 Task: Find connections with filter location Bhasāwar with filter topic #Whatinspiresmewith filter profile language French with filter current company Intellect Design Arena Ltd with filter school INDIAN ACADEMY GROUP OF INSTITUTIONS with filter industry Musicians with filter service category Healthcare Consulting with filter keywords title Marketing Director
Action: Mouse moved to (583, 80)
Screenshot: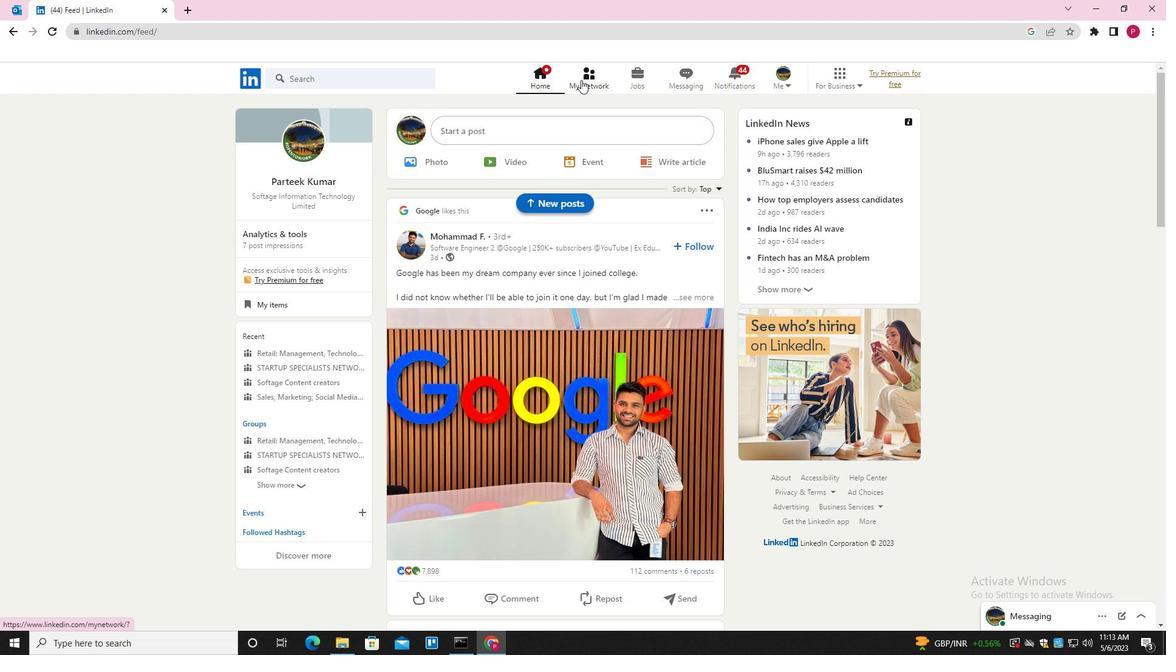 
Action: Mouse pressed left at (583, 80)
Screenshot: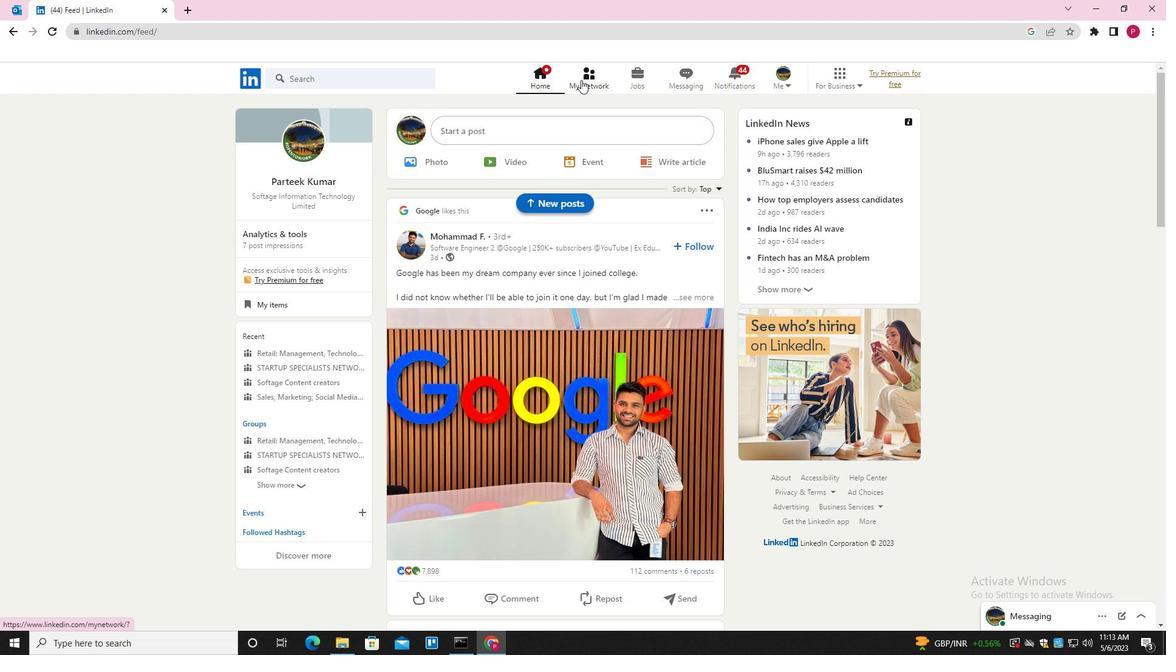 
Action: Mouse moved to (358, 147)
Screenshot: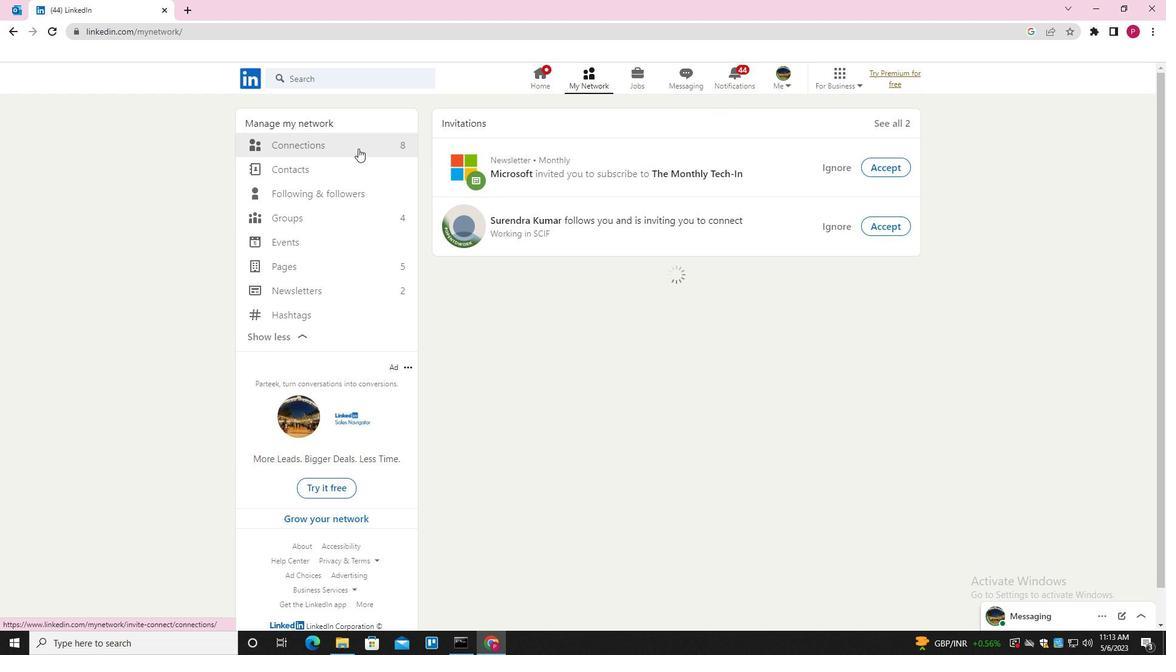 
Action: Mouse pressed left at (358, 147)
Screenshot: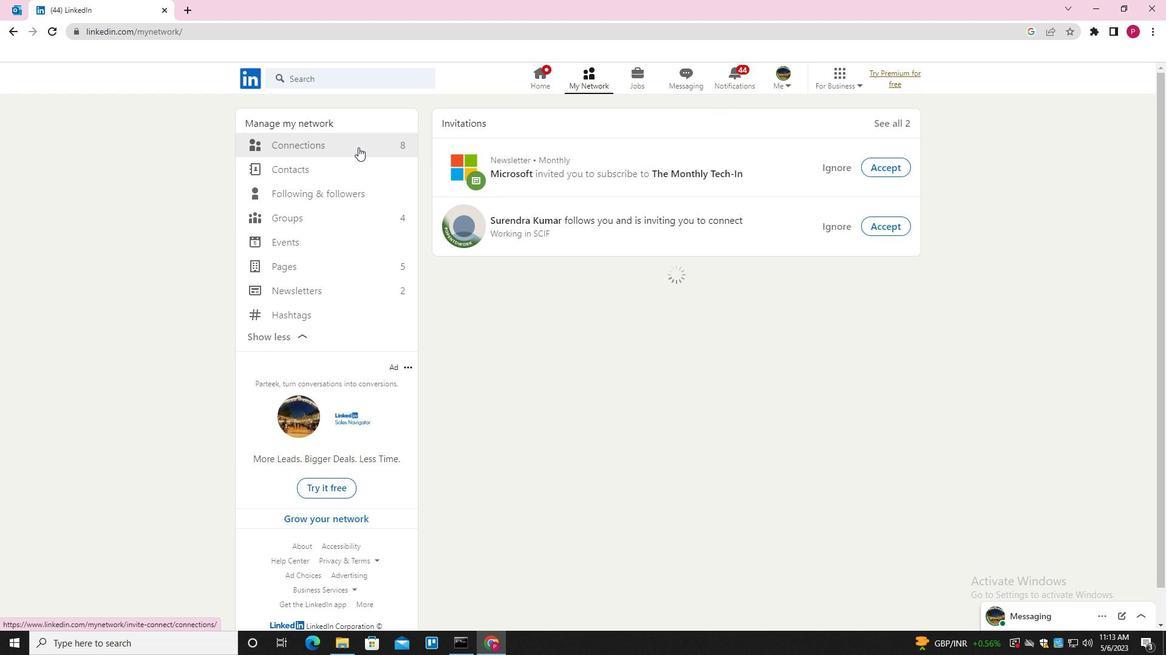 
Action: Mouse moved to (674, 147)
Screenshot: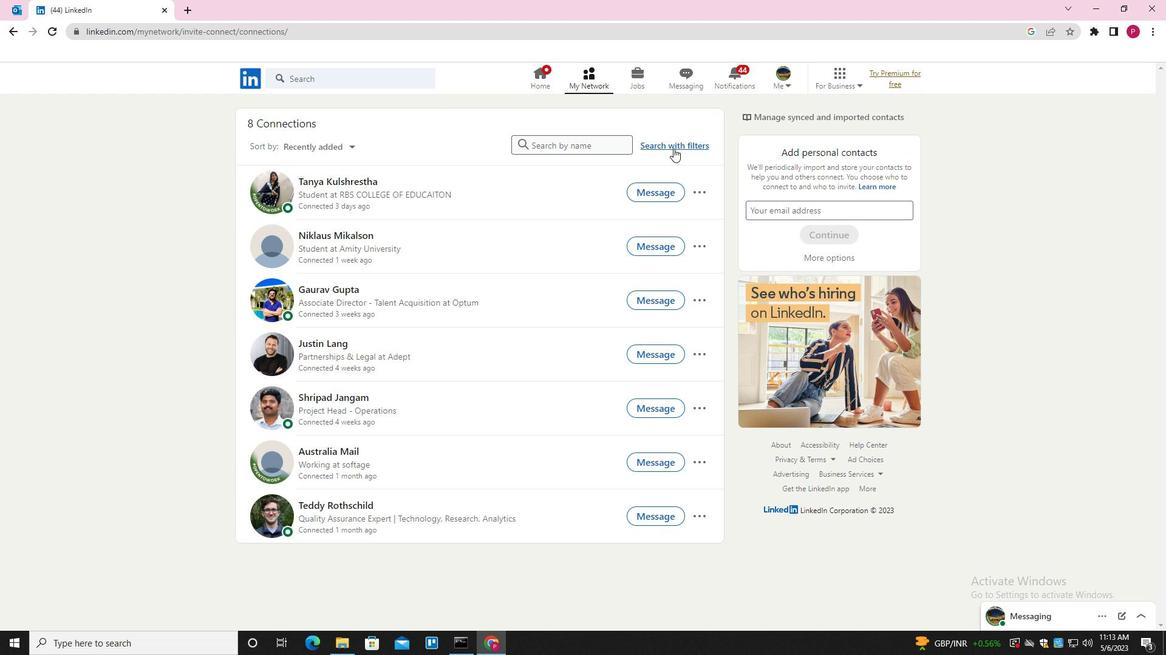 
Action: Mouse pressed left at (674, 147)
Screenshot: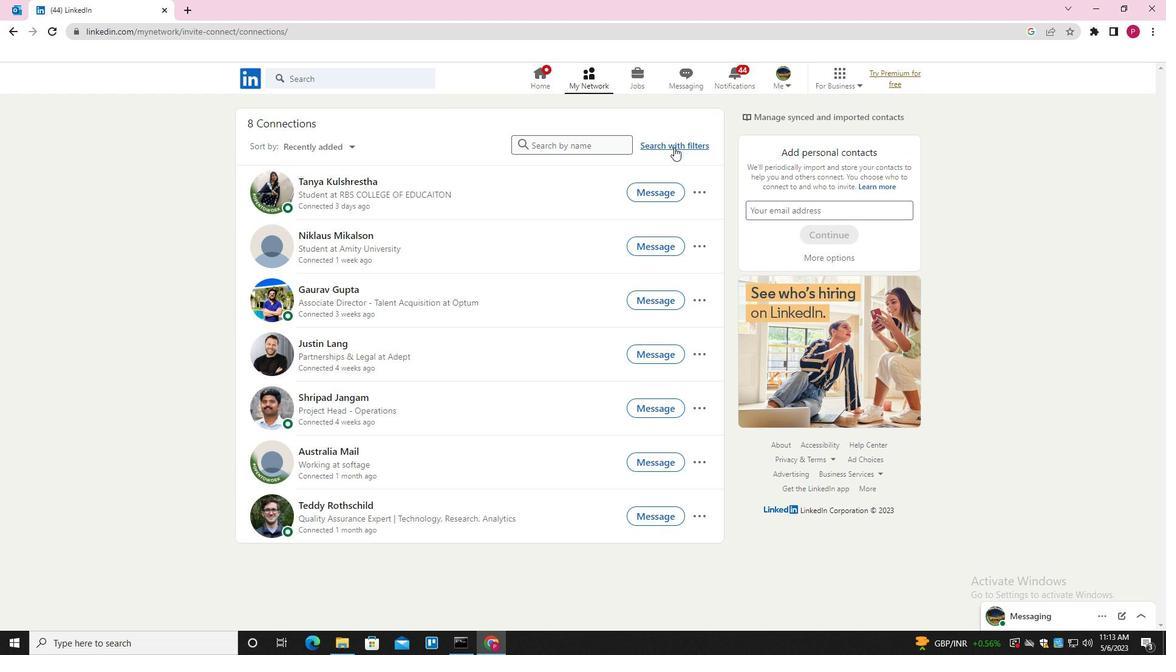 
Action: Mouse moved to (615, 110)
Screenshot: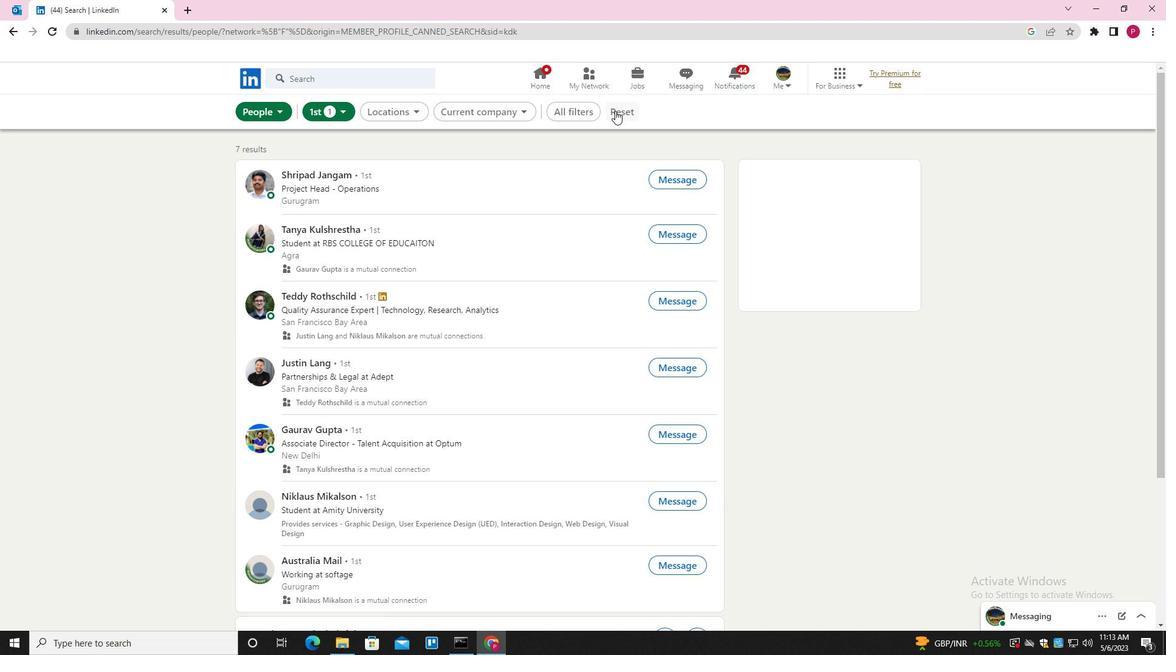 
Action: Mouse pressed left at (615, 110)
Screenshot: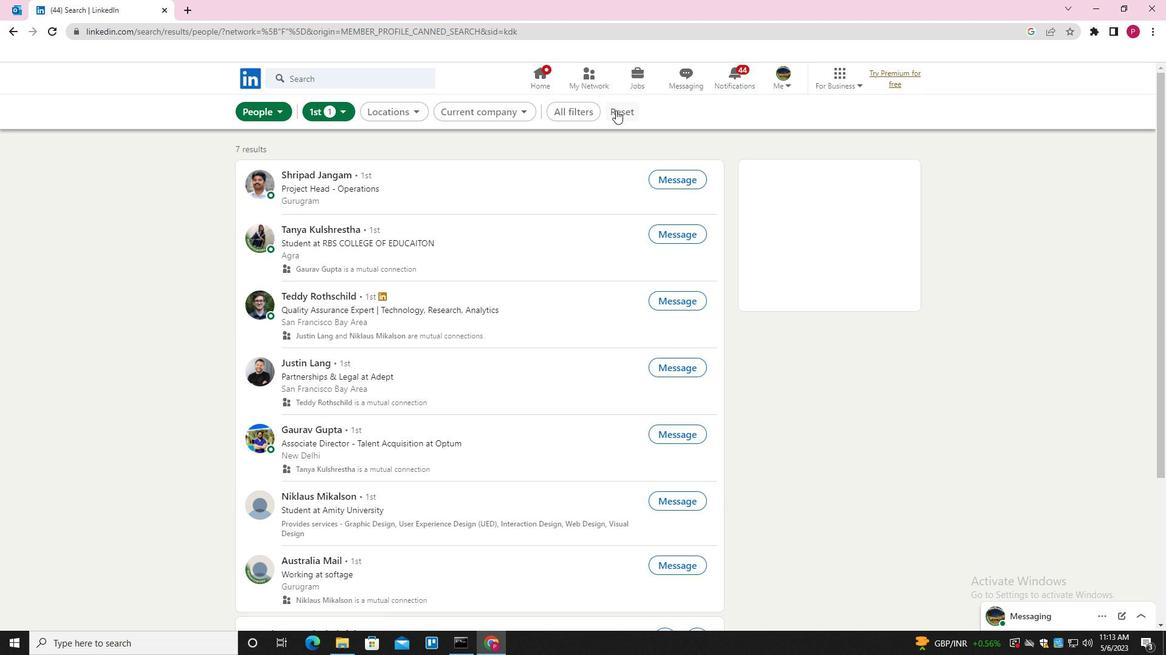 
Action: Mouse moved to (600, 110)
Screenshot: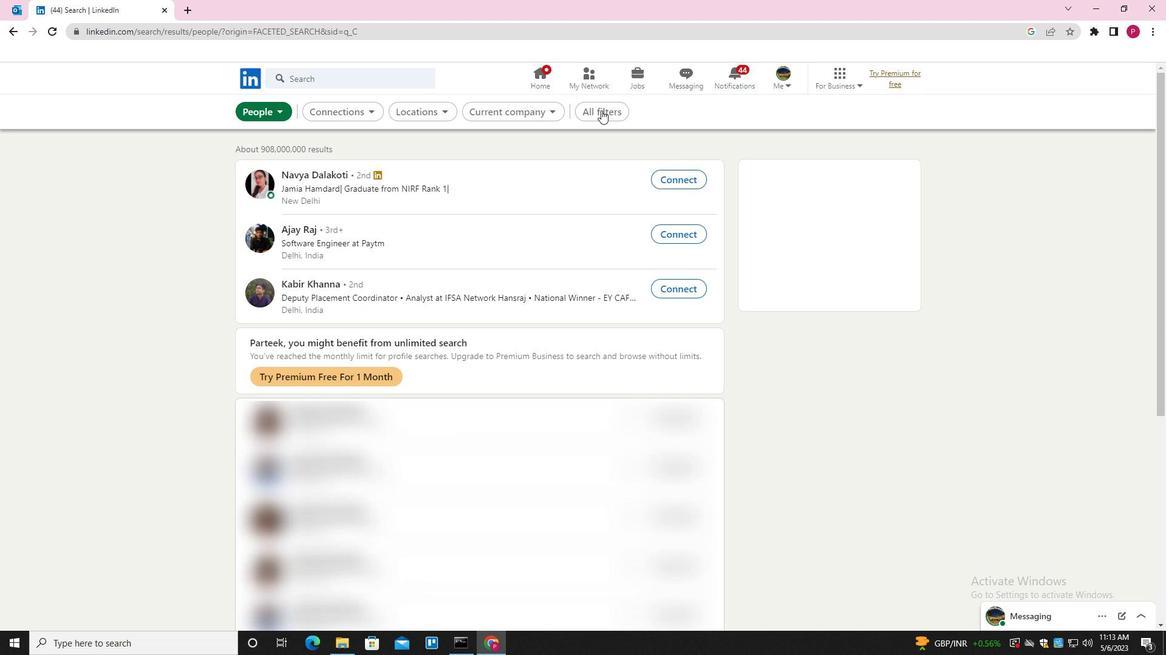 
Action: Mouse pressed left at (600, 110)
Screenshot: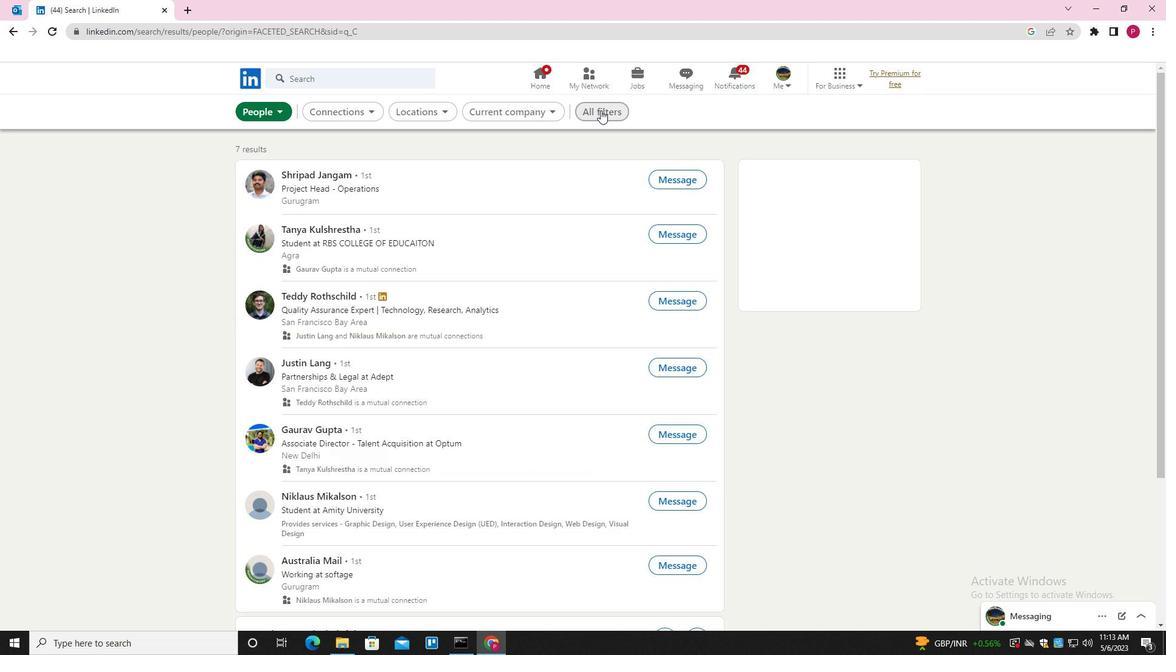 
Action: Mouse moved to (957, 347)
Screenshot: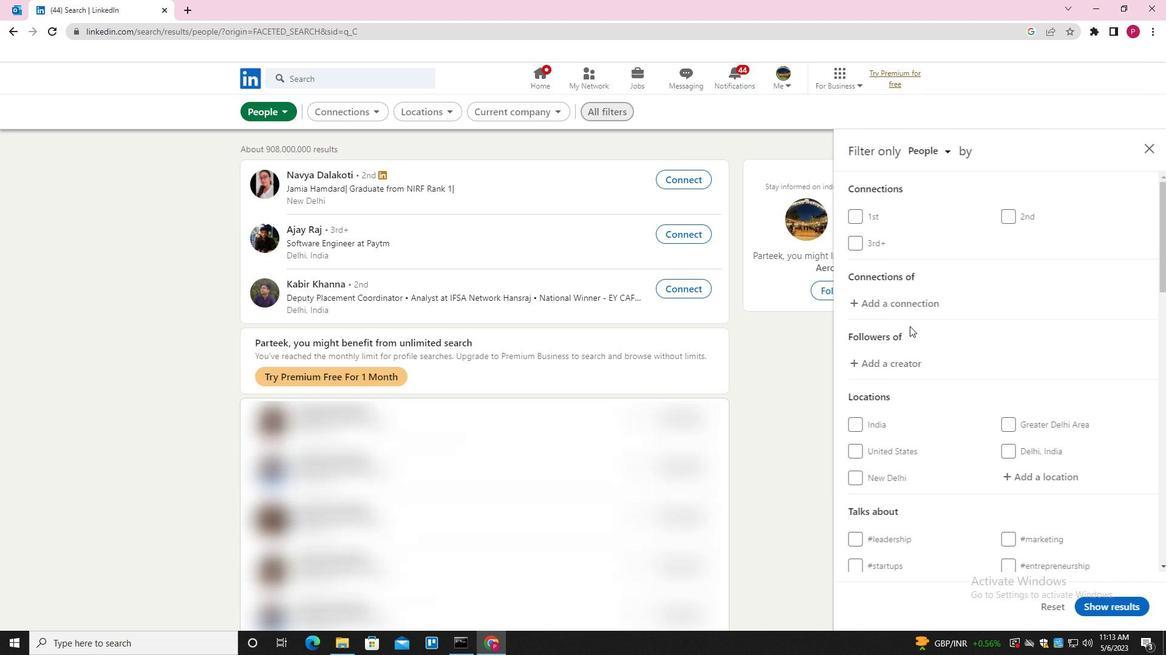 
Action: Mouse scrolled (957, 346) with delta (0, 0)
Screenshot: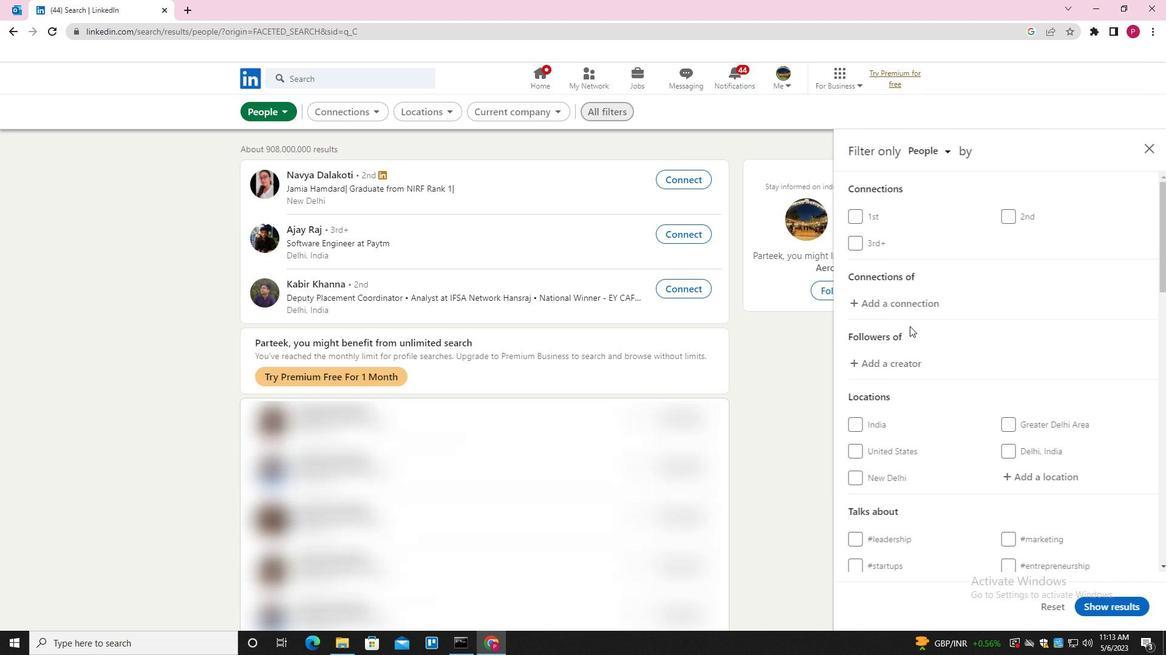 
Action: Mouse moved to (983, 355)
Screenshot: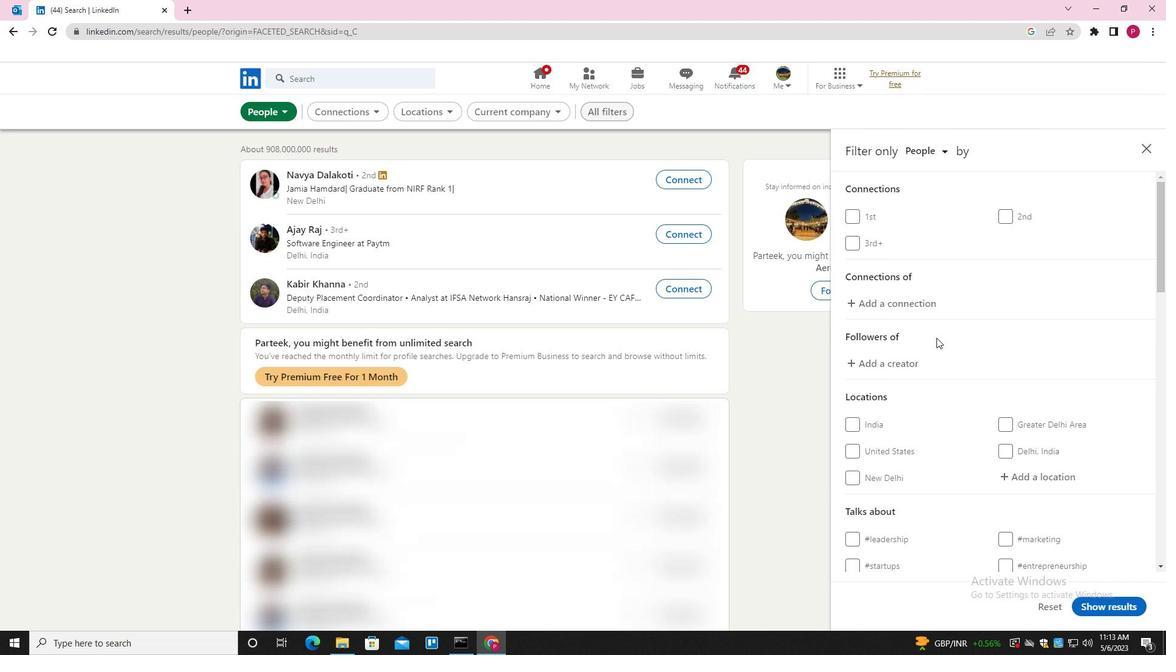
Action: Mouse scrolled (983, 354) with delta (0, 0)
Screenshot: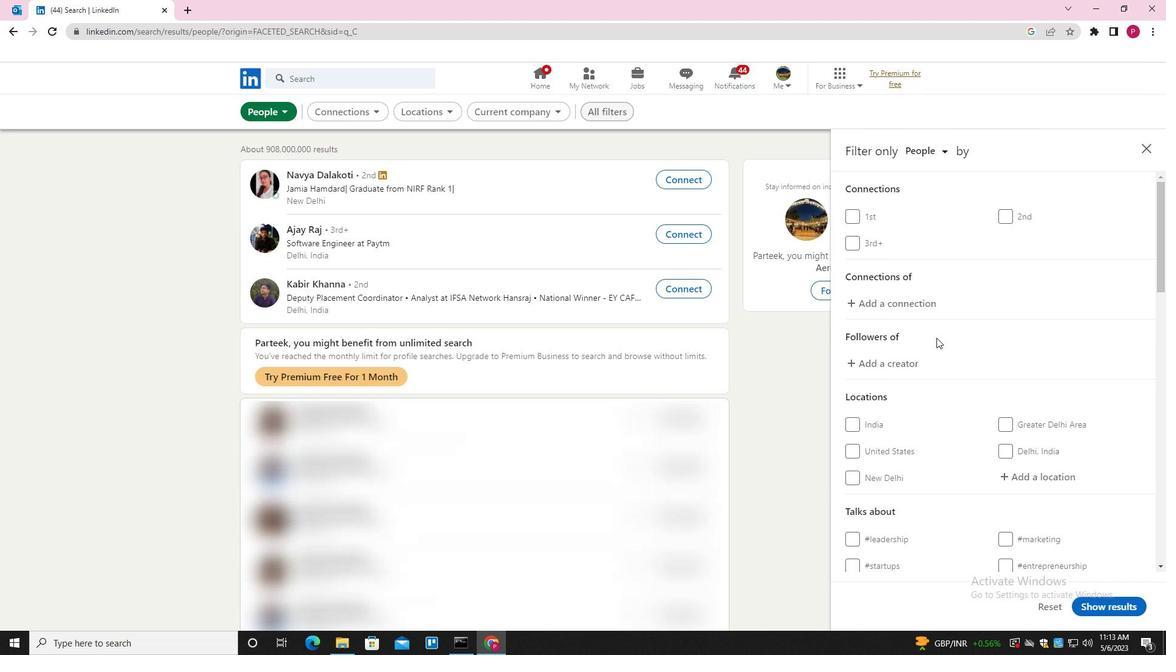 
Action: Mouse moved to (1037, 356)
Screenshot: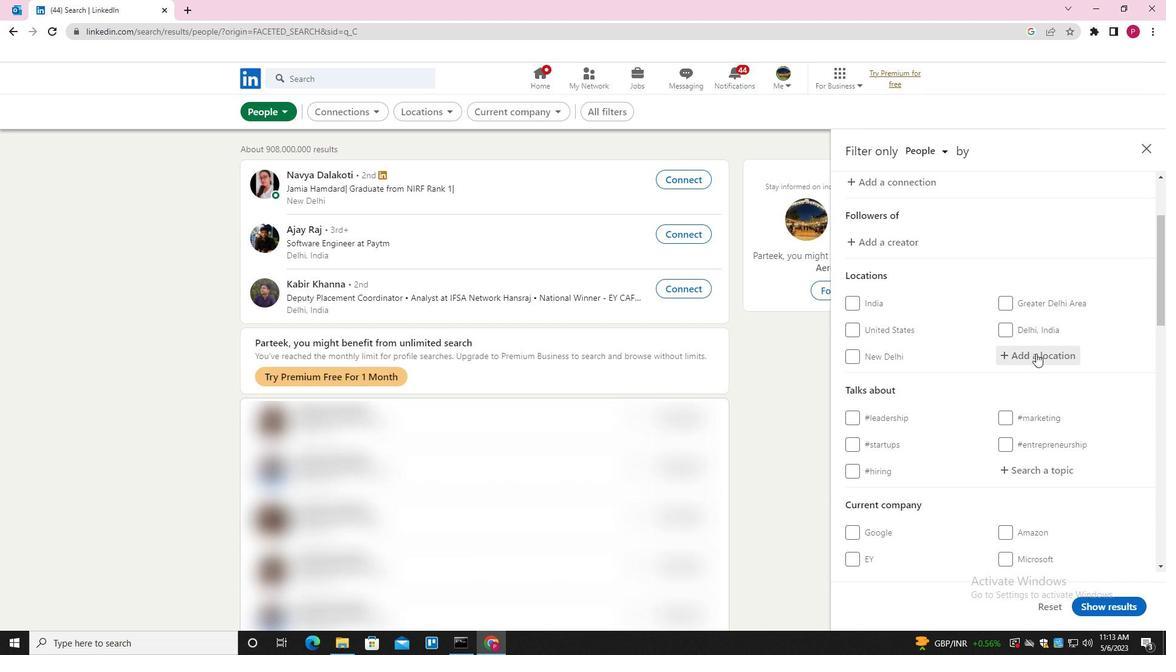 
Action: Mouse pressed left at (1037, 356)
Screenshot: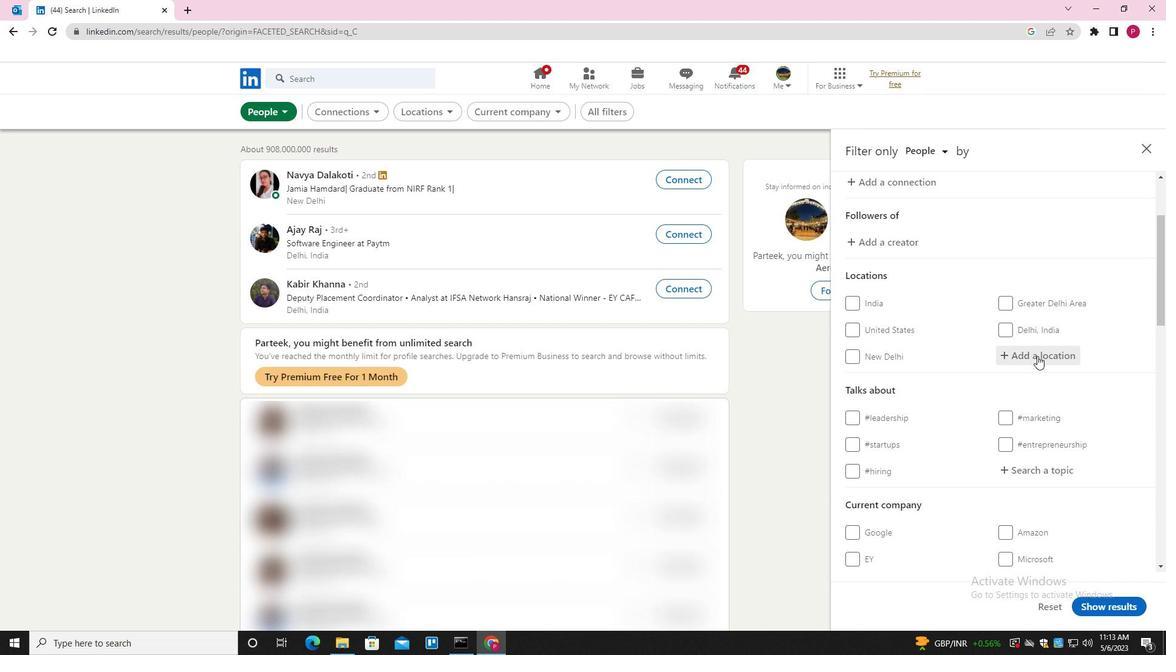
Action: Key pressed <Key.shift><Key.shift><Key.shift><Key.shift><Key.shift><Key.shift>BHASAWAR<Key.down><Key.enter>
Screenshot: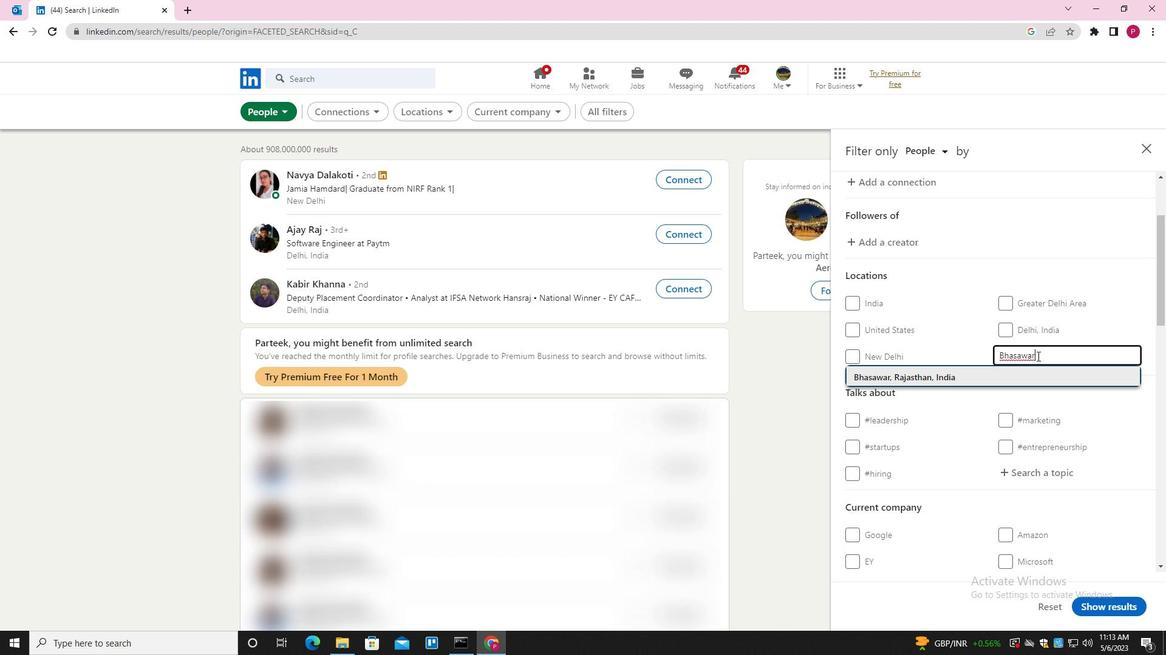 
Action: Mouse moved to (1018, 377)
Screenshot: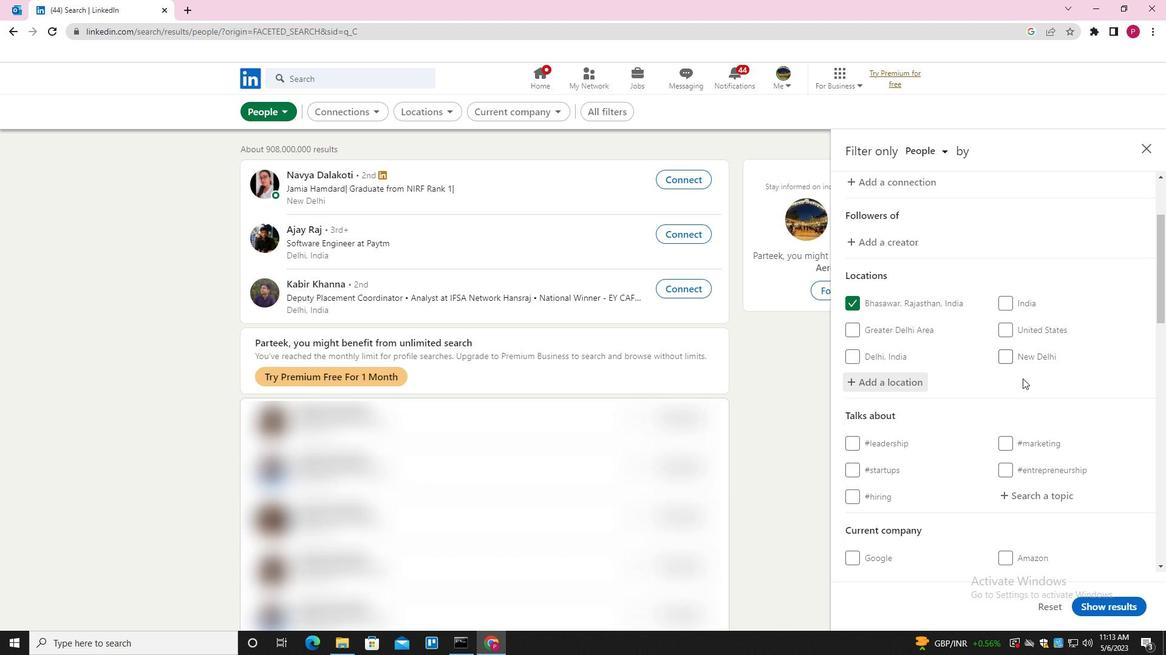 
Action: Mouse scrolled (1018, 377) with delta (0, 0)
Screenshot: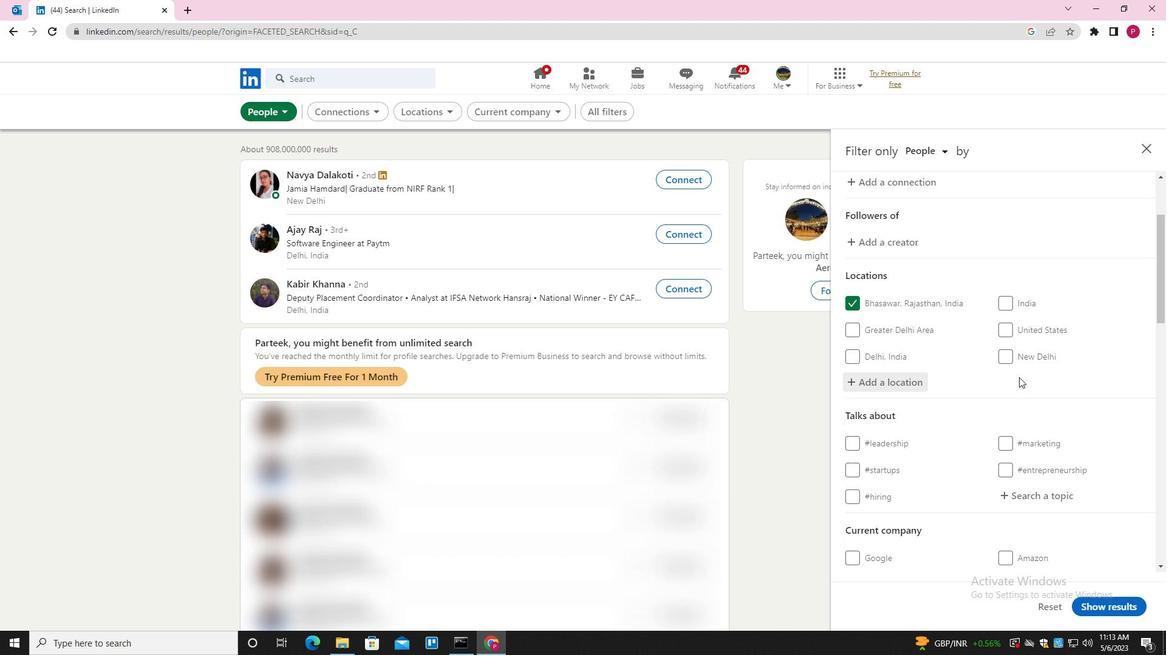 
Action: Mouse scrolled (1018, 377) with delta (0, 0)
Screenshot: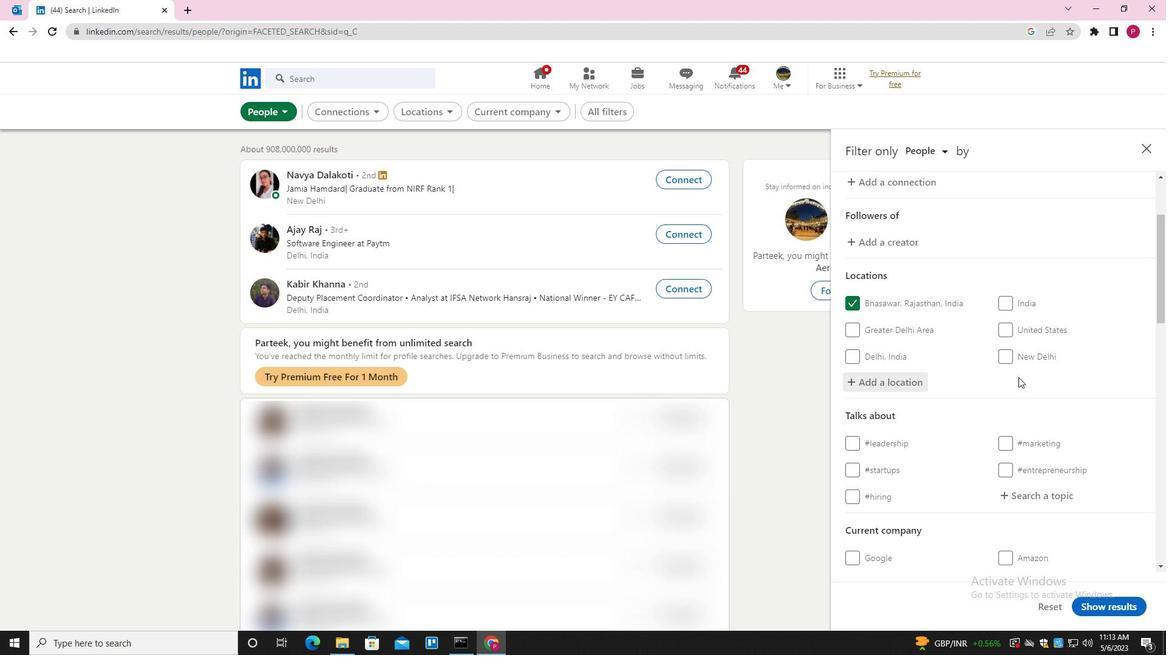 
Action: Mouse scrolled (1018, 377) with delta (0, 0)
Screenshot: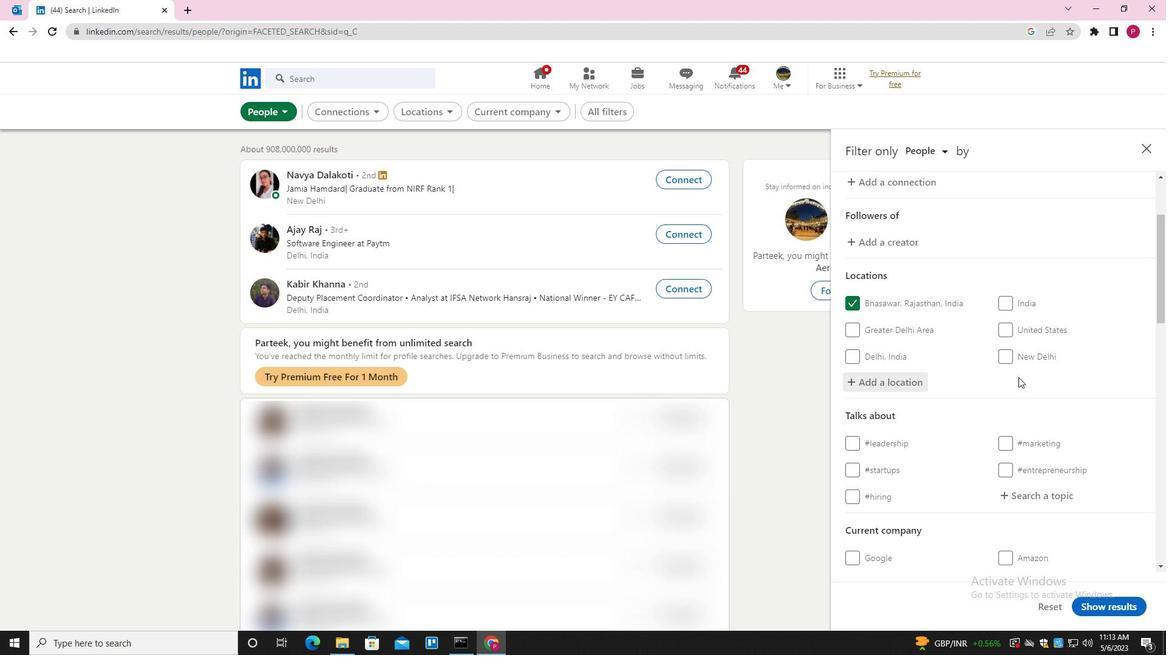 
Action: Mouse moved to (1007, 370)
Screenshot: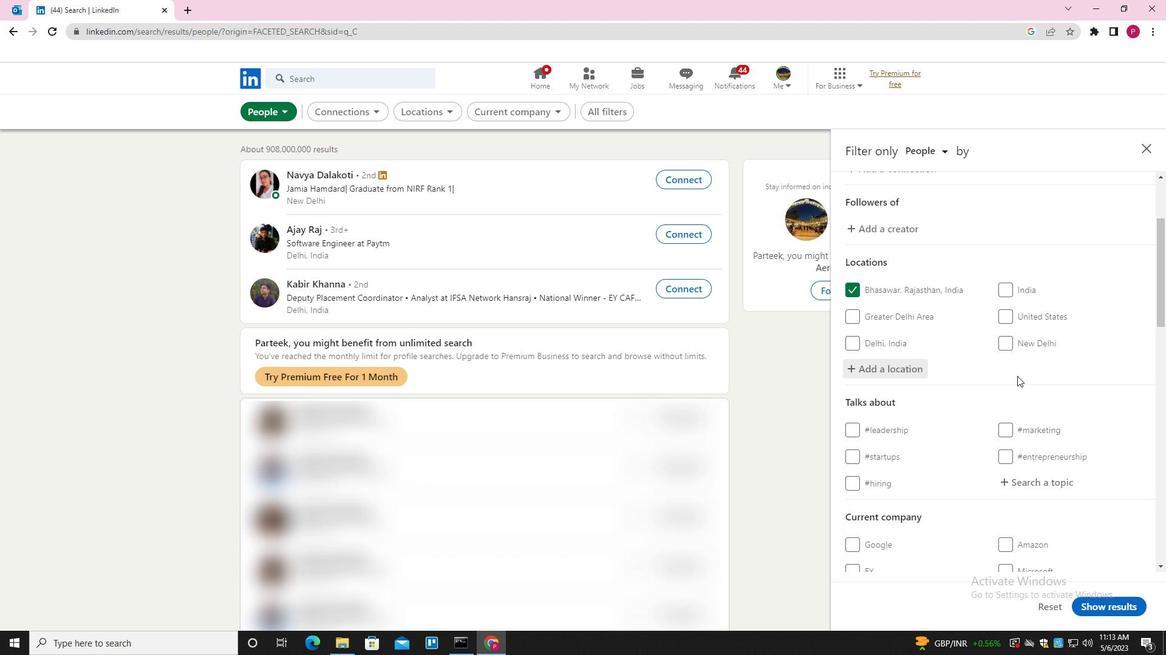 
Action: Mouse scrolled (1007, 369) with delta (0, 0)
Screenshot: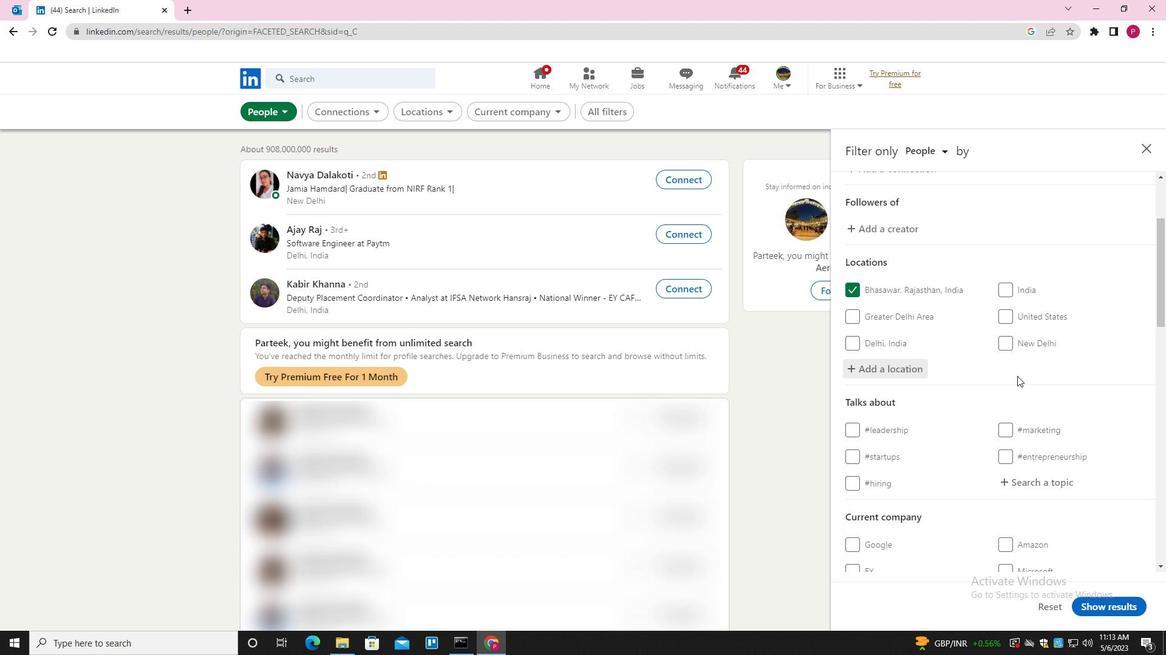 
Action: Mouse moved to (1043, 258)
Screenshot: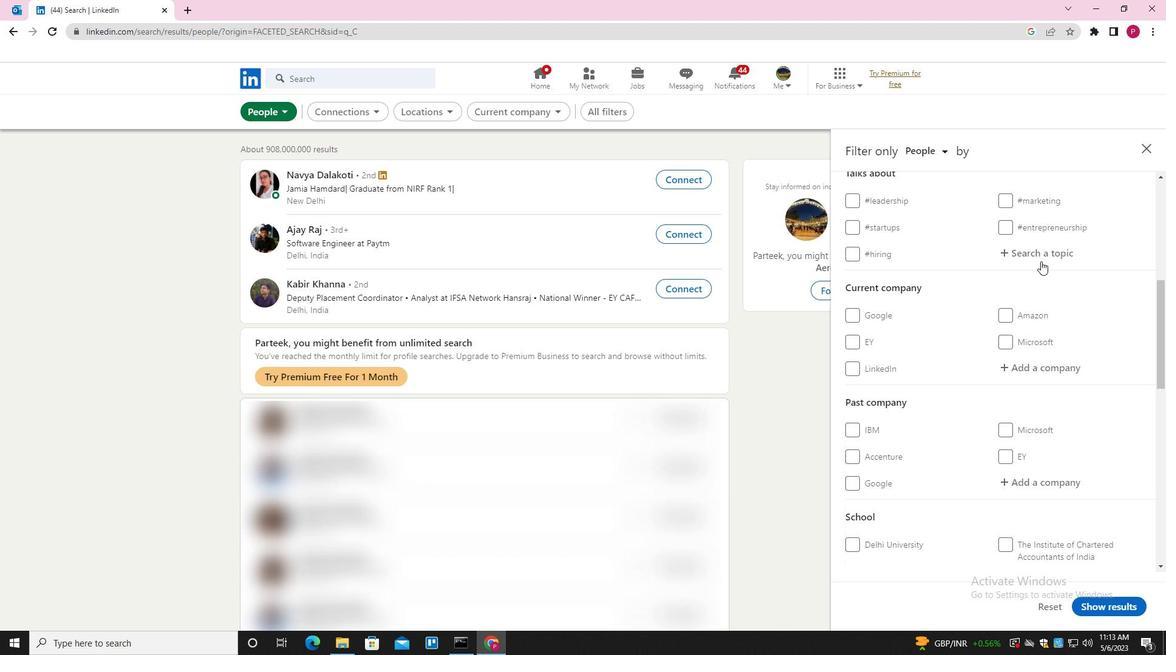
Action: Mouse pressed left at (1043, 258)
Screenshot: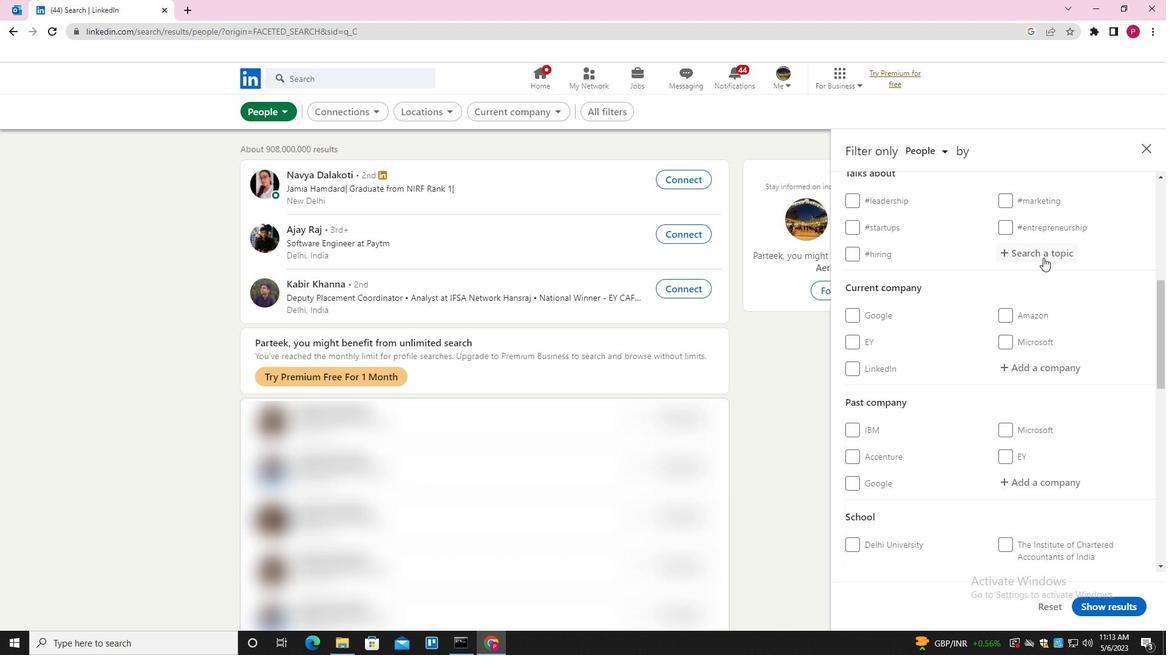 
Action: Key pressed WHATINSPIRESME<Key.down><Key.enter>
Screenshot: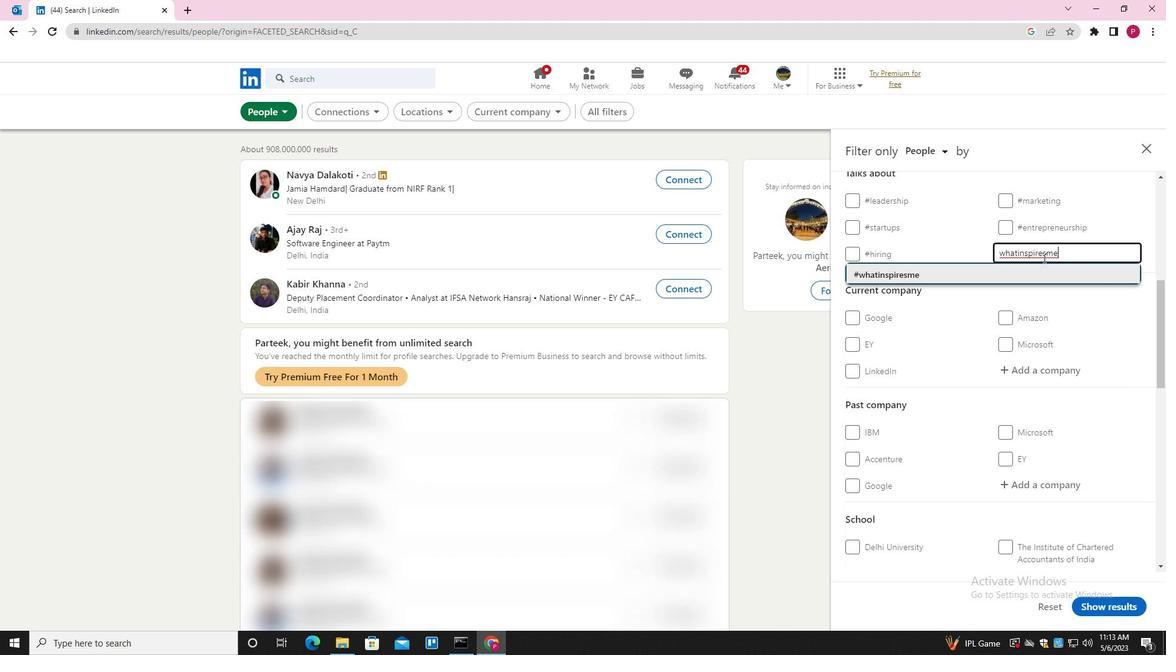 
Action: Mouse moved to (970, 278)
Screenshot: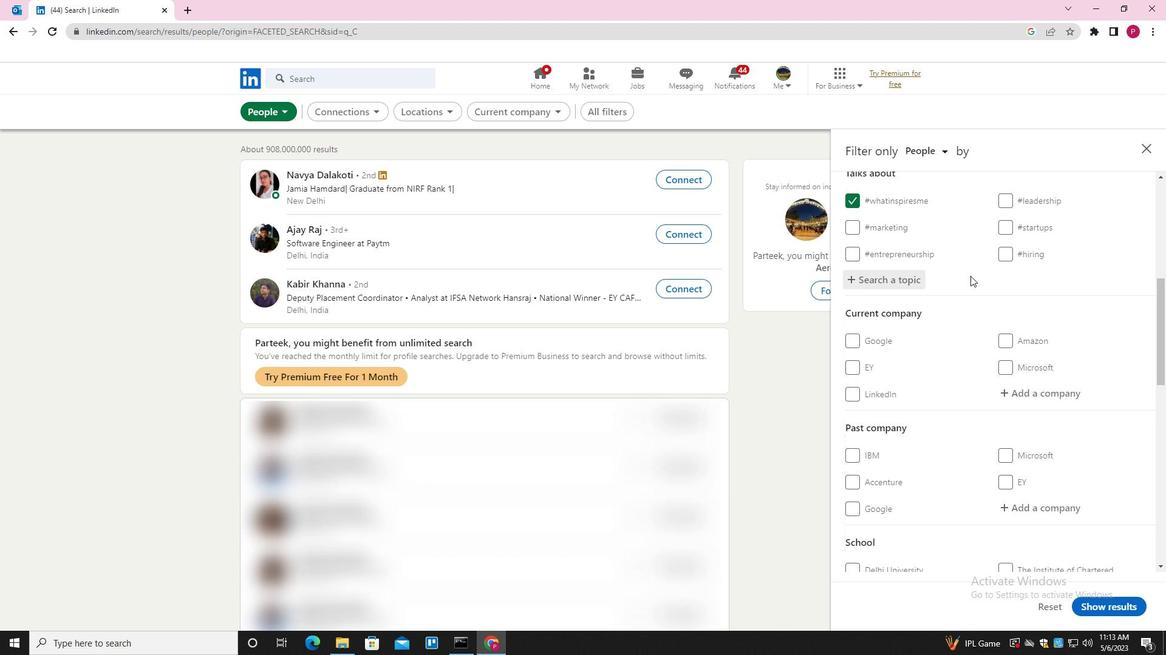 
Action: Mouse scrolled (970, 277) with delta (0, 0)
Screenshot: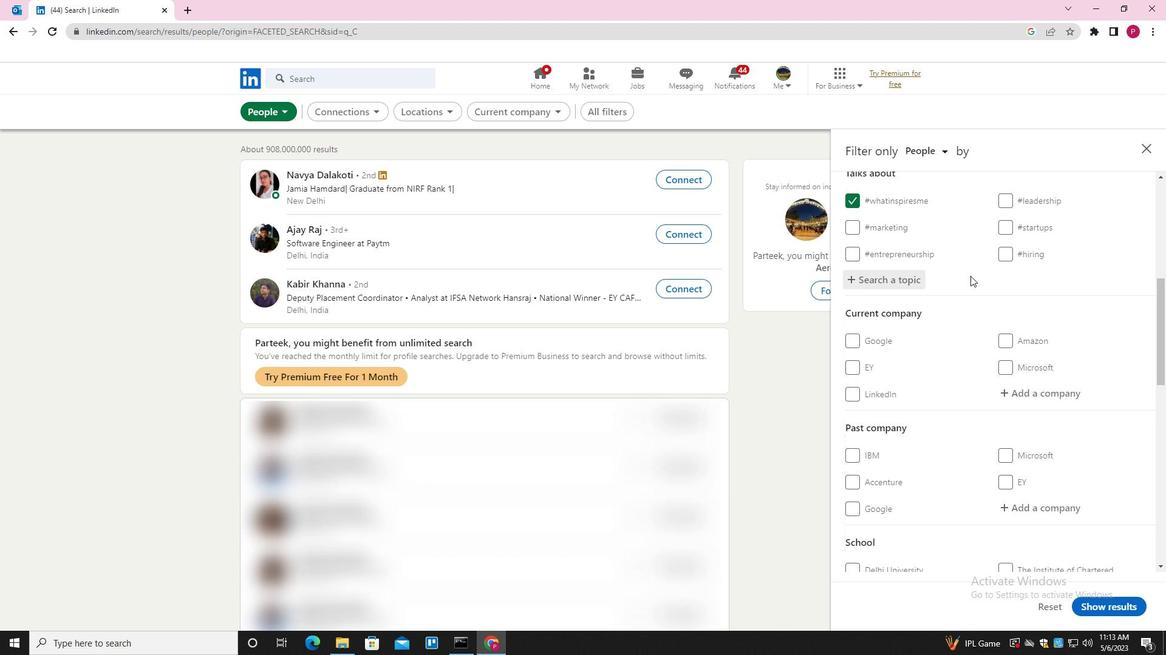 
Action: Mouse moved to (970, 278)
Screenshot: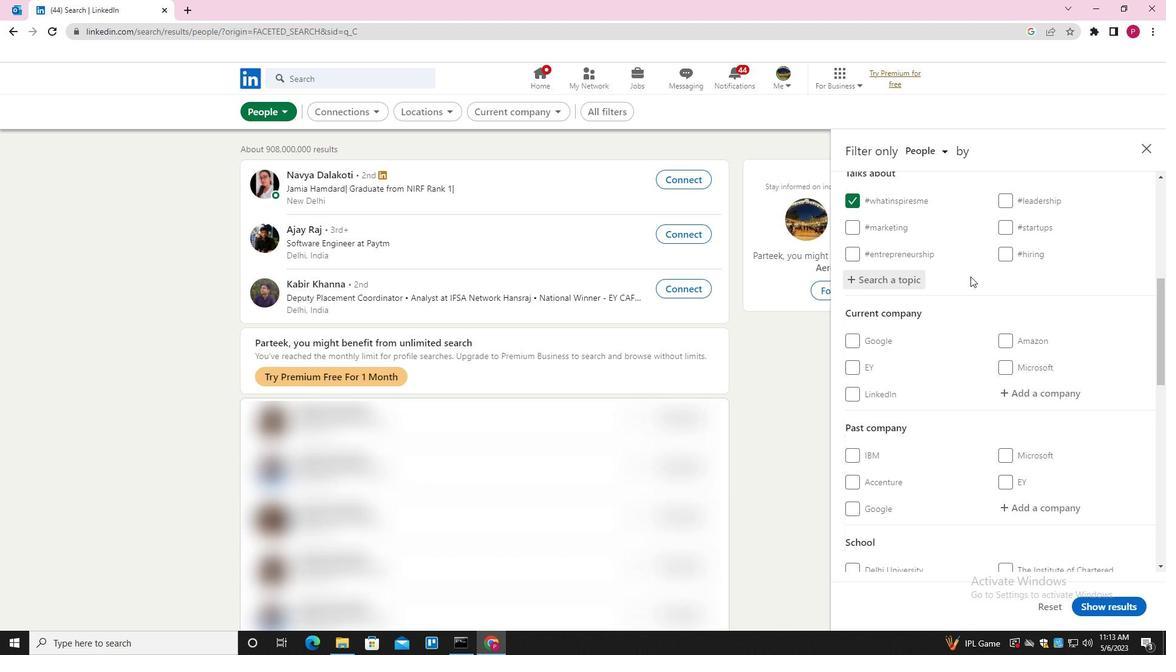 
Action: Mouse scrolled (970, 278) with delta (0, 0)
Screenshot: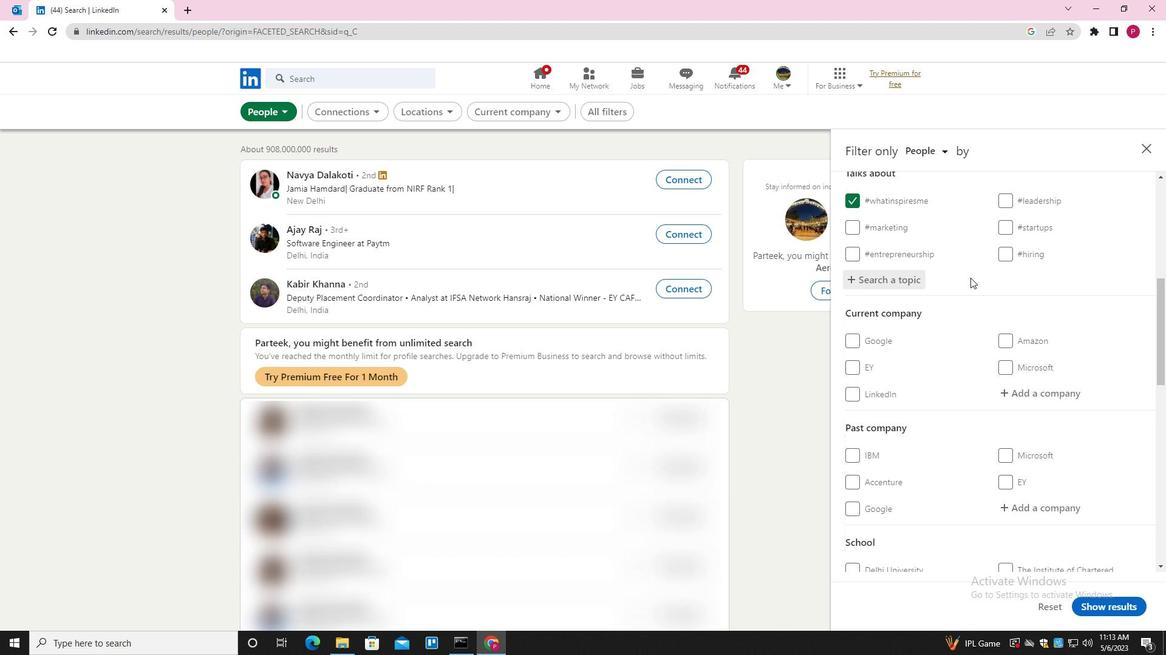 
Action: Mouse scrolled (970, 278) with delta (0, 0)
Screenshot: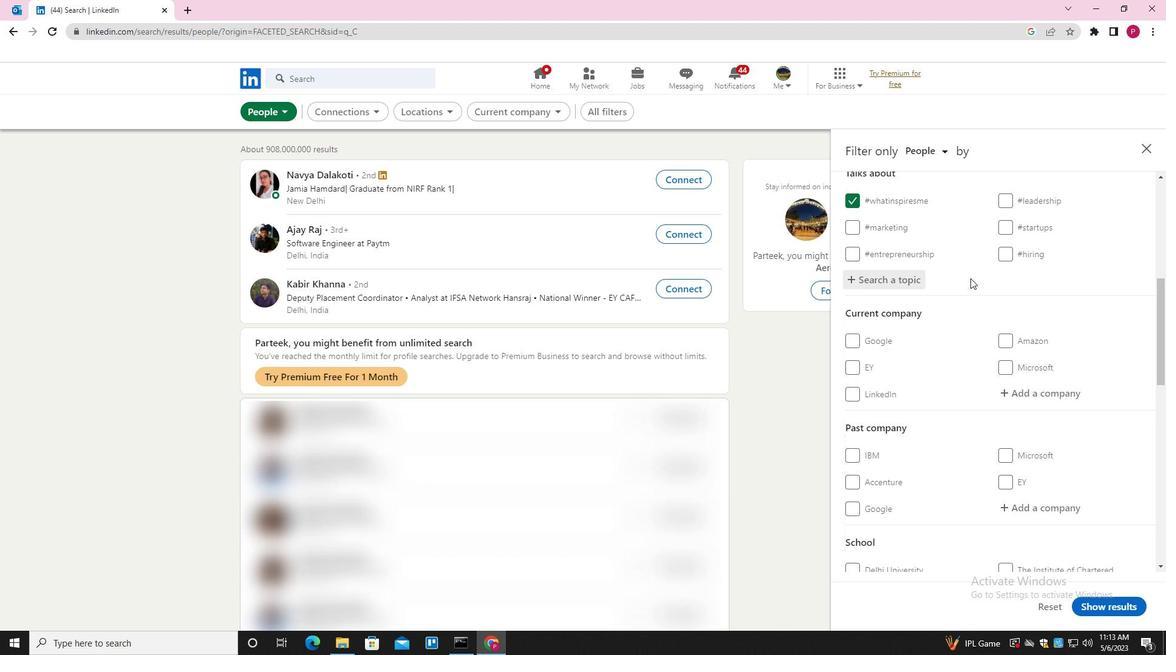 
Action: Mouse moved to (992, 322)
Screenshot: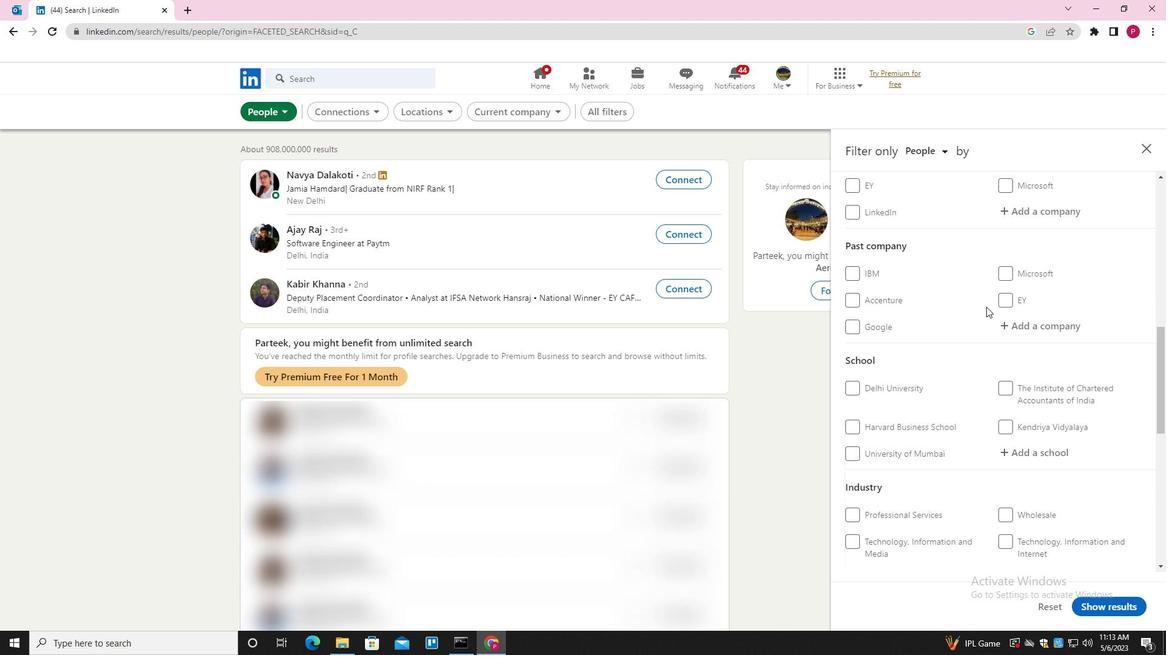 
Action: Mouse scrolled (992, 321) with delta (0, 0)
Screenshot: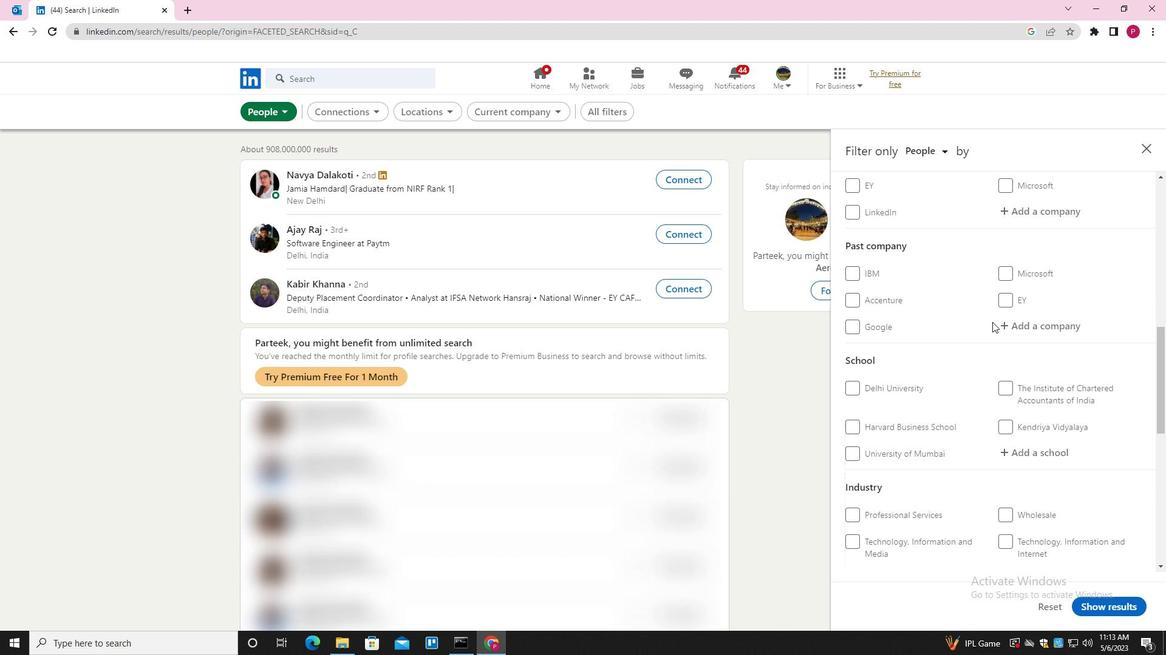 
Action: Mouse scrolled (992, 321) with delta (0, 0)
Screenshot: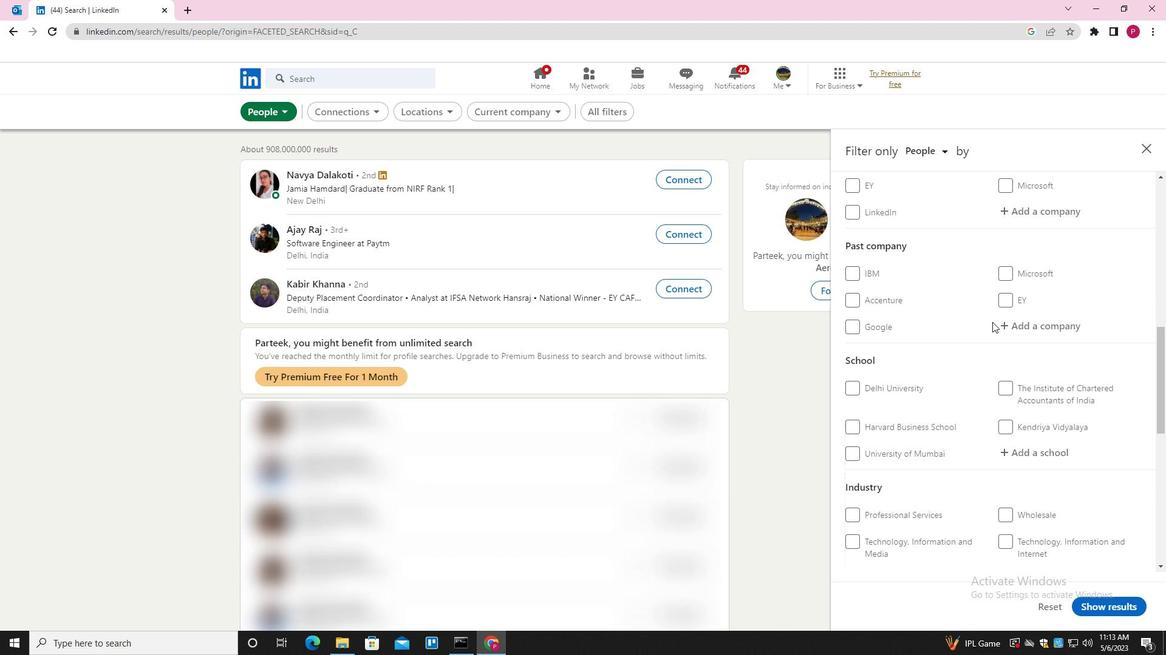 
Action: Mouse scrolled (992, 321) with delta (0, 0)
Screenshot: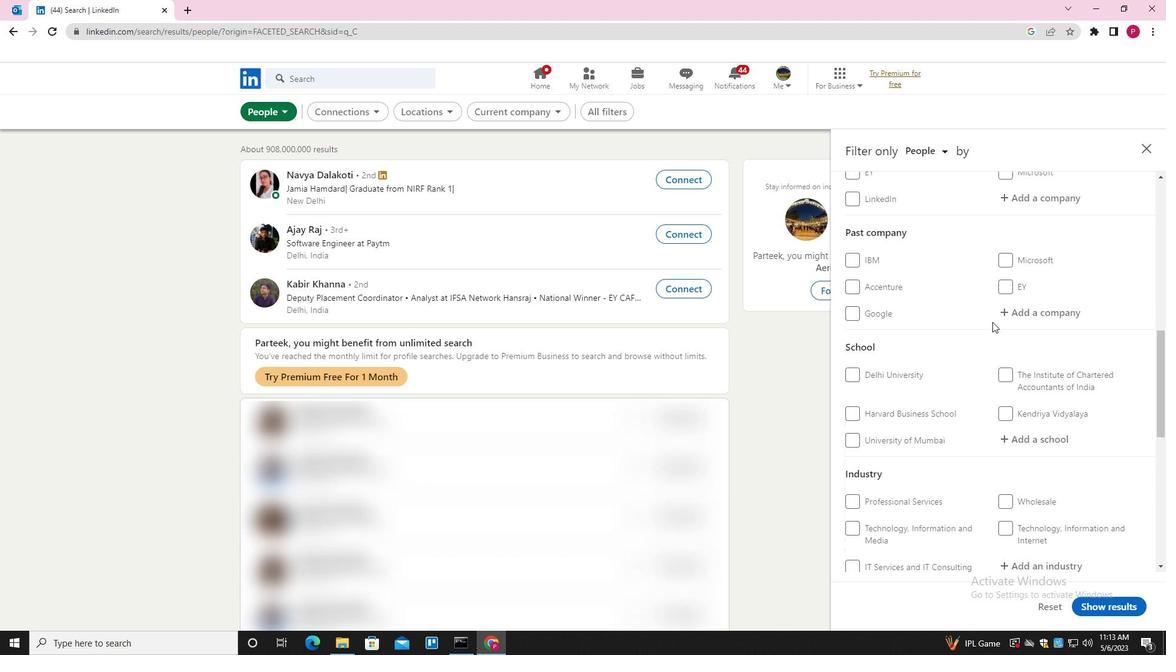 
Action: Mouse scrolled (992, 321) with delta (0, 0)
Screenshot: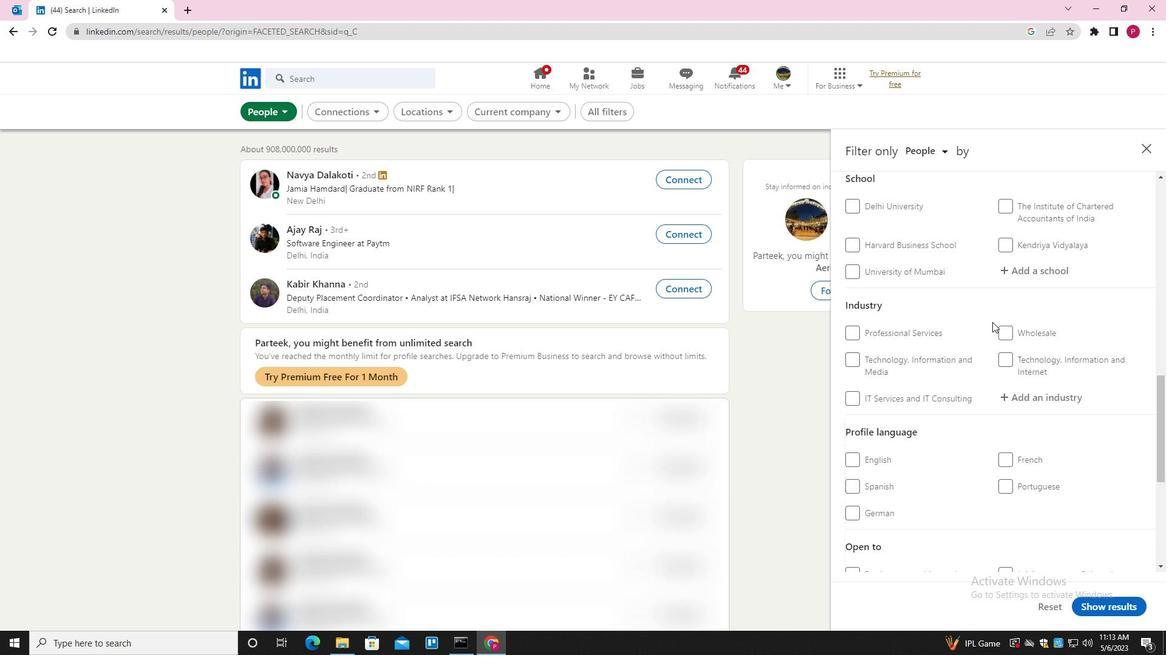 
Action: Mouse scrolled (992, 321) with delta (0, 0)
Screenshot: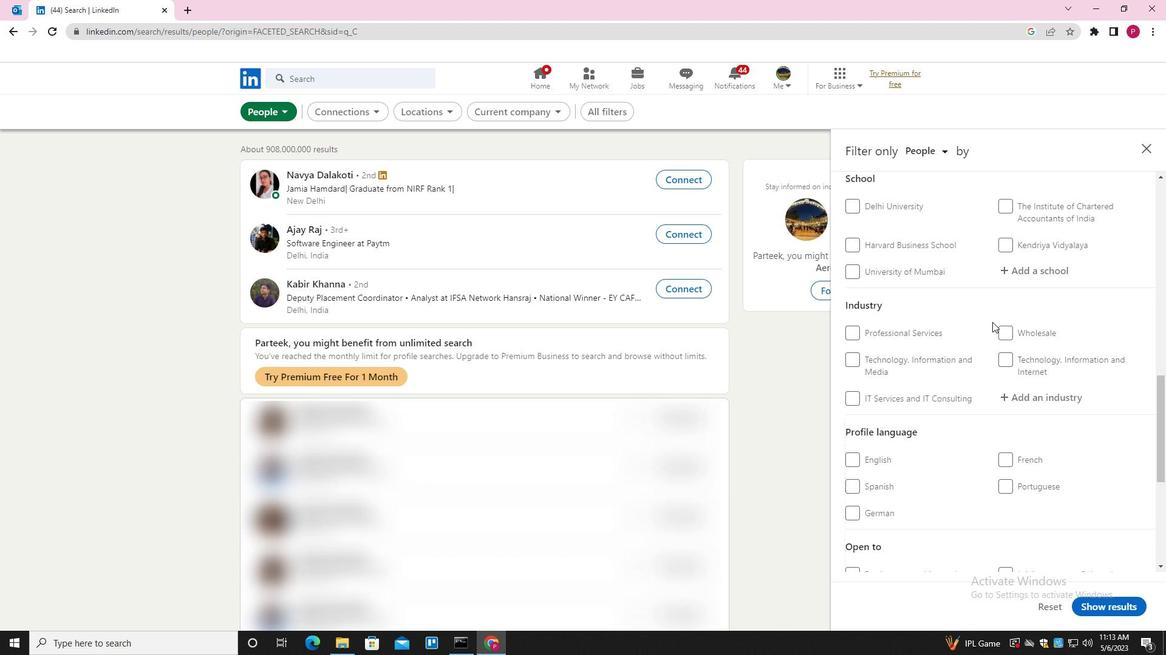 
Action: Mouse moved to (1011, 345)
Screenshot: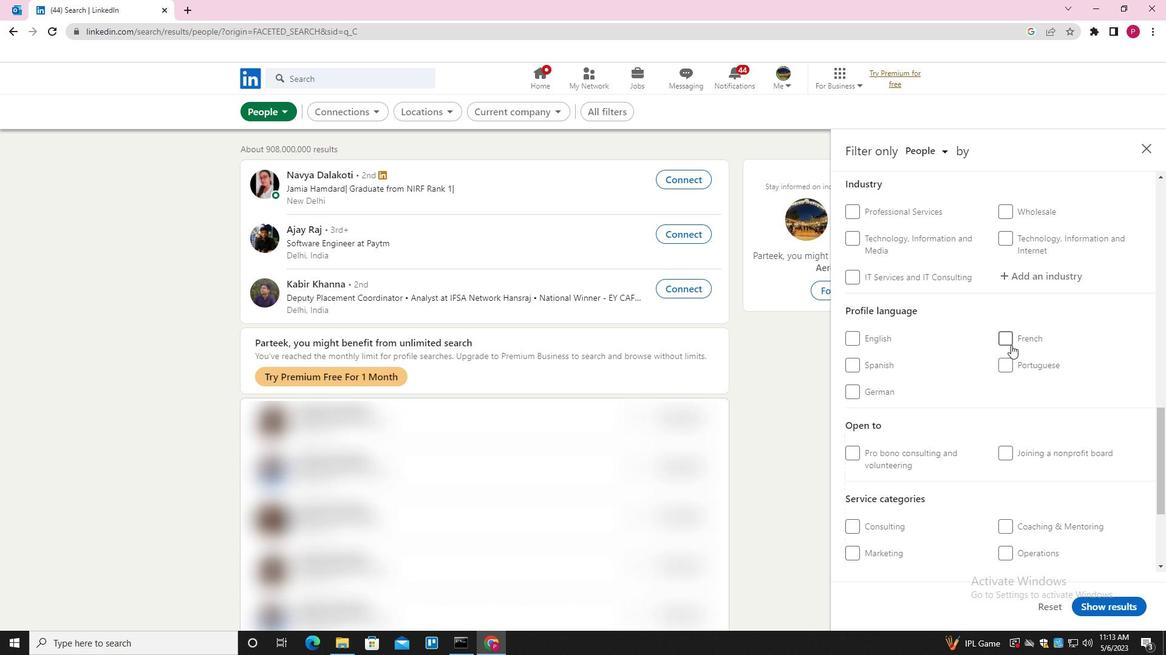 
Action: Mouse pressed left at (1011, 345)
Screenshot: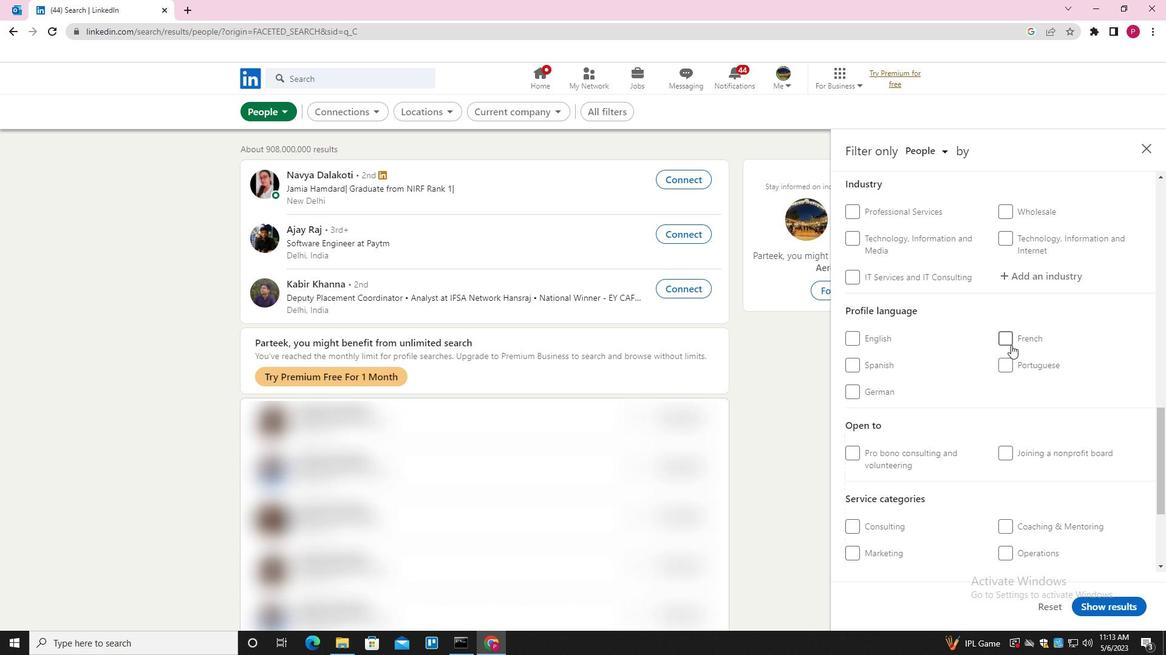 
Action: Mouse moved to (948, 382)
Screenshot: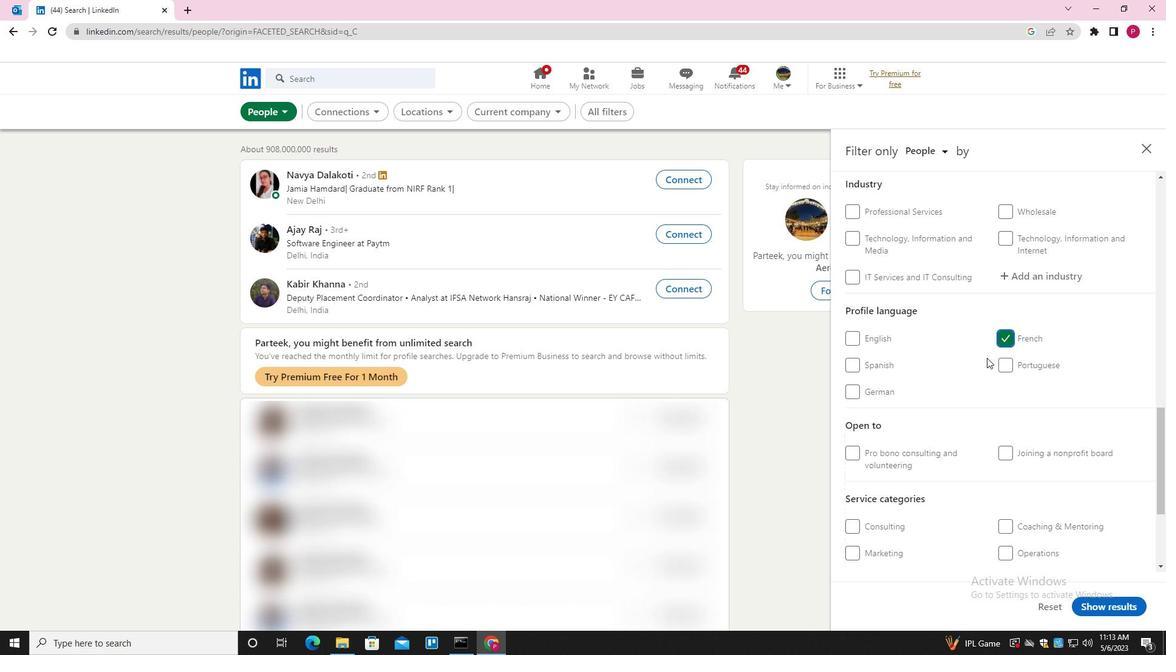 
Action: Mouse scrolled (948, 383) with delta (0, 0)
Screenshot: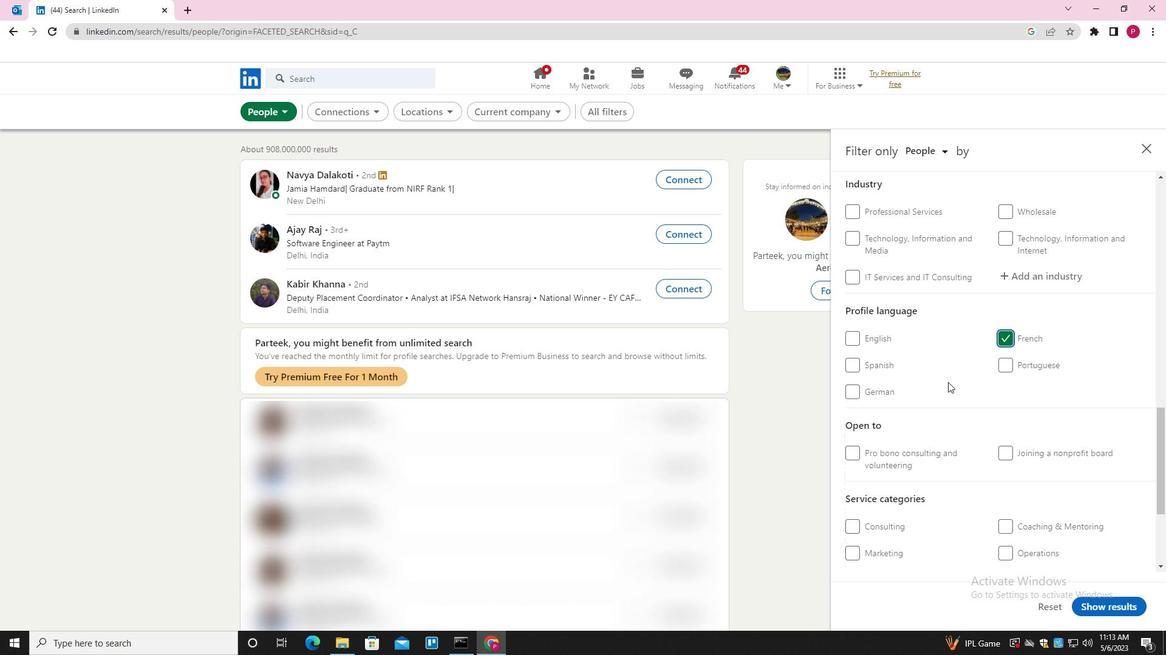 
Action: Mouse scrolled (948, 383) with delta (0, 0)
Screenshot: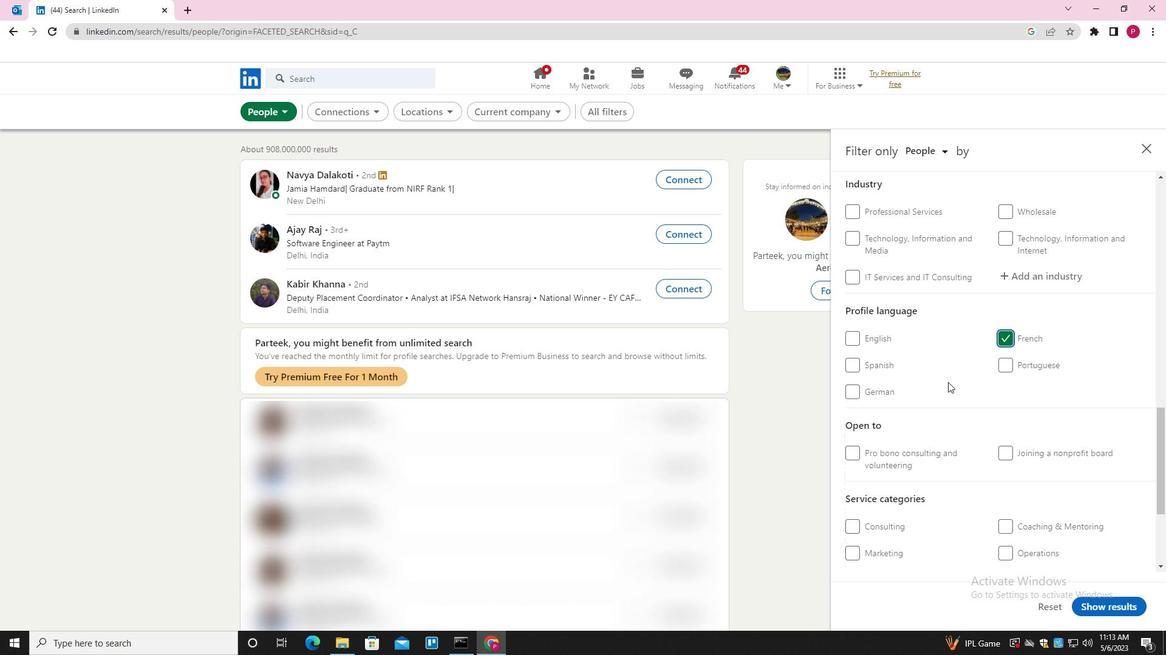 
Action: Mouse scrolled (948, 383) with delta (0, 0)
Screenshot: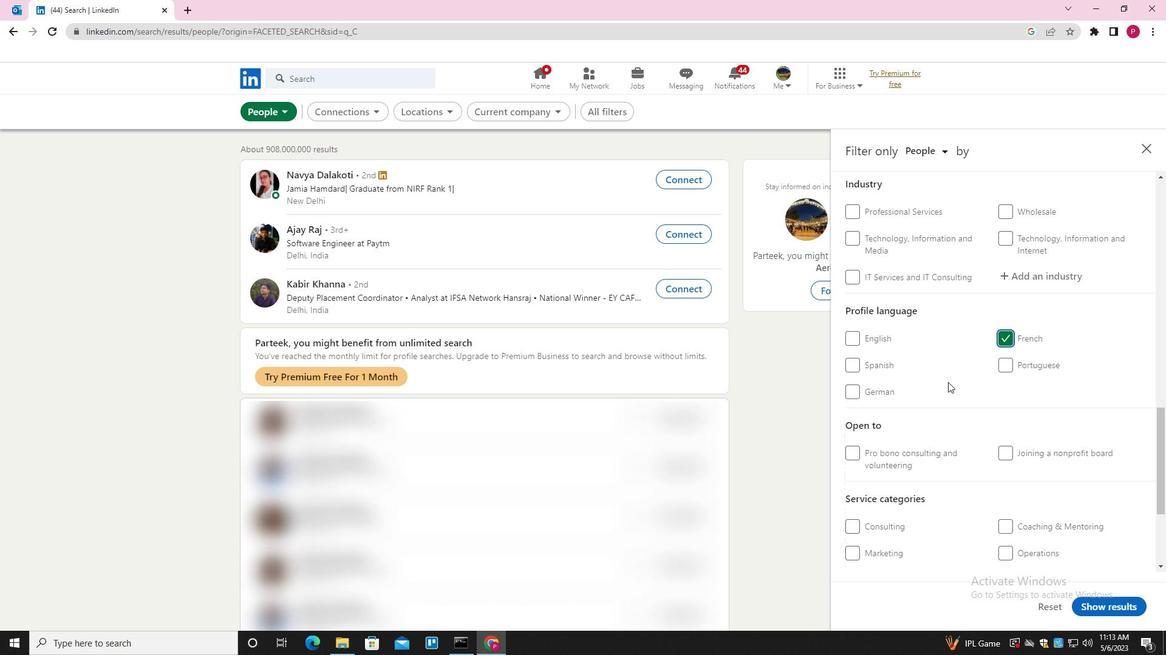 
Action: Mouse scrolled (948, 383) with delta (0, 0)
Screenshot: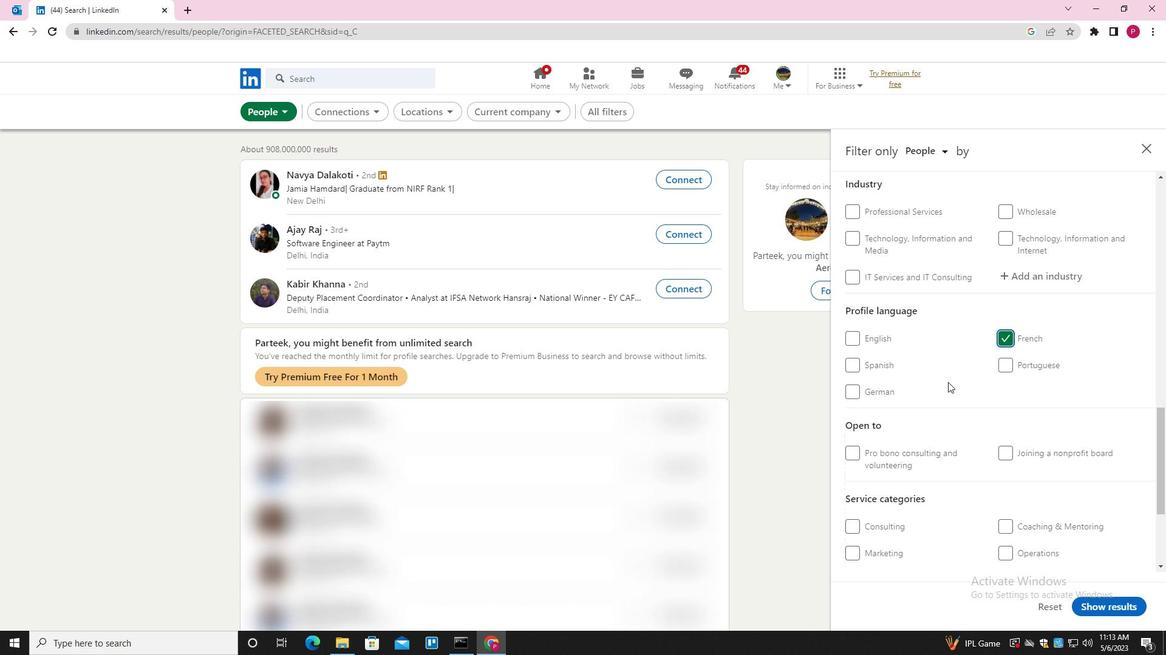 
Action: Mouse scrolled (948, 383) with delta (0, 0)
Screenshot: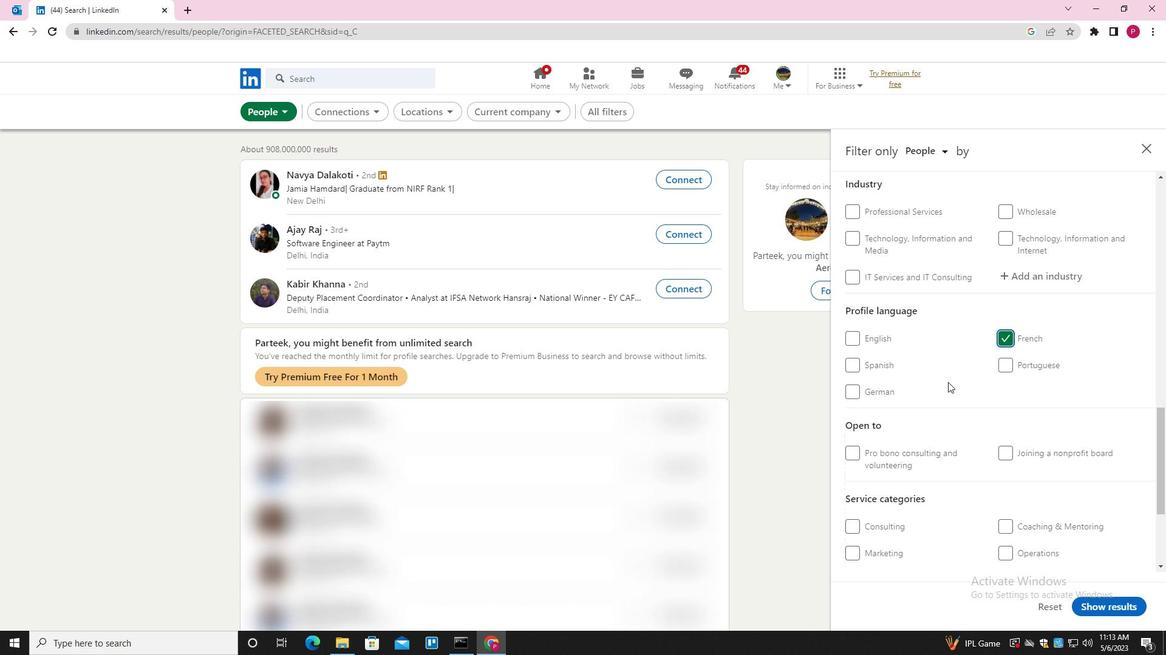 
Action: Mouse scrolled (948, 383) with delta (0, 0)
Screenshot: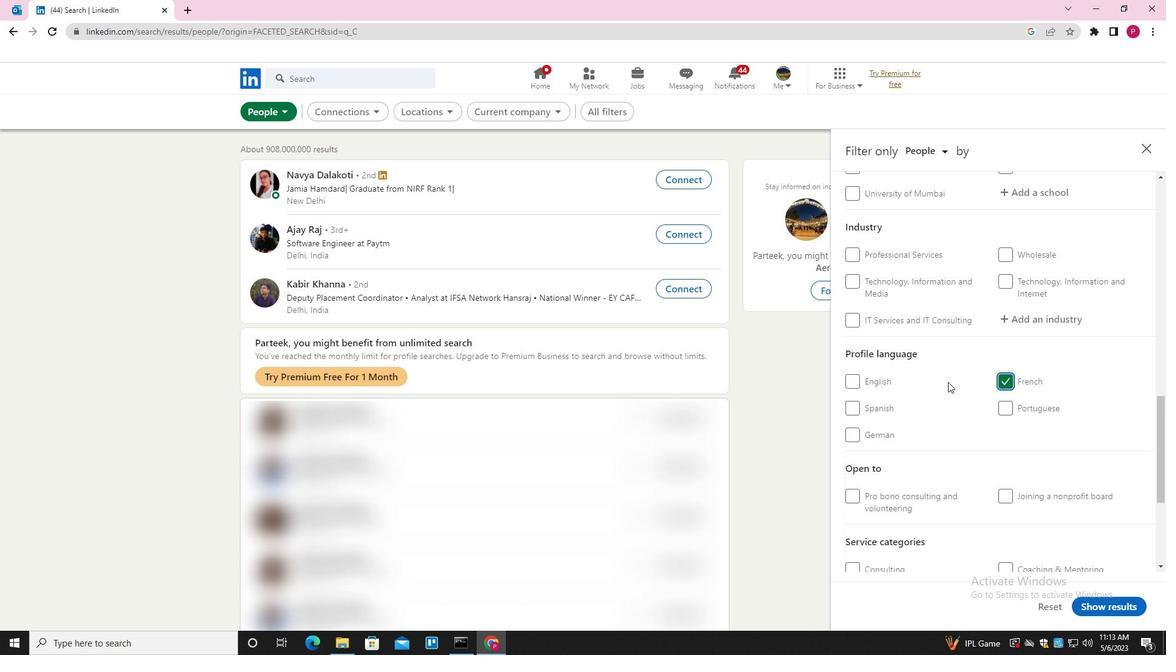 
Action: Mouse moved to (1044, 263)
Screenshot: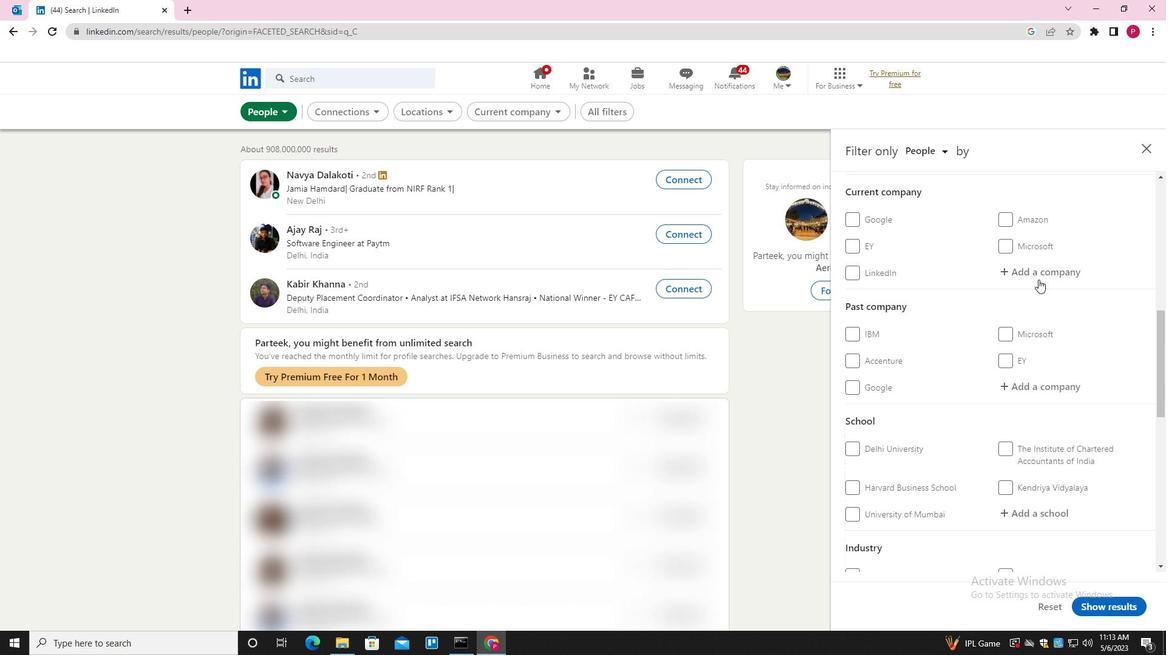 
Action: Mouse pressed left at (1044, 263)
Screenshot: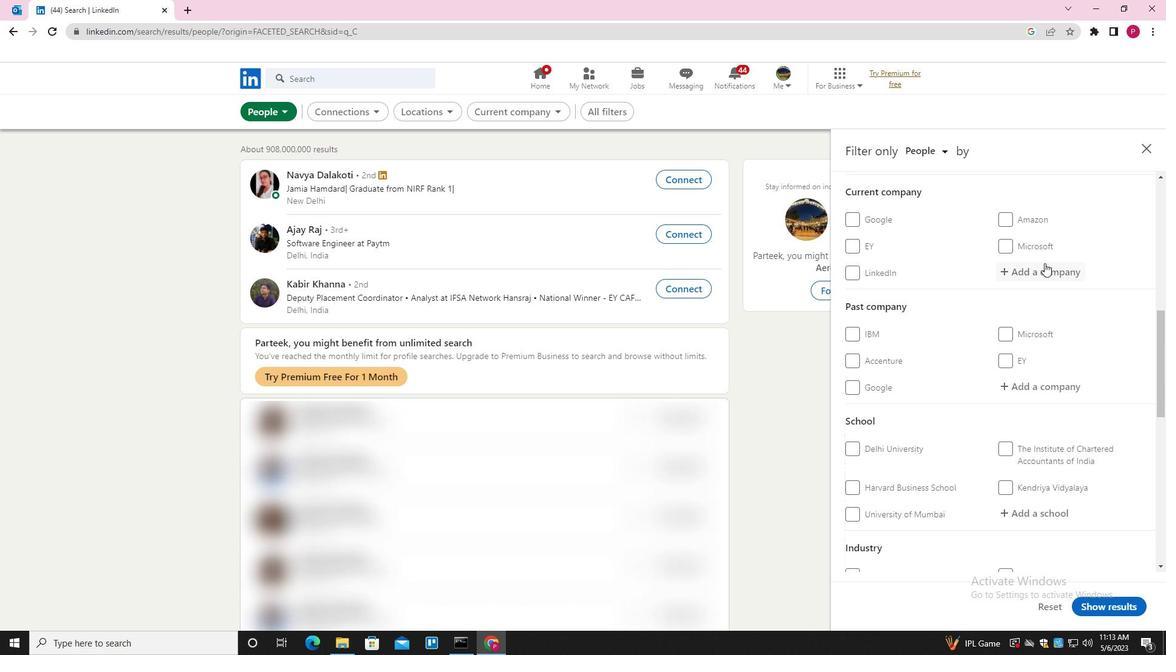 
Action: Key pressed <Key.shift><Key.shift><Key.shift><Key.shift><Key.shift><Key.shift><Key.shift><Key.shift><Key.shift><Key.shift><Key.shift><Key.shift><Key.shift><Key.shift><Key.shift><Key.shift><Key.shift><Key.shift><Key.shift><Key.shift><Key.shift><Key.shift><Key.shift><Key.shift><Key.shift><Key.shift><Key.shift><Key.shift><Key.shift><Key.shift><Key.shift><Key.shift><Key.shift><Key.shift><Key.shift><Key.shift><Key.shift><Key.shift><Key.shift><Key.shift><Key.shift><Key.shift><Key.shift><Key.shift><Key.shift><Key.shift><Key.shift><Key.shift><Key.shift><Key.shift><Key.shift><Key.shift><Key.shift><Key.shift><Key.shift><Key.shift><Key.shift><Key.shift><Key.shift><Key.shift><Key.shift><Key.shift><Key.shift><Key.shift><Key.shift><Key.shift><Key.shift><Key.shift><Key.shift><Key.shift><Key.shift><Key.shift><Key.shift>INTELLECT<Key.down><Key.down><Key.enter>
Screenshot: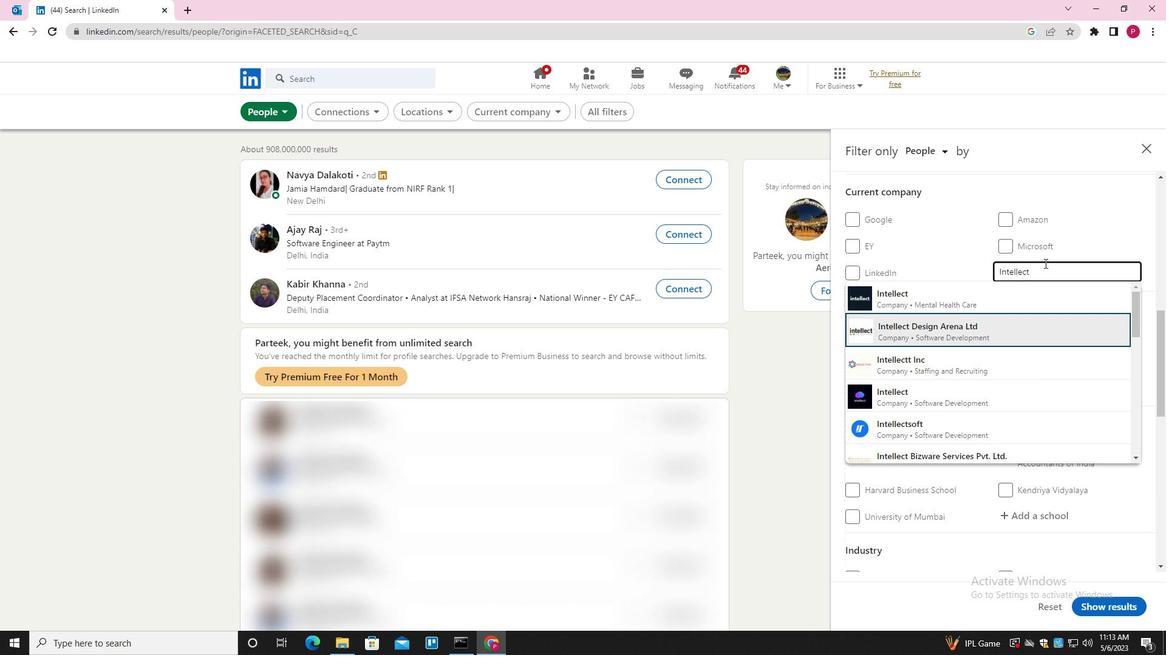 
Action: Mouse moved to (1027, 272)
Screenshot: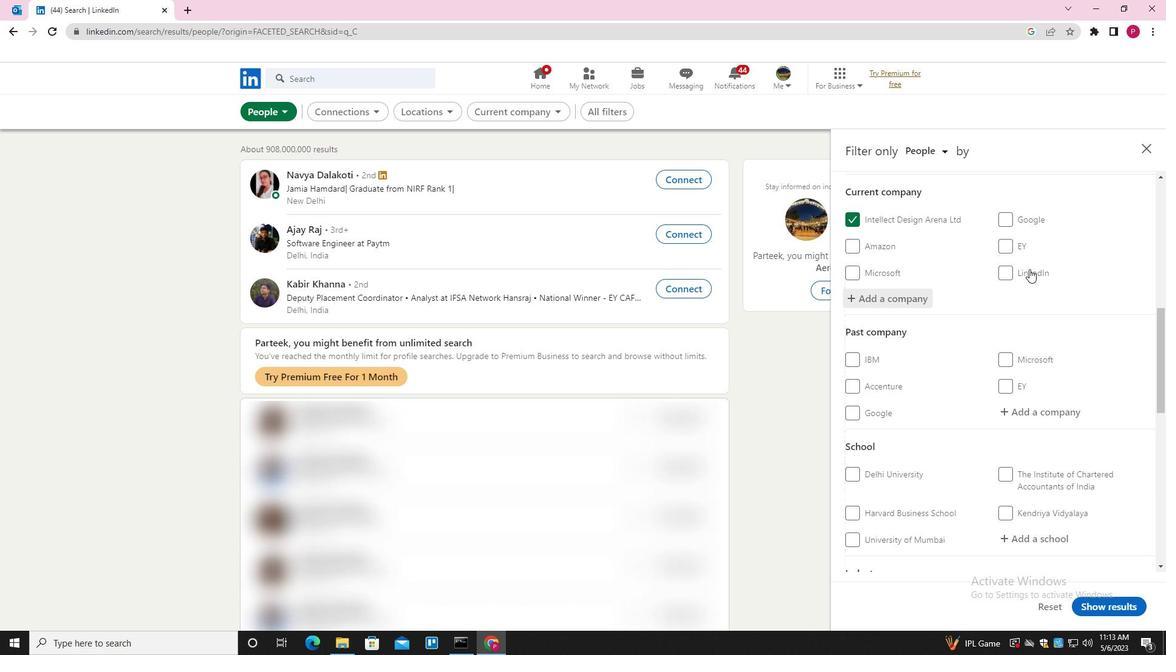 
Action: Mouse scrolled (1027, 271) with delta (0, 0)
Screenshot: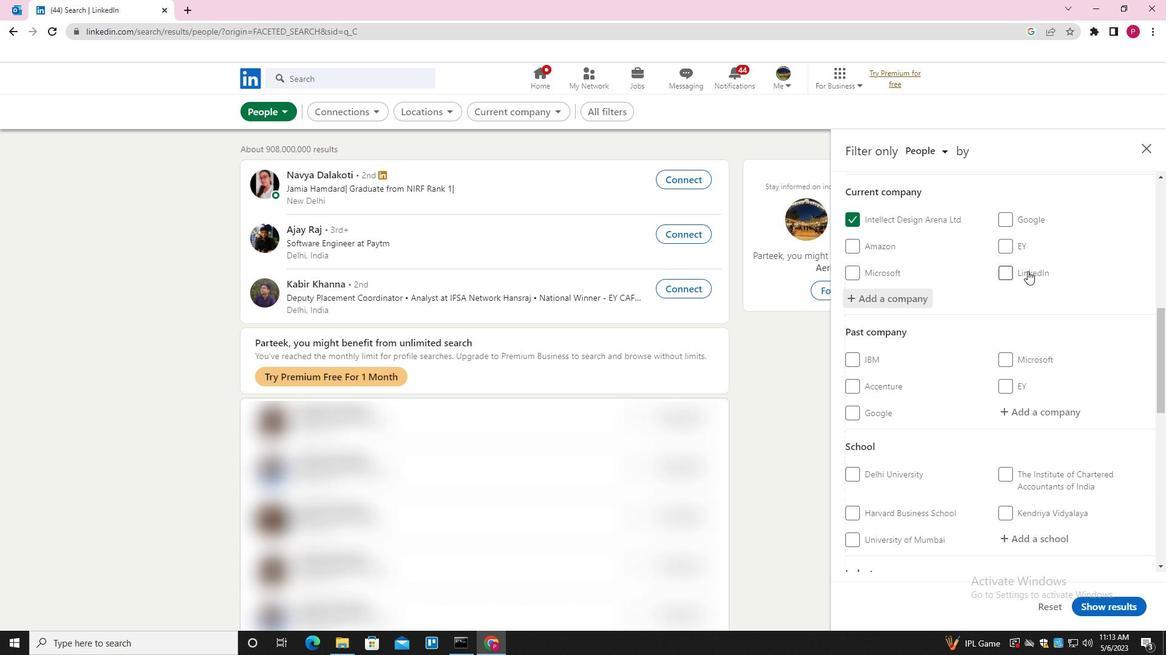 
Action: Mouse scrolled (1027, 271) with delta (0, 0)
Screenshot: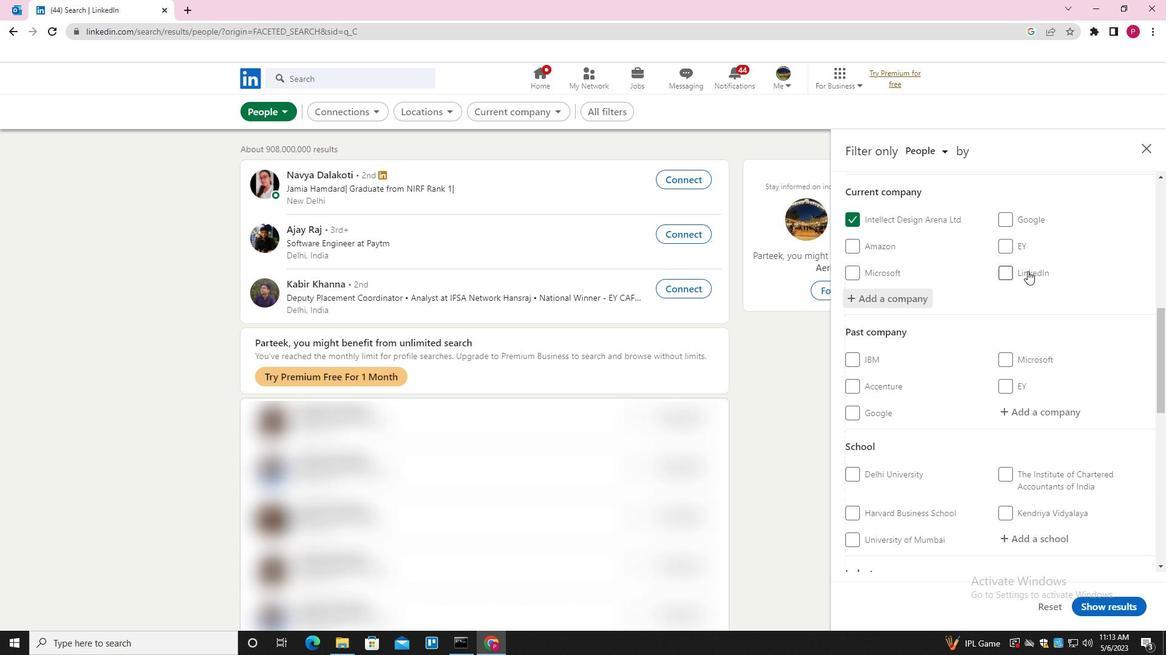 
Action: Mouse scrolled (1027, 271) with delta (0, 0)
Screenshot: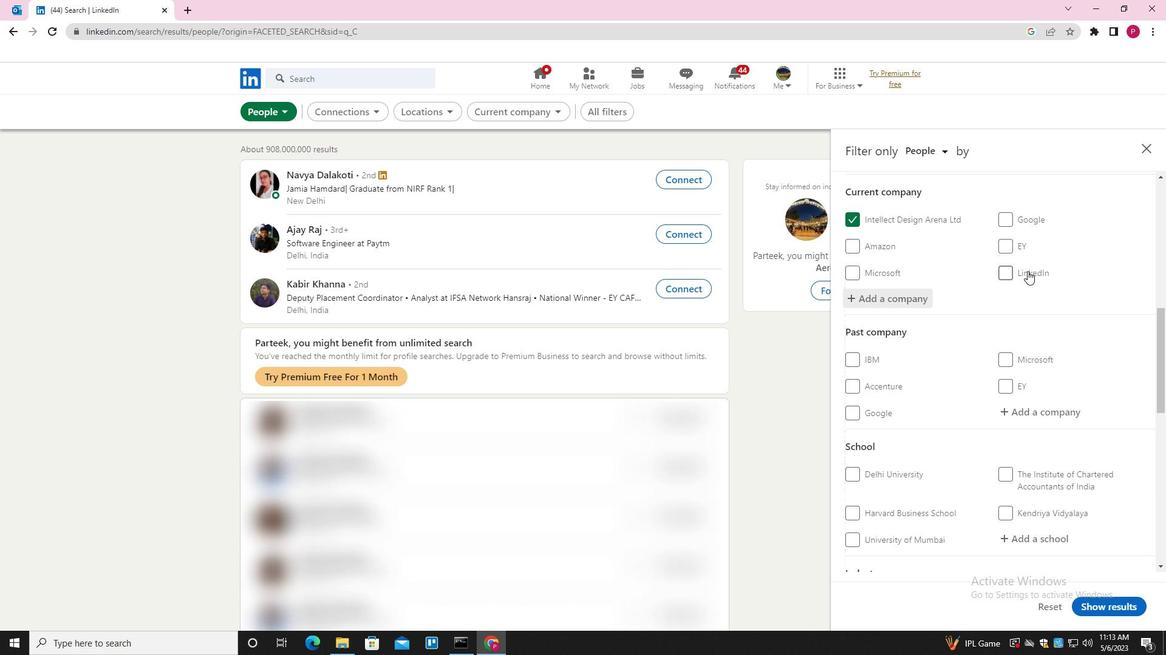 
Action: Mouse scrolled (1027, 271) with delta (0, 0)
Screenshot: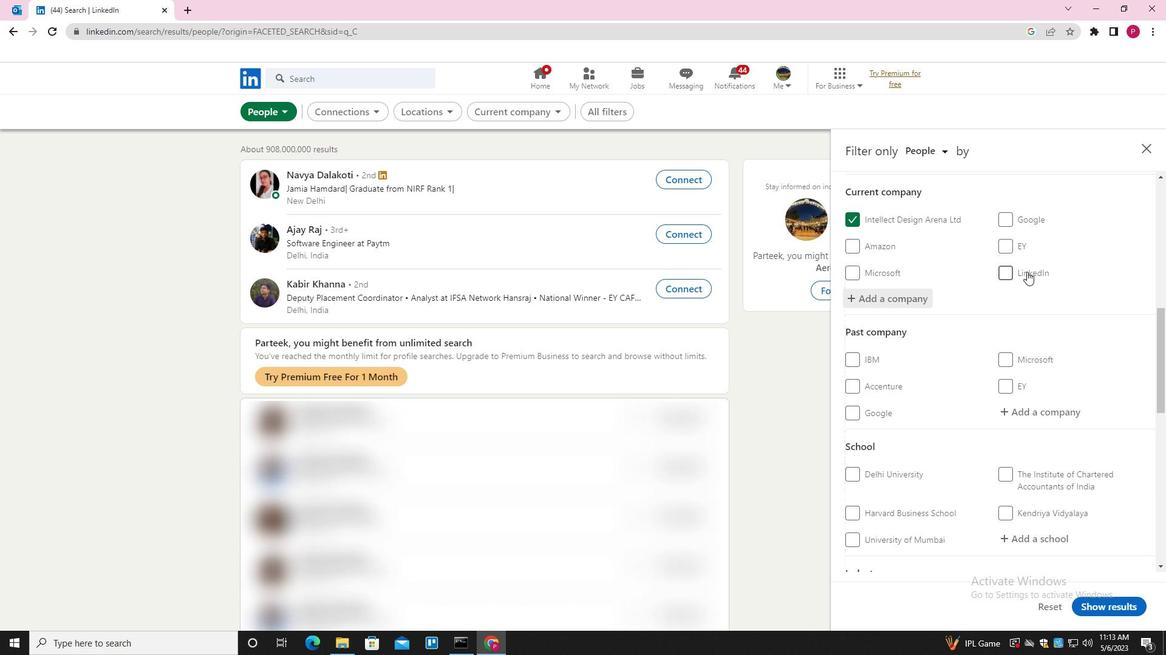 
Action: Mouse scrolled (1027, 271) with delta (0, 0)
Screenshot: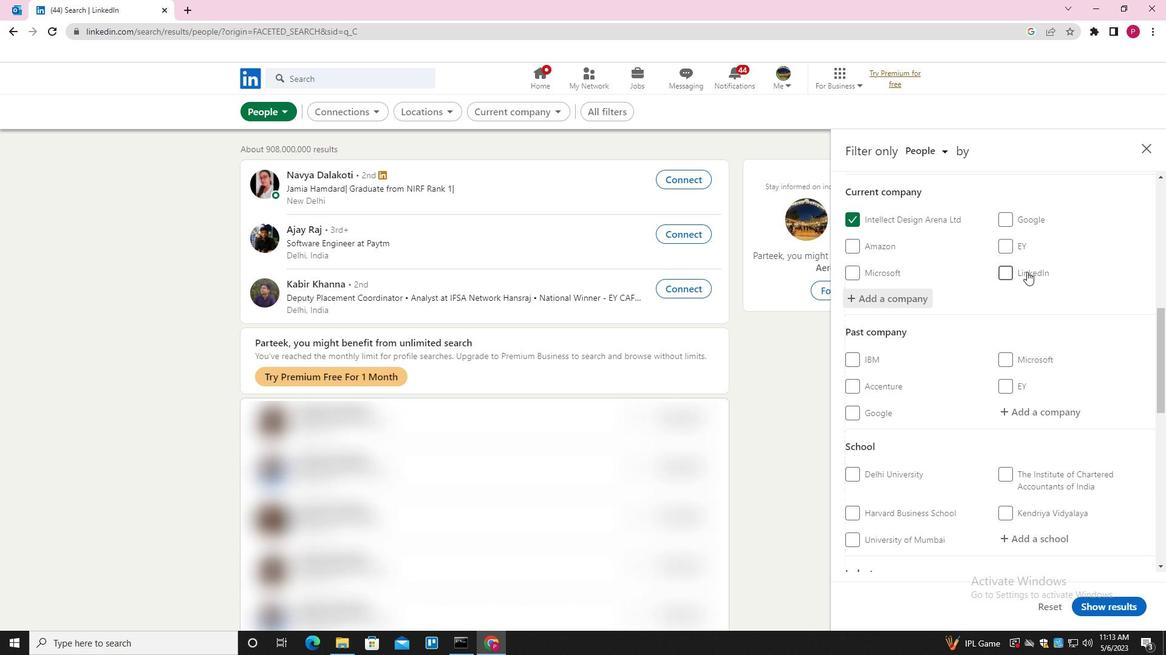 
Action: Mouse moved to (1044, 235)
Screenshot: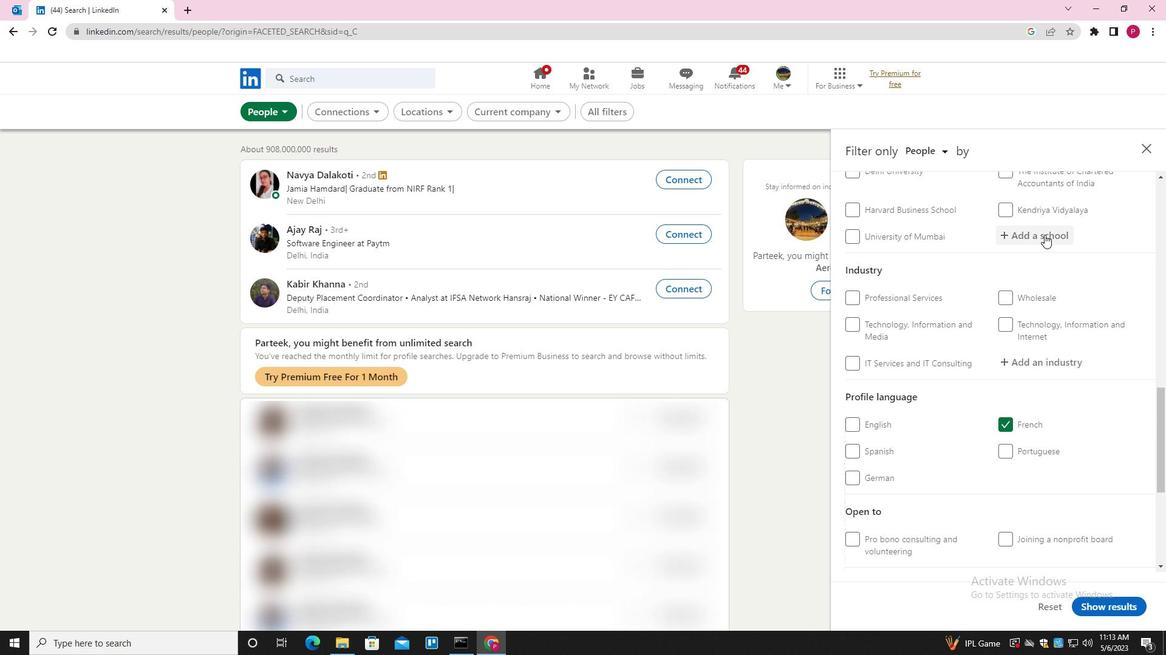 
Action: Mouse pressed left at (1044, 235)
Screenshot: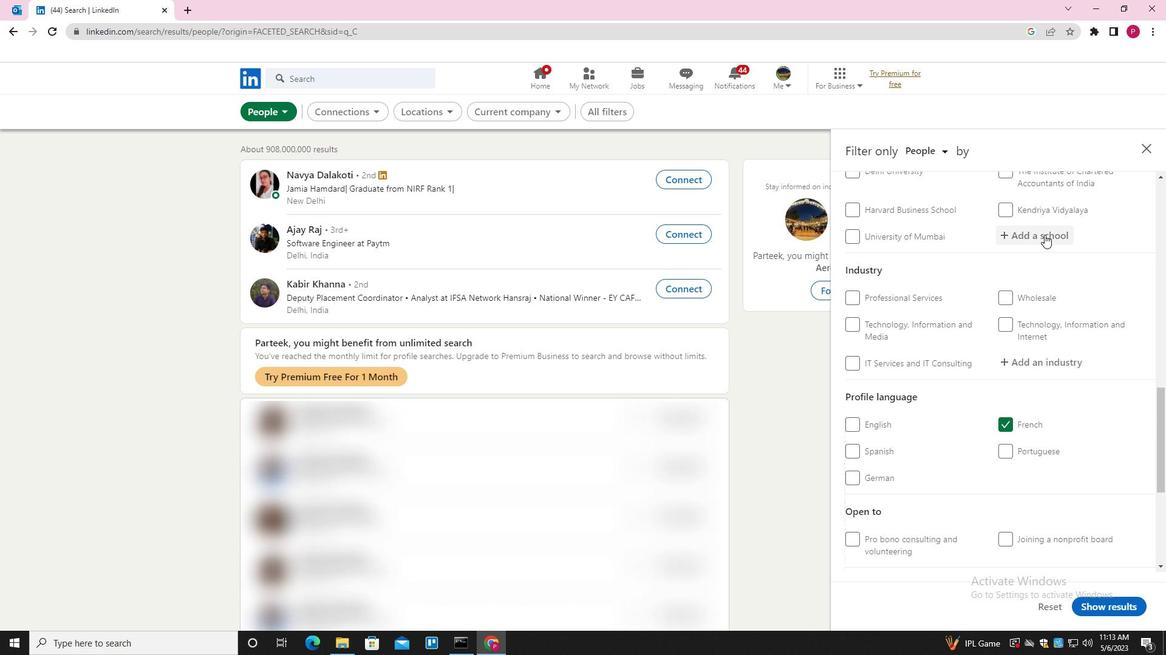 
Action: Key pressed <Key.shift><Key.shift><Key.shift><Key.shift><Key.shift><Key.shift><Key.shift><Key.shift><Key.shift><Key.shift><Key.shift><Key.shift><Key.shift><Key.shift><Key.shift><Key.shift><Key.shift><Key.shift><Key.shift><Key.shift><Key.shift><Key.shift><Key.shift><Key.shift><Key.shift><Key.shift><Key.shift><Key.shift><Key.shift><Key.shift><Key.shift><Key.shift><Key.shift><Key.shift><Key.shift><Key.shift><Key.shift><Key.shift><Key.shift><Key.shift><Key.shift><Key.shift><Key.shift><Key.shift><Key.shift><Key.shift><Key.shift>INDIAN<Key.space>ACADEMY<Key.space>GROUP<Key.space><Key.down><Key.enter>
Screenshot: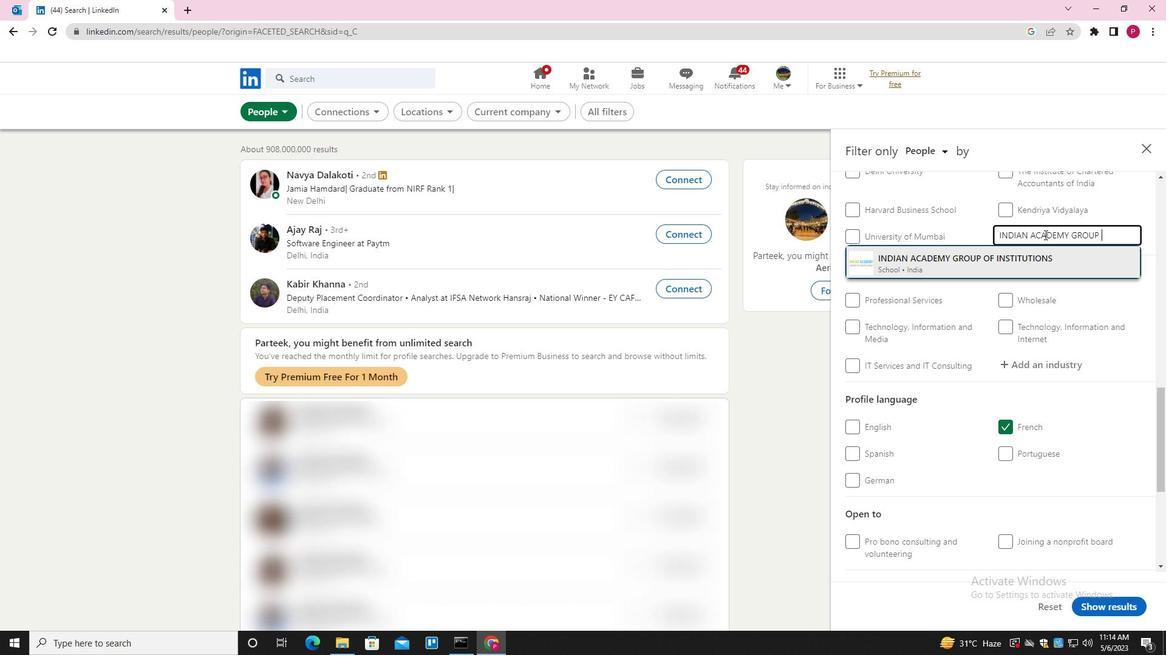 
Action: Mouse moved to (1031, 248)
Screenshot: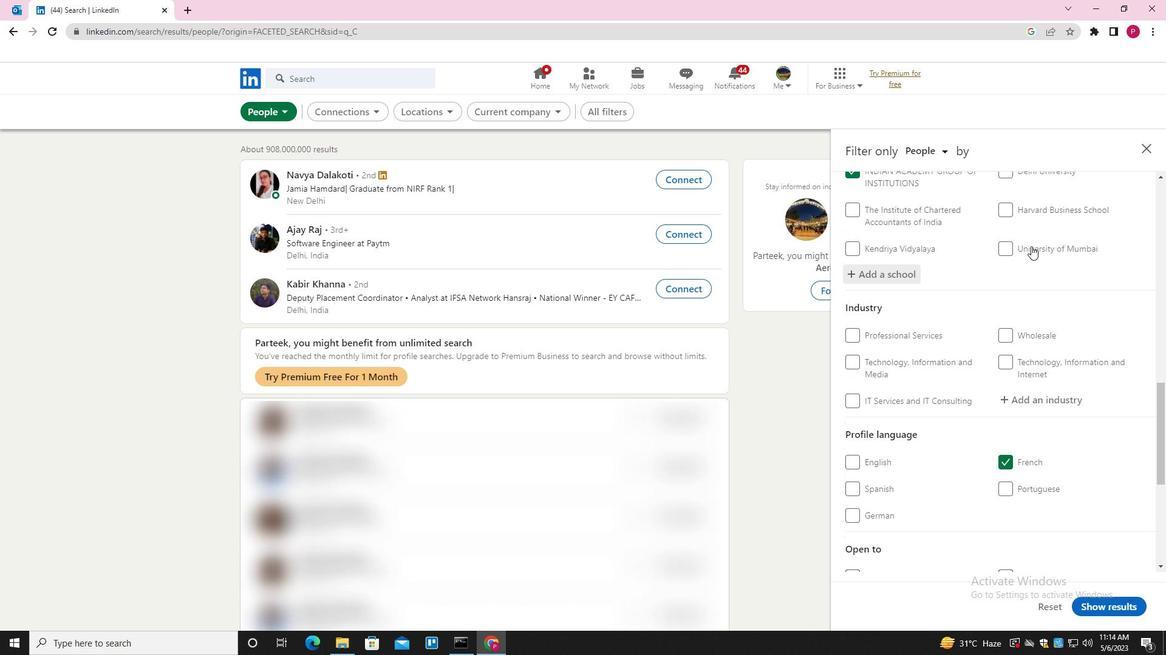 
Action: Mouse scrolled (1031, 247) with delta (0, 0)
Screenshot: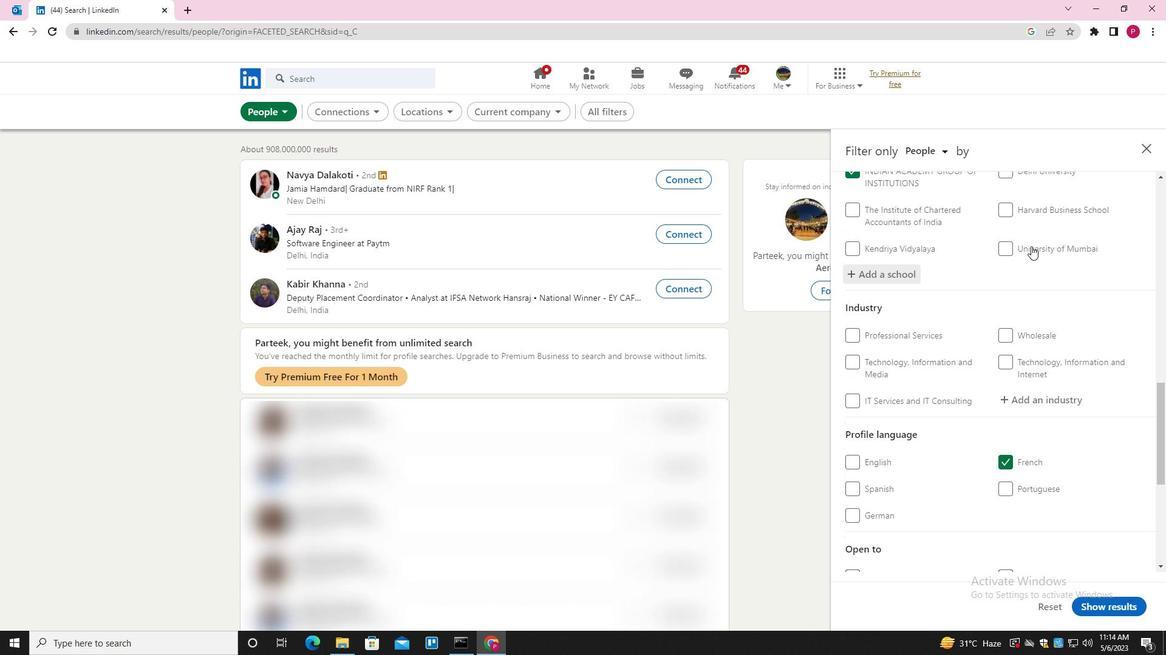 
Action: Mouse moved to (1031, 250)
Screenshot: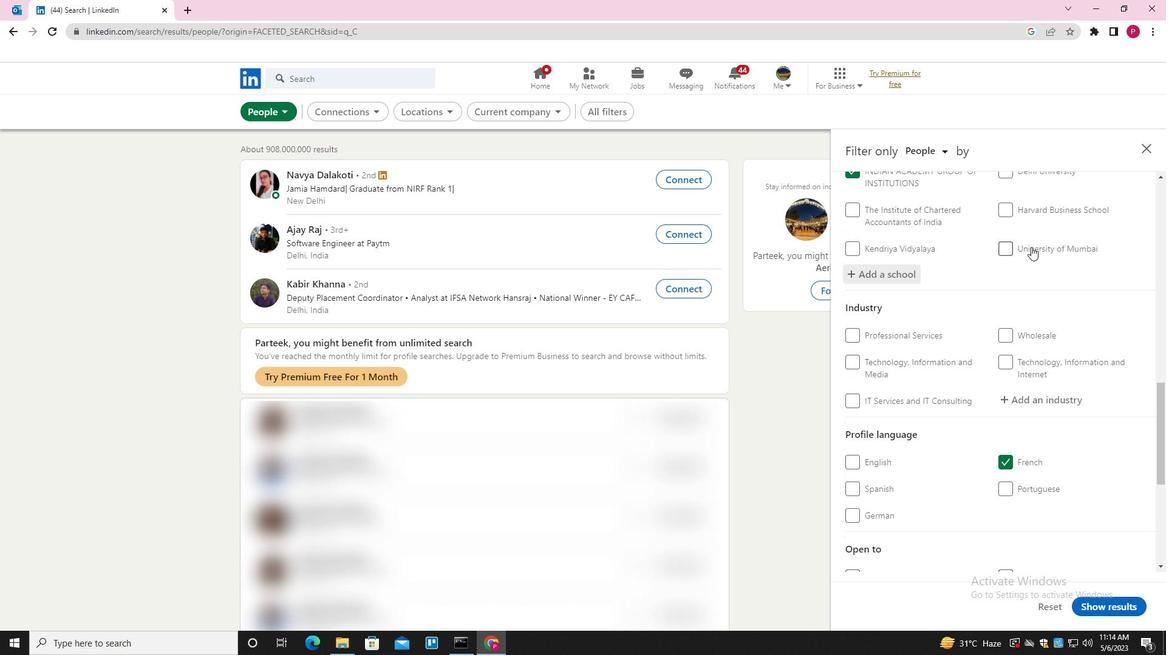 
Action: Mouse scrolled (1031, 249) with delta (0, 0)
Screenshot: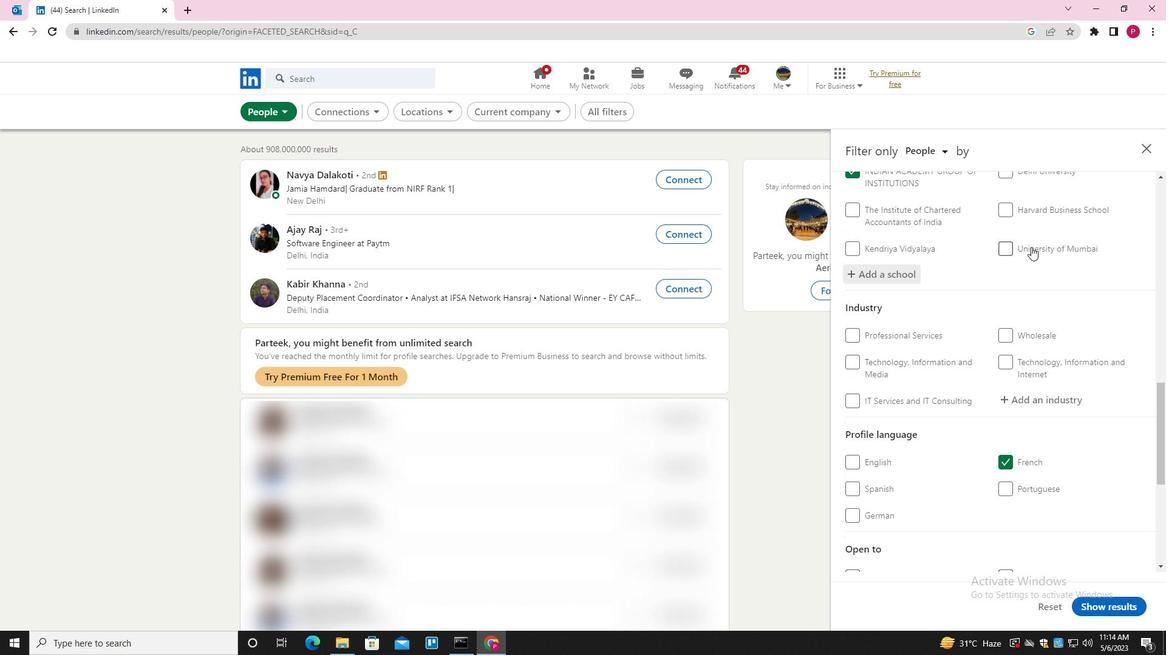 
Action: Mouse moved to (1031, 255)
Screenshot: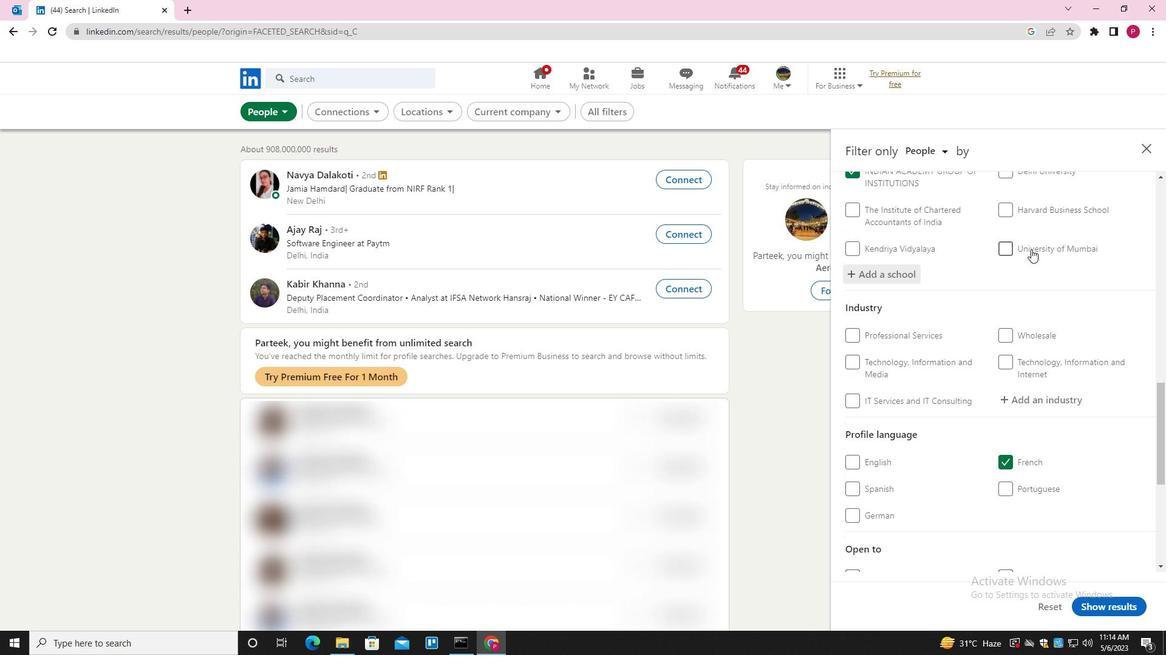 
Action: Mouse scrolled (1031, 254) with delta (0, 0)
Screenshot: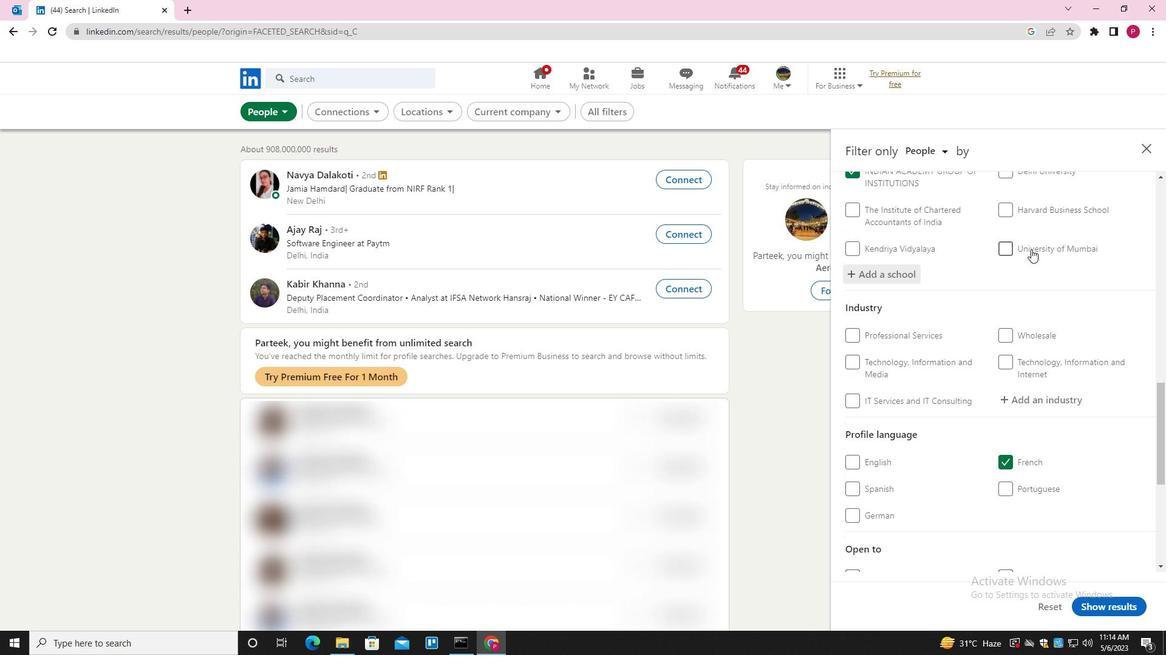 
Action: Mouse moved to (1051, 215)
Screenshot: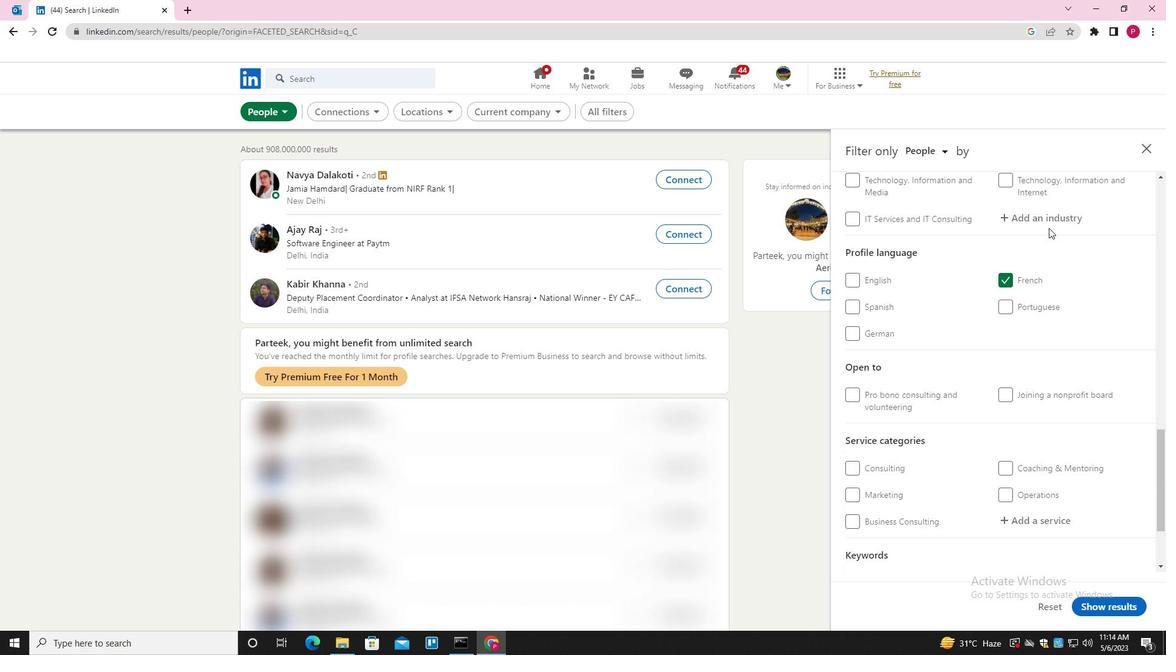 
Action: Mouse pressed left at (1051, 215)
Screenshot: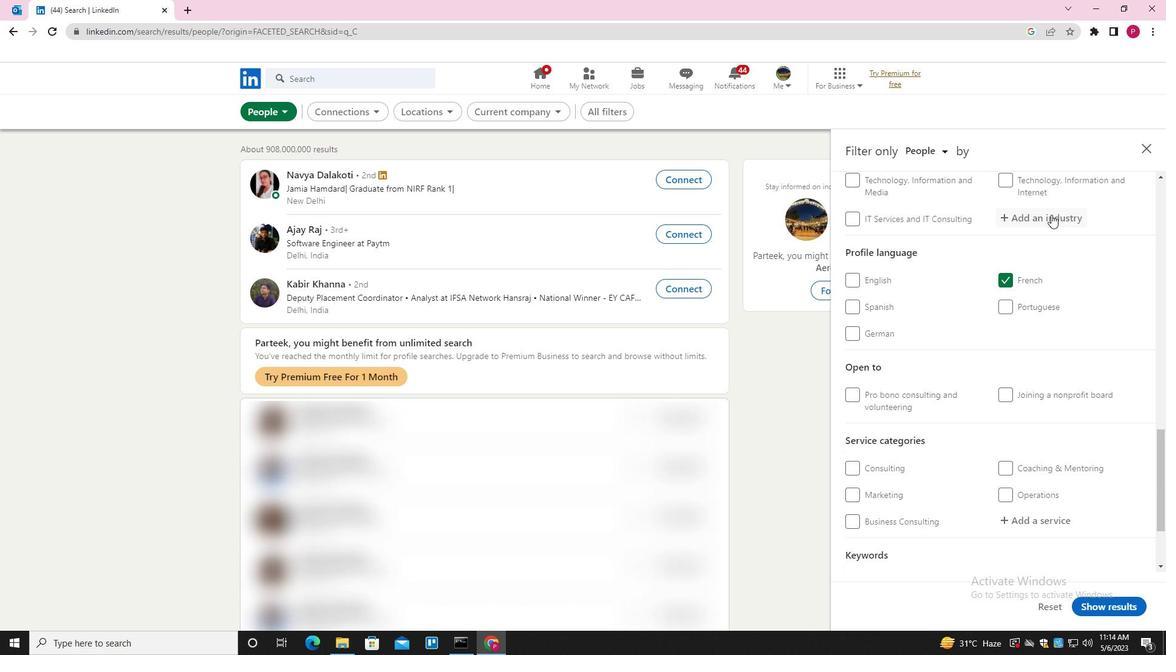 
Action: Key pressed <Key.shift><Key.shift><Key.shift><Key.shift><Key.shift><Key.shift><Key.shift><Key.shift><Key.shift><Key.shift><Key.shift><Key.shift><Key.shift>MUSICIAN<Key.down><Key.enter>
Screenshot: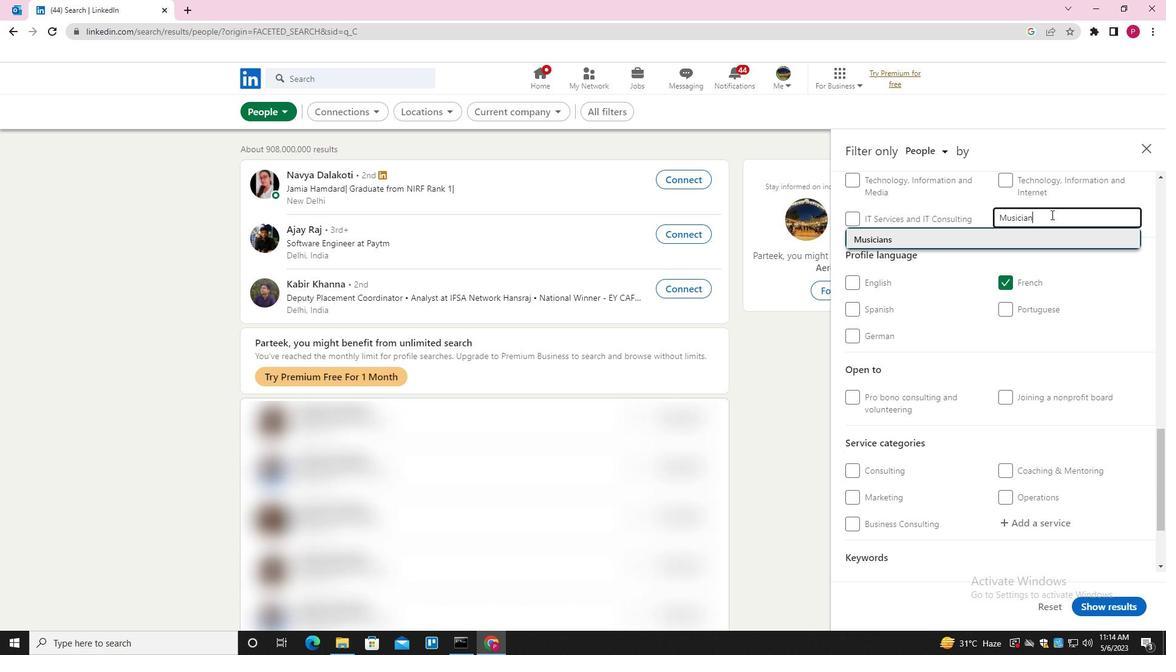 
Action: Mouse moved to (1054, 260)
Screenshot: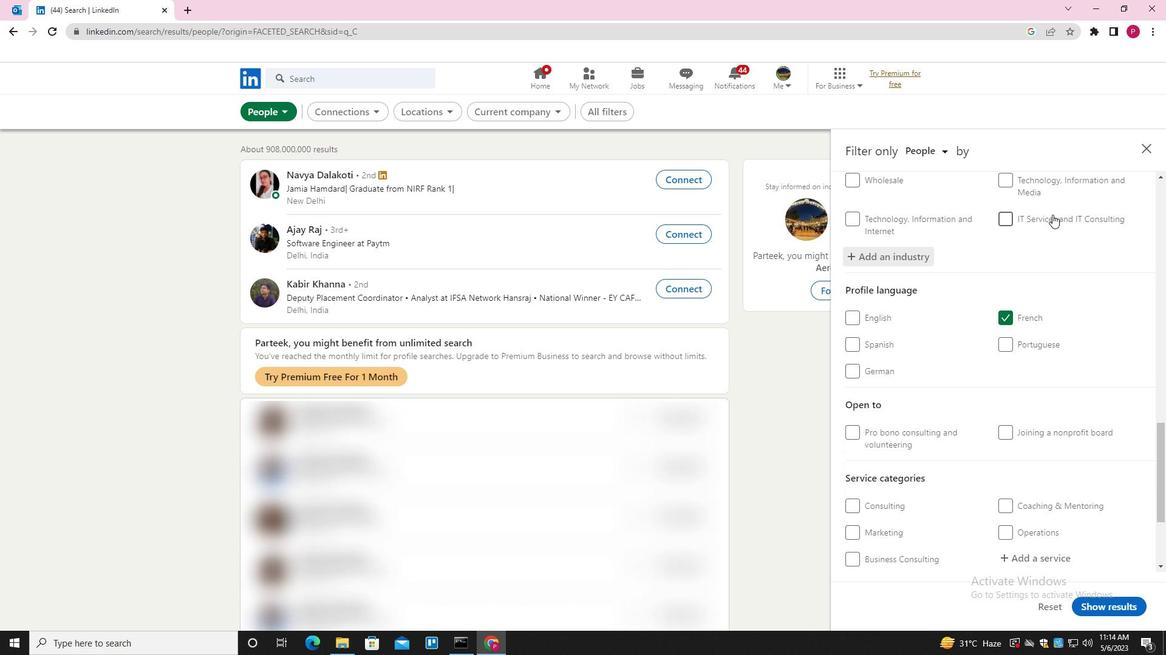
Action: Mouse scrolled (1054, 259) with delta (0, 0)
Screenshot: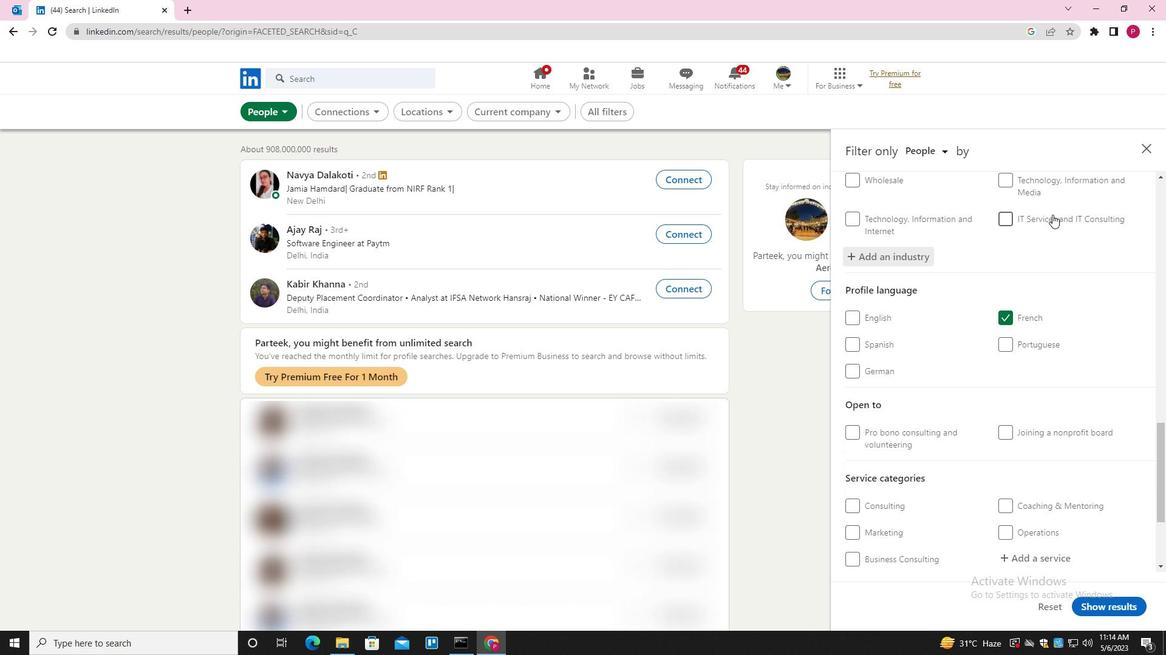 
Action: Mouse moved to (1055, 265)
Screenshot: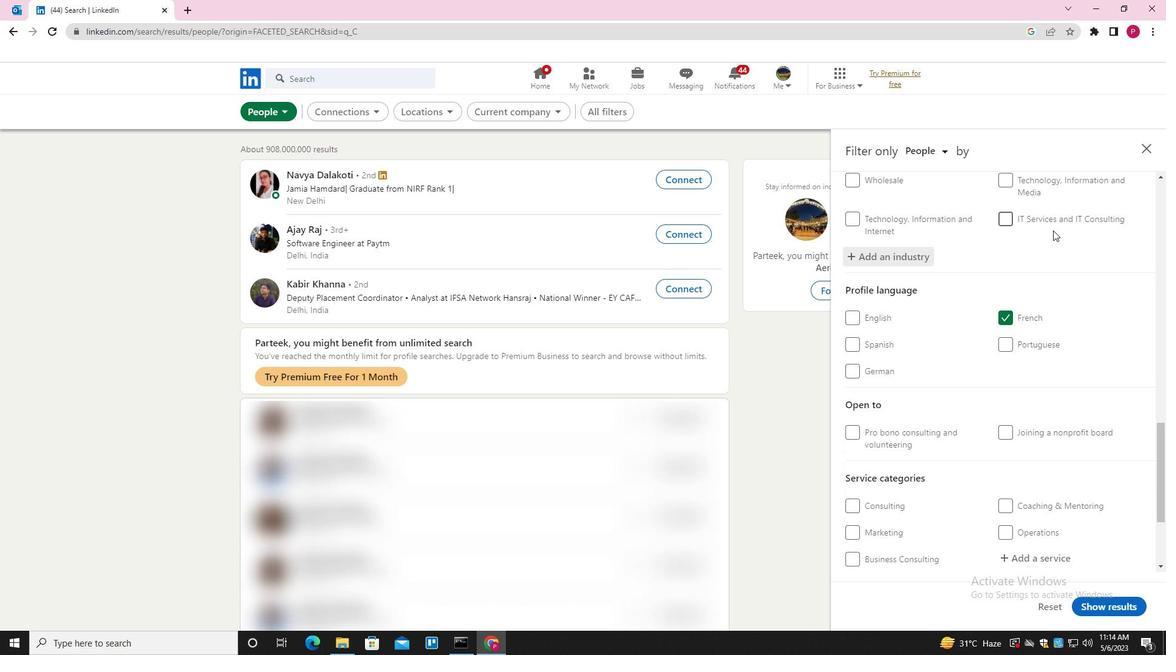 
Action: Mouse scrolled (1055, 264) with delta (0, 0)
Screenshot: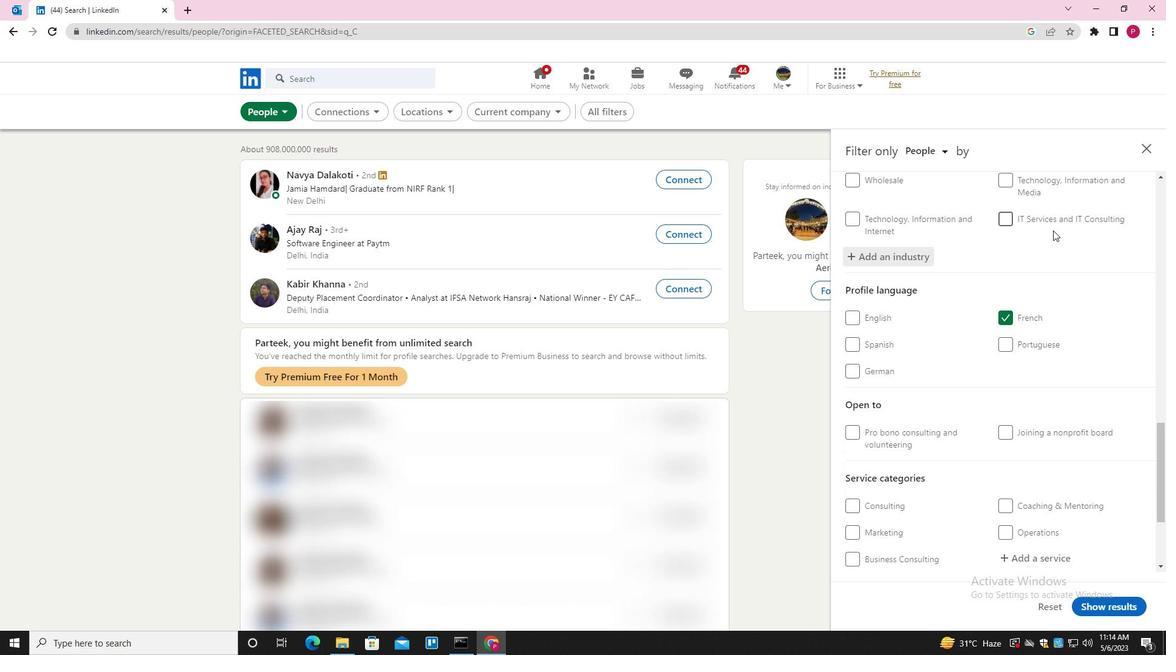 
Action: Mouse moved to (1055, 267)
Screenshot: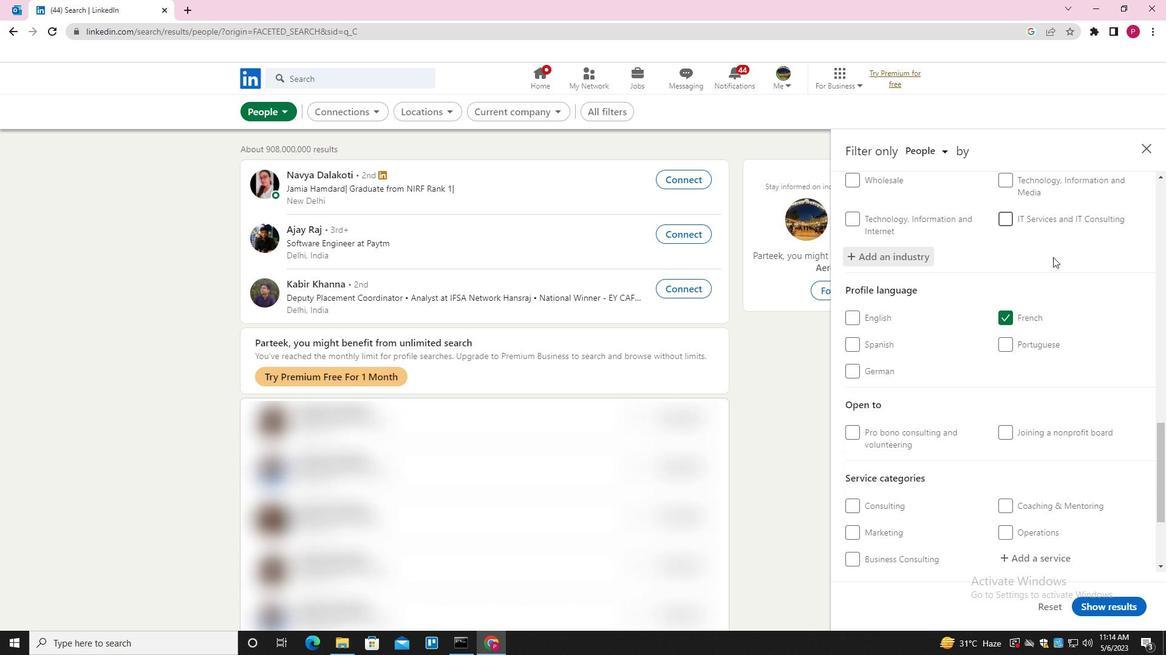 
Action: Mouse scrolled (1055, 266) with delta (0, 0)
Screenshot: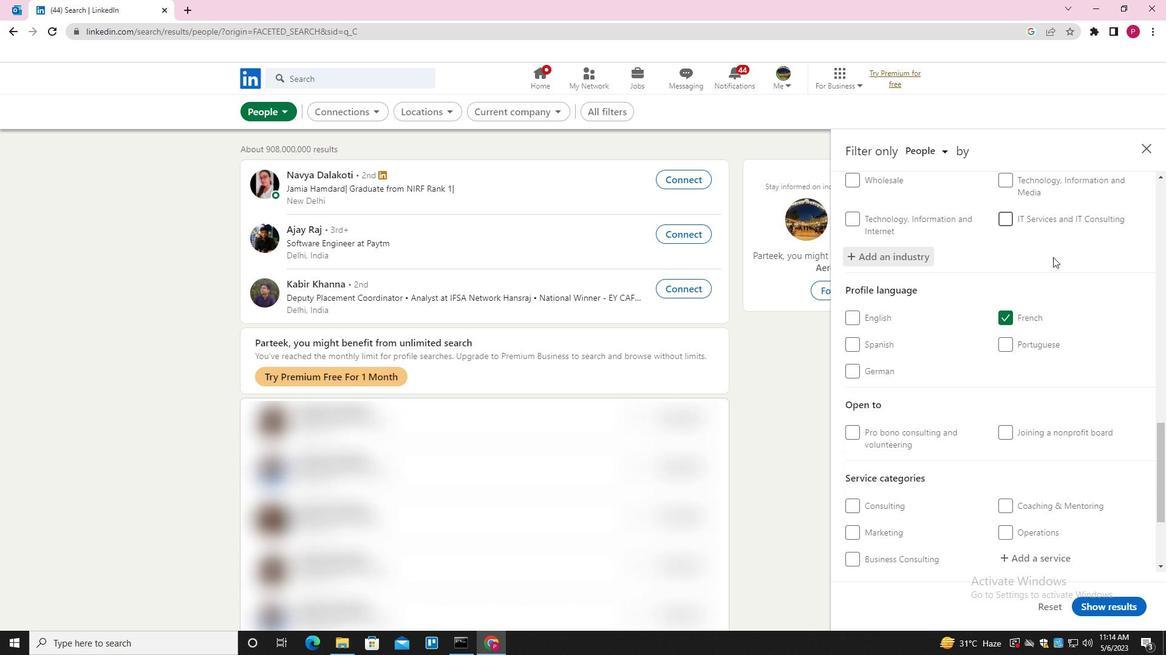 
Action: Mouse moved to (1055, 272)
Screenshot: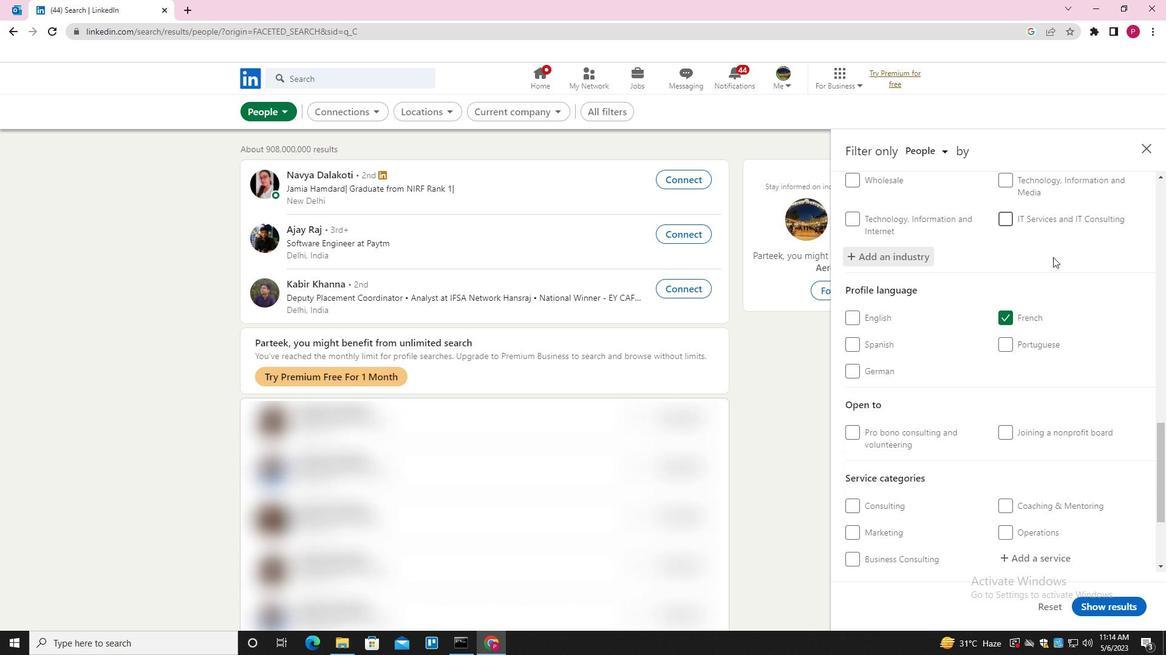 
Action: Mouse scrolled (1055, 272) with delta (0, 0)
Screenshot: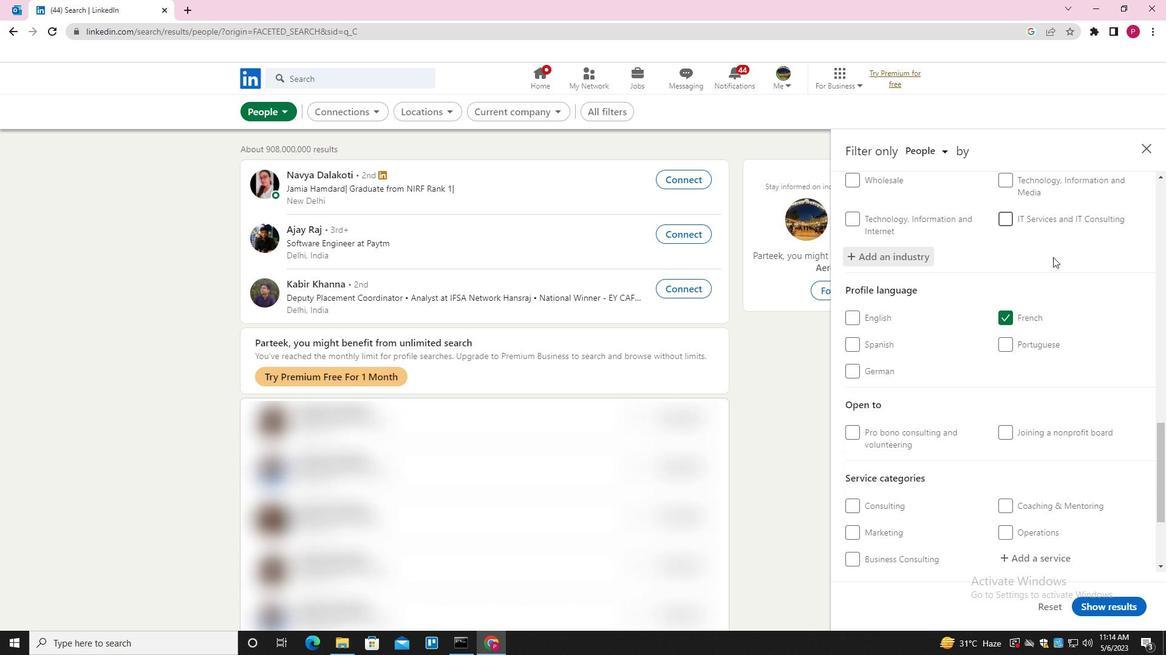 
Action: Mouse moved to (1055, 278)
Screenshot: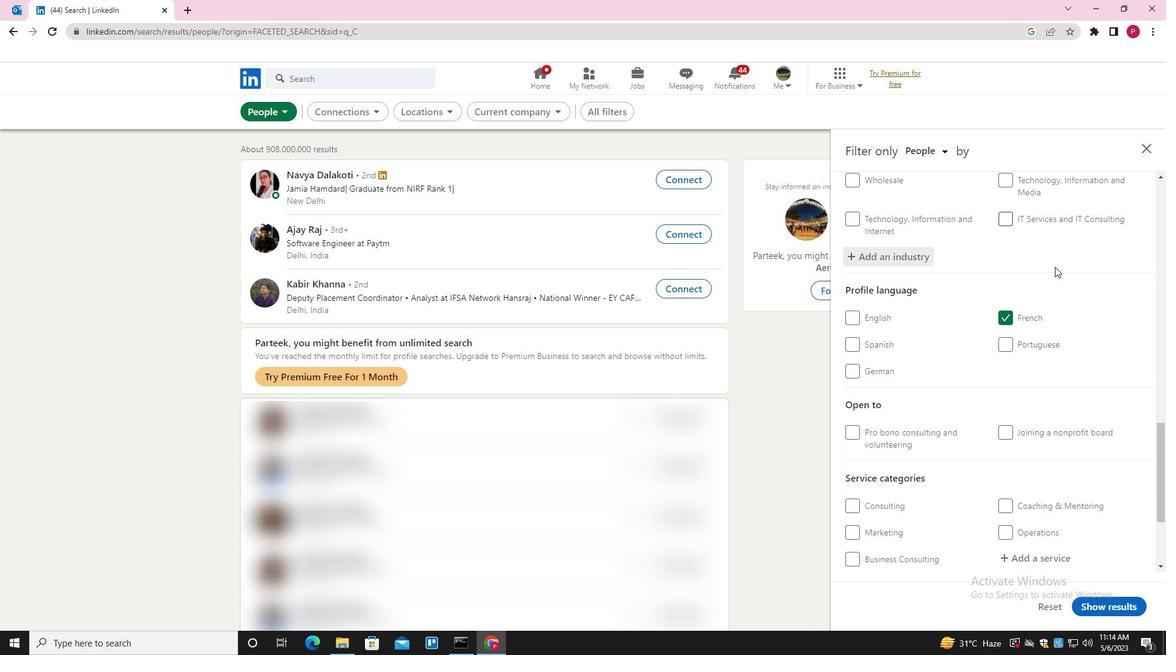 
Action: Mouse scrolled (1055, 278) with delta (0, 0)
Screenshot: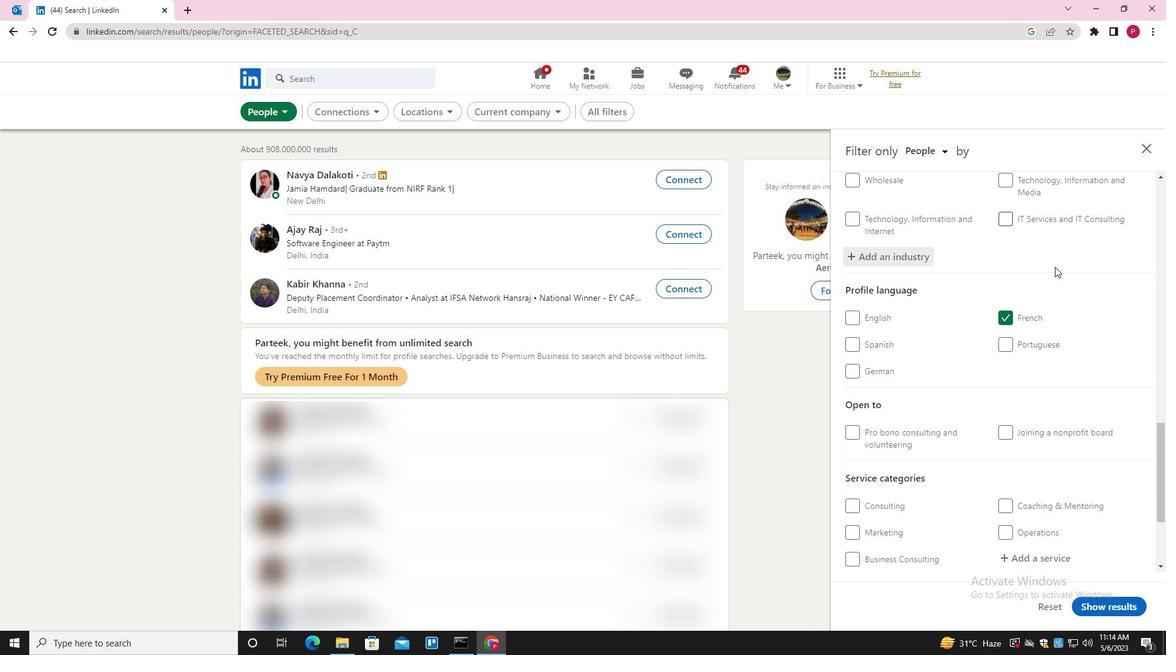 
Action: Mouse moved to (1040, 397)
Screenshot: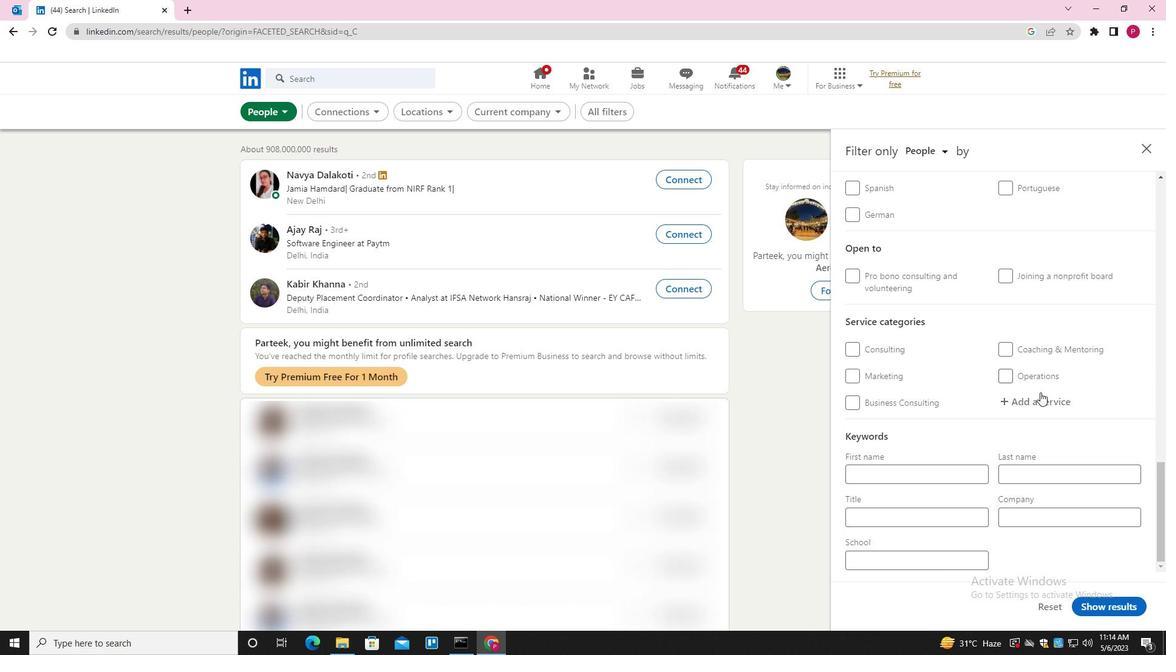 
Action: Mouse pressed left at (1040, 397)
Screenshot: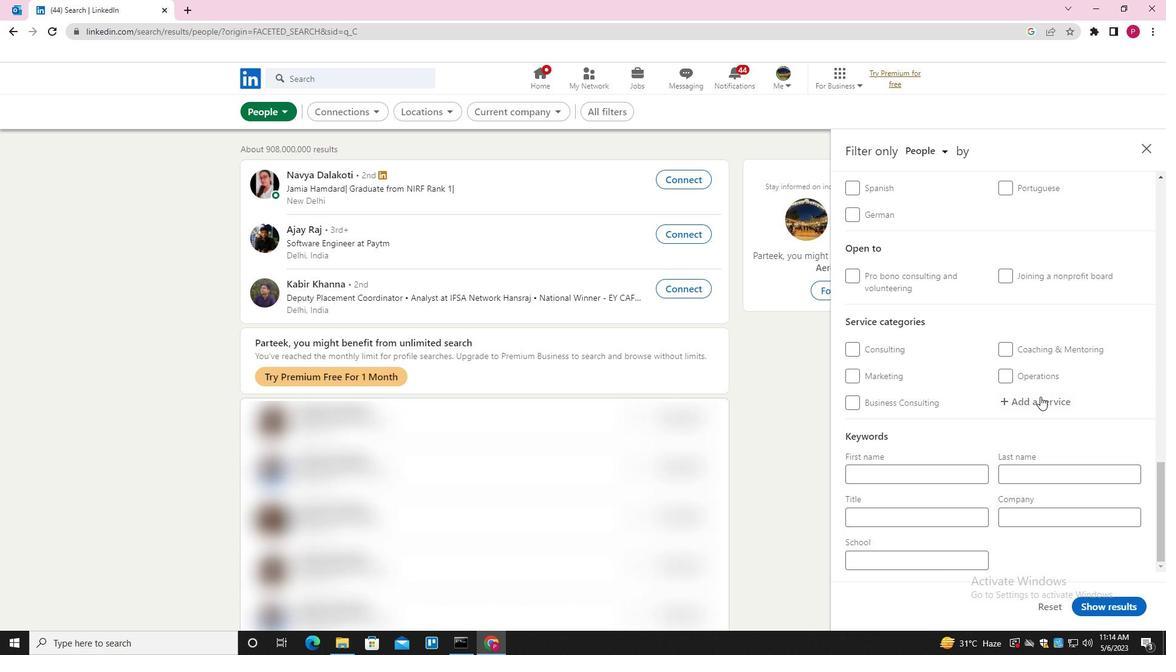 
Action: Key pressed <Key.shift><Key.shift><Key.shift><Key.shift><Key.shift><Key.shift>HEALTHCARE<Key.space><Key.right><Key.down><Key.enter>
Screenshot: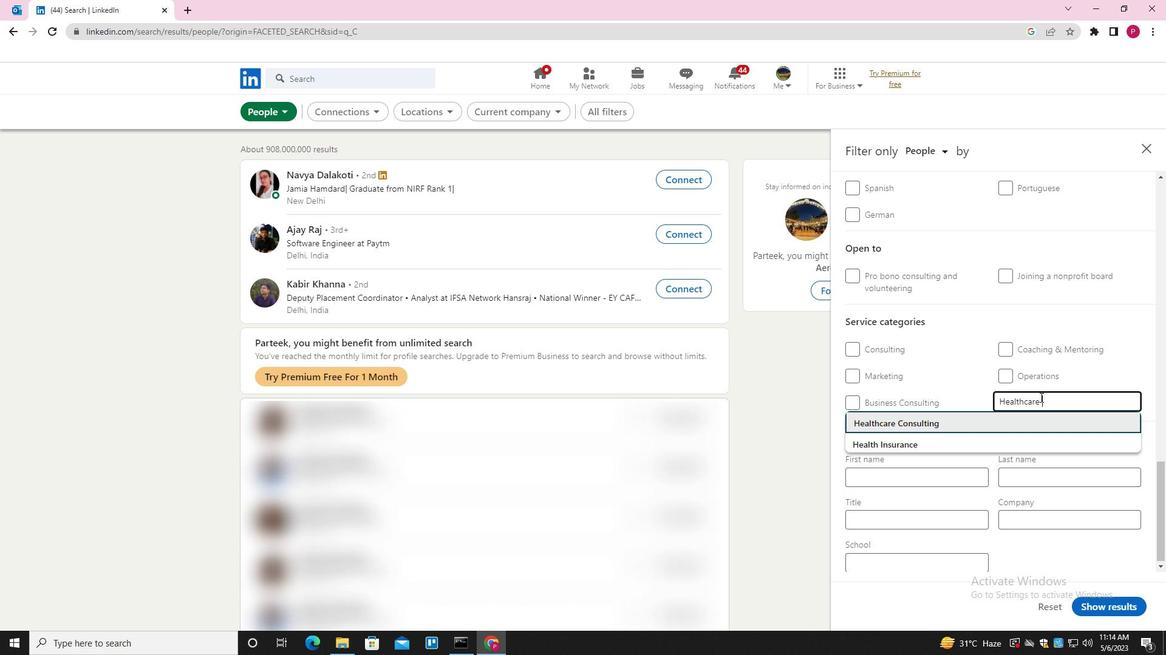 
Action: Mouse scrolled (1040, 397) with delta (0, 0)
Screenshot: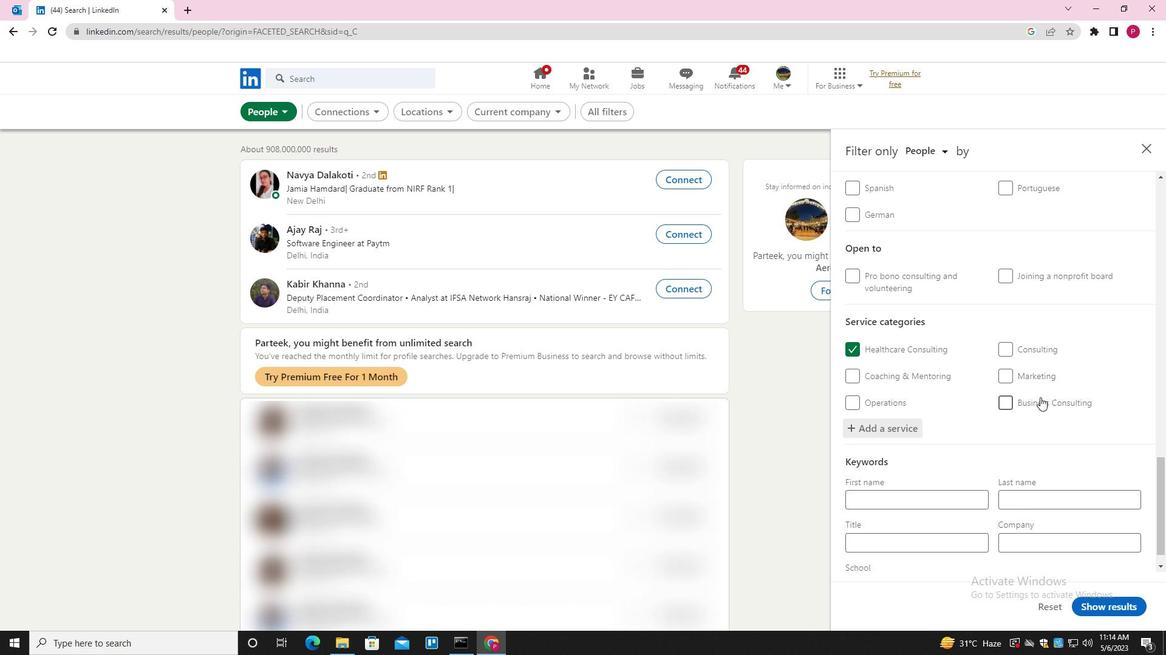 
Action: Mouse scrolled (1040, 397) with delta (0, 0)
Screenshot: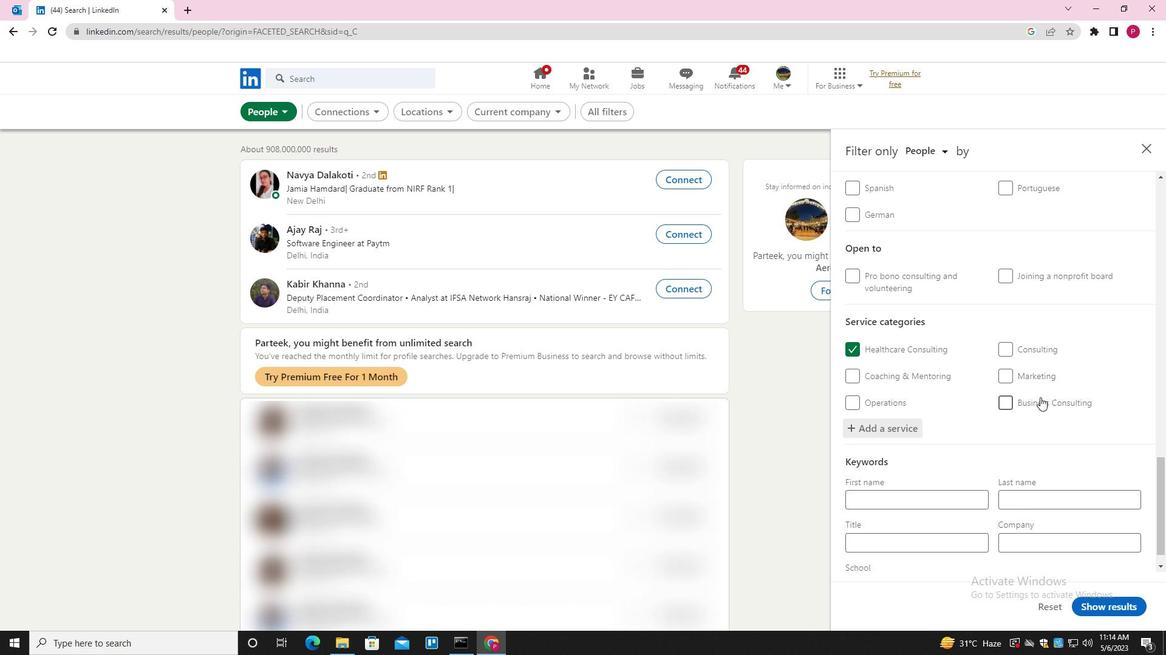 
Action: Mouse scrolled (1040, 397) with delta (0, 0)
Screenshot: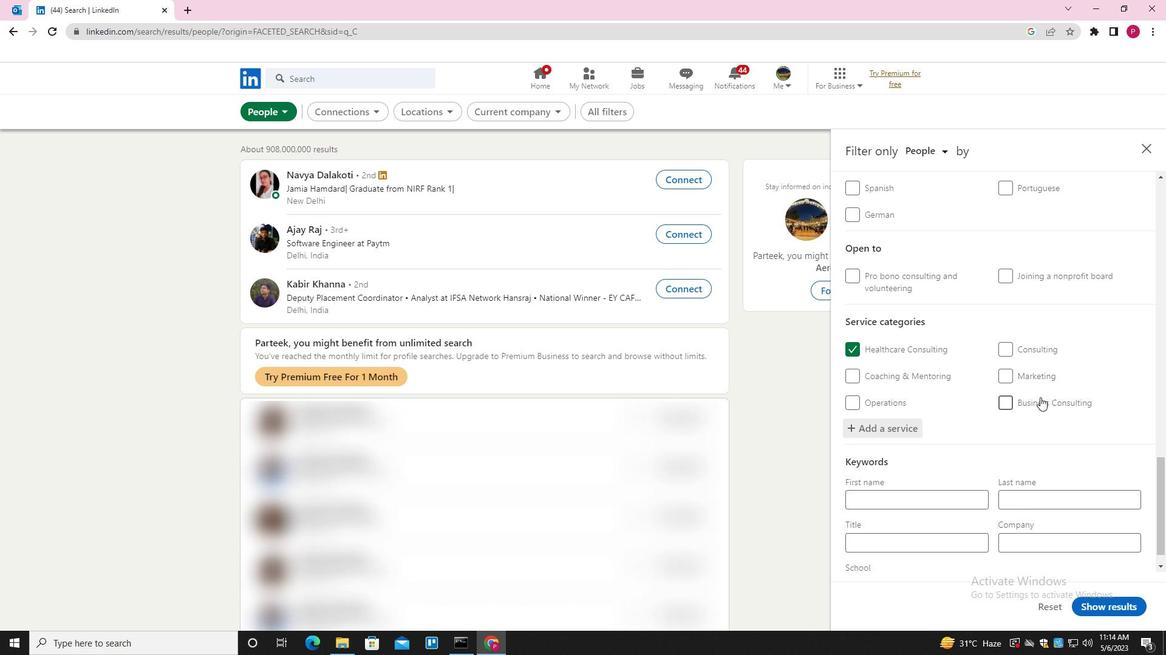 
Action: Mouse scrolled (1040, 397) with delta (0, 0)
Screenshot: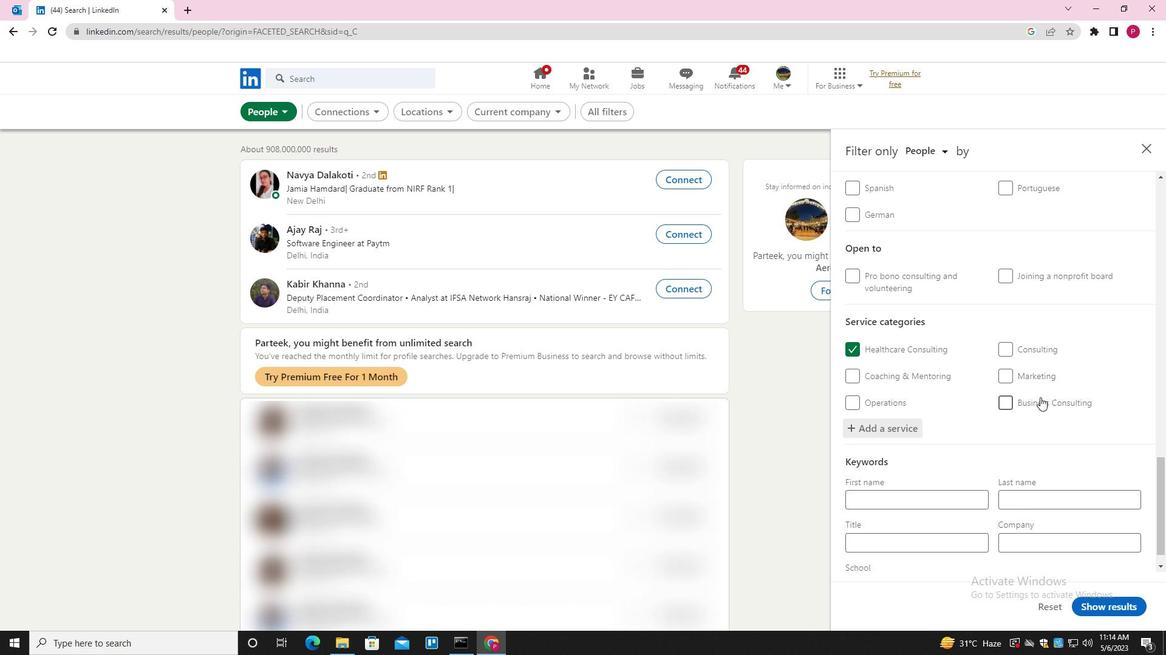 
Action: Mouse scrolled (1040, 397) with delta (0, 0)
Screenshot: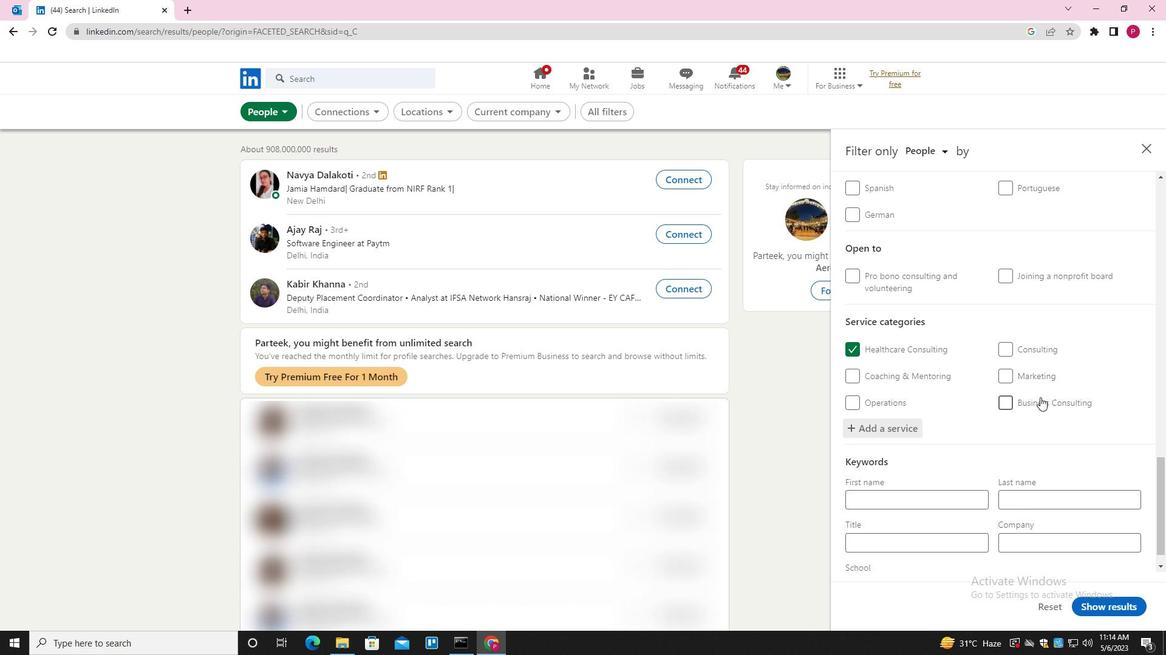 
Action: Mouse moved to (1040, 398)
Screenshot: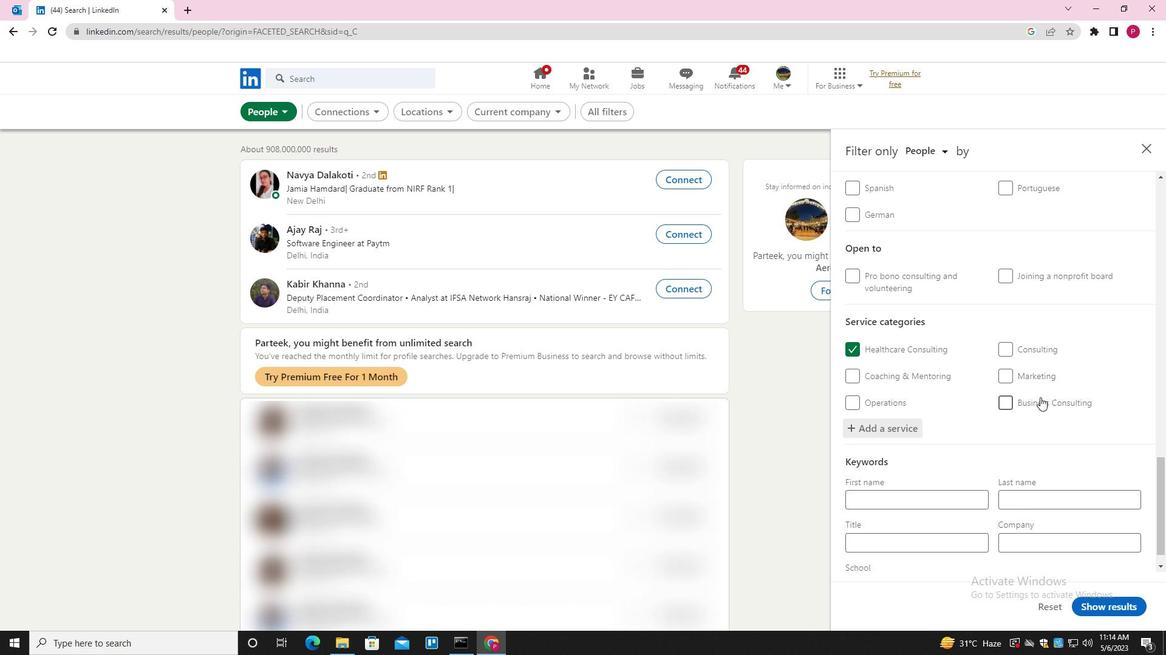 
Action: Mouse scrolled (1040, 397) with delta (0, 0)
Screenshot: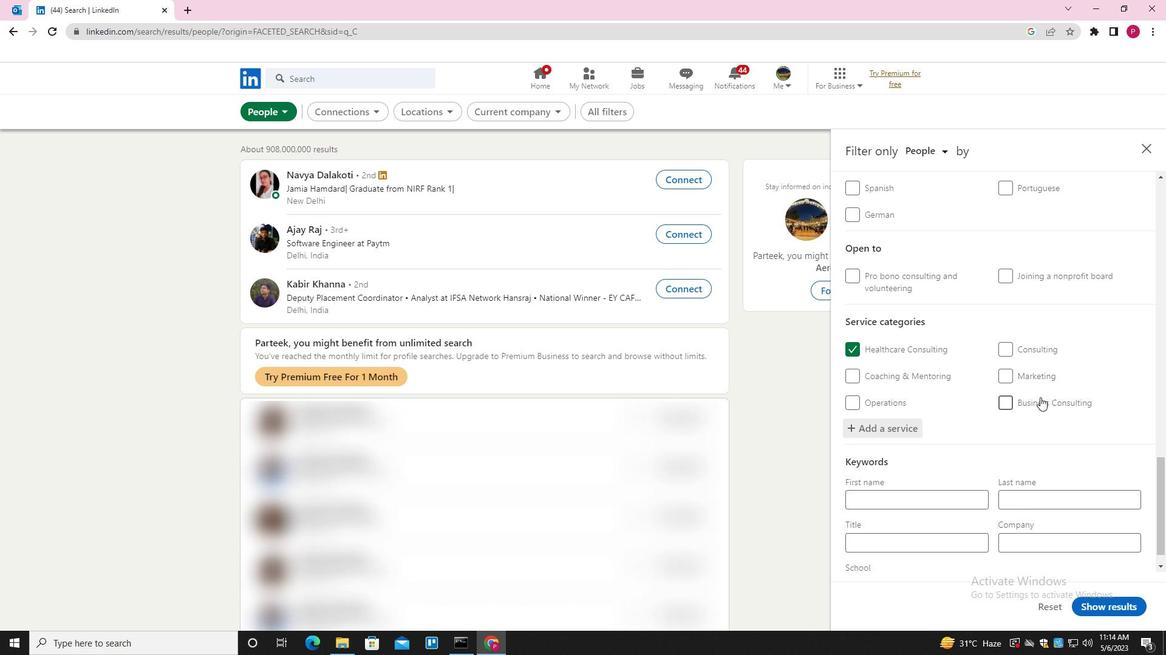 
Action: Mouse moved to (953, 516)
Screenshot: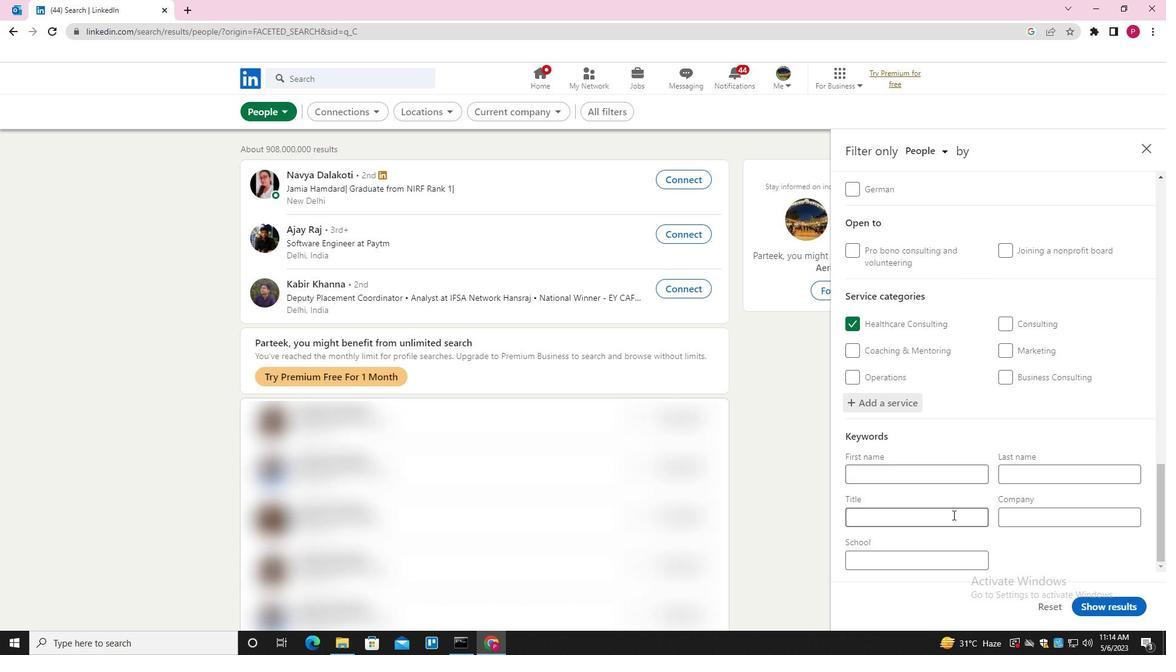 
Action: Mouse pressed left at (953, 516)
Screenshot: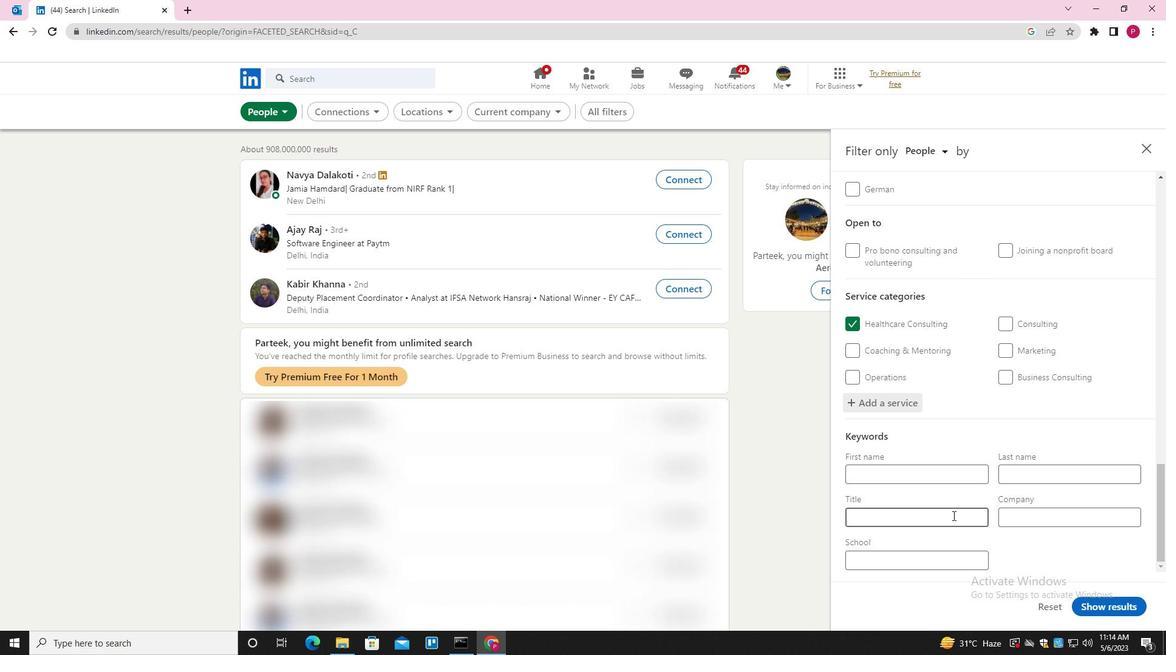 
Action: Key pressed <Key.shift><Key.shift><Key.shift><Key.shift><Key.shift>MARKETING<Key.space><Key.shift>DIRECY<Key.backspace>TOR
Screenshot: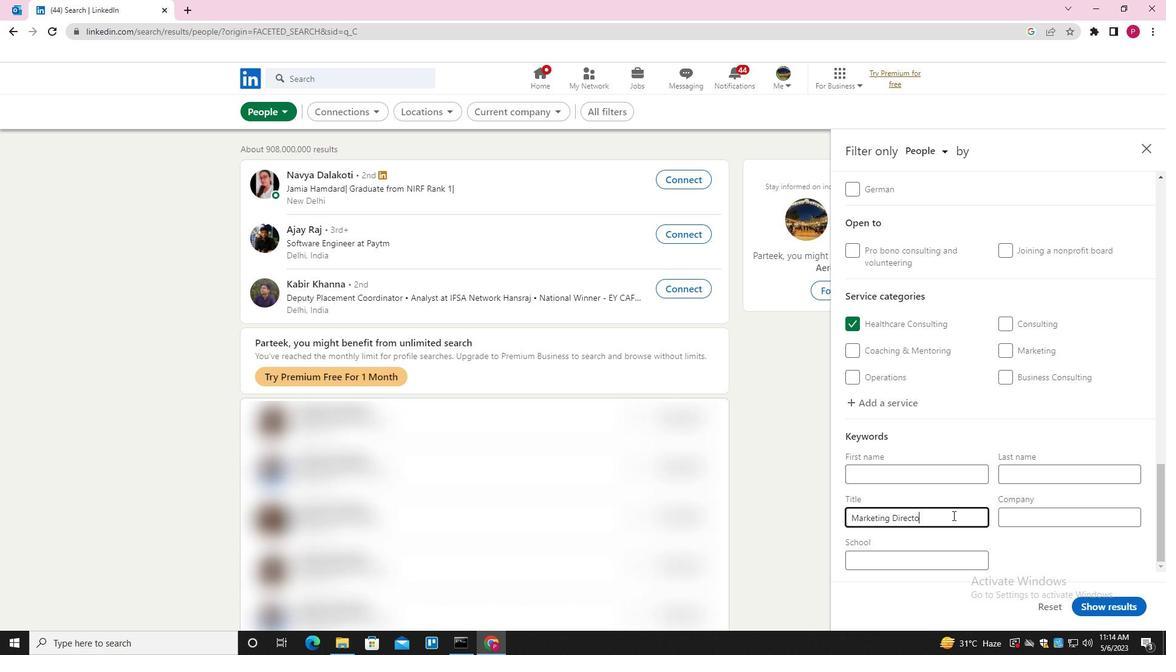 
Action: Mouse moved to (1117, 605)
Screenshot: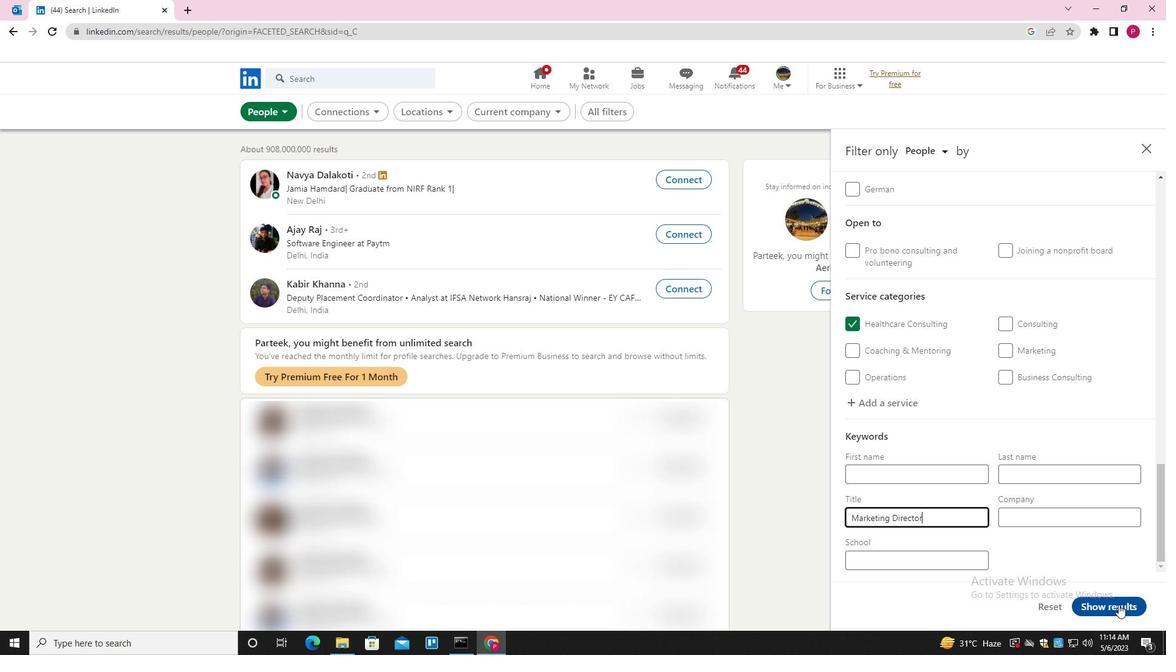 
Action: Mouse pressed left at (1117, 605)
Screenshot: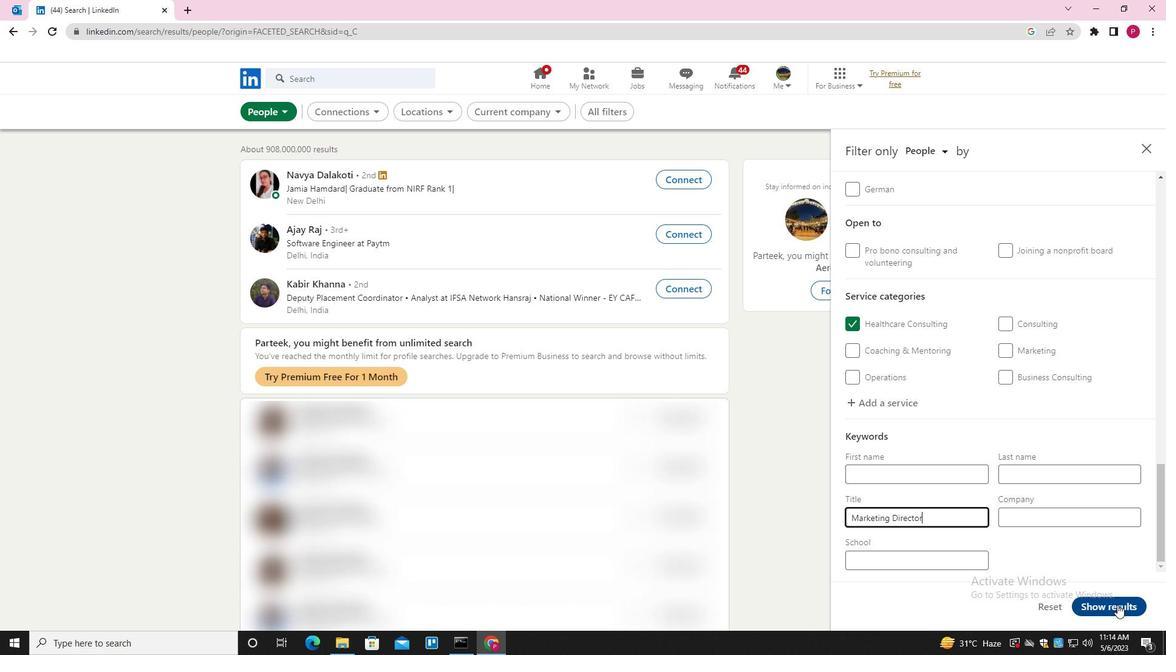 
Action: Mouse moved to (564, 289)
Screenshot: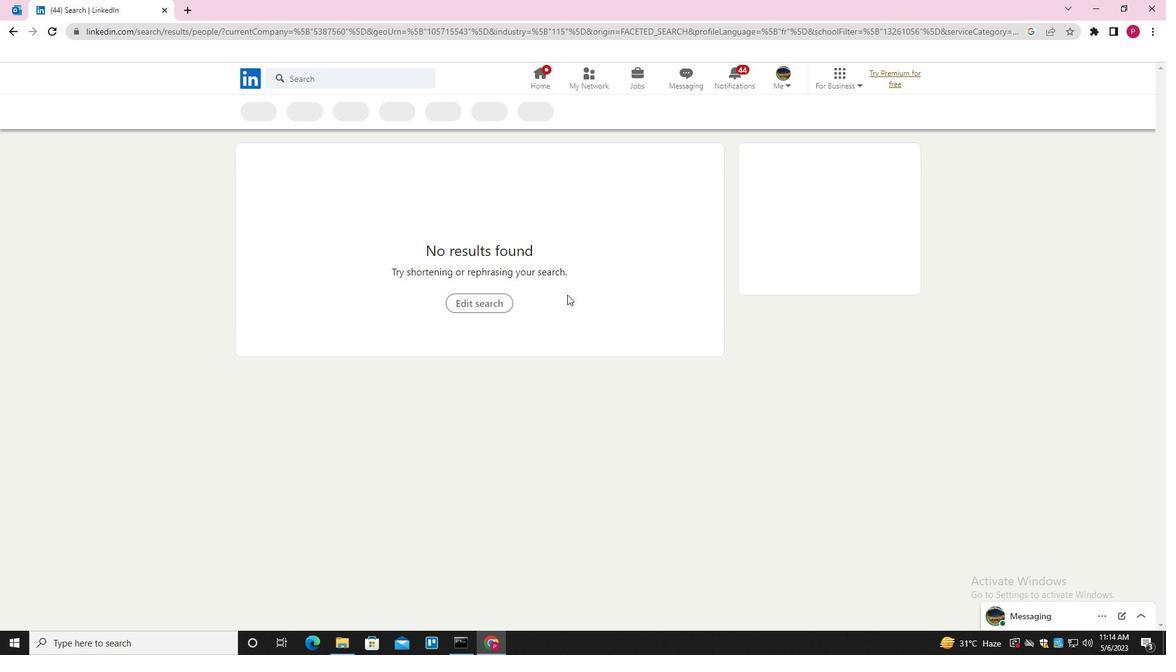 
